 Task: Research Airbnb options in TotonicapÃ¡n, Guatemala from 12th December, 2023 to 16th December, 2023 for 8 adults. Place can be private room with 8 bedrooms having 8 beds and 8 bathrooms. Property type can be house. Amenities needed are: wifi, TV, free parkinig on premises, gym, breakfast.
Action: Mouse moved to (566, 124)
Screenshot: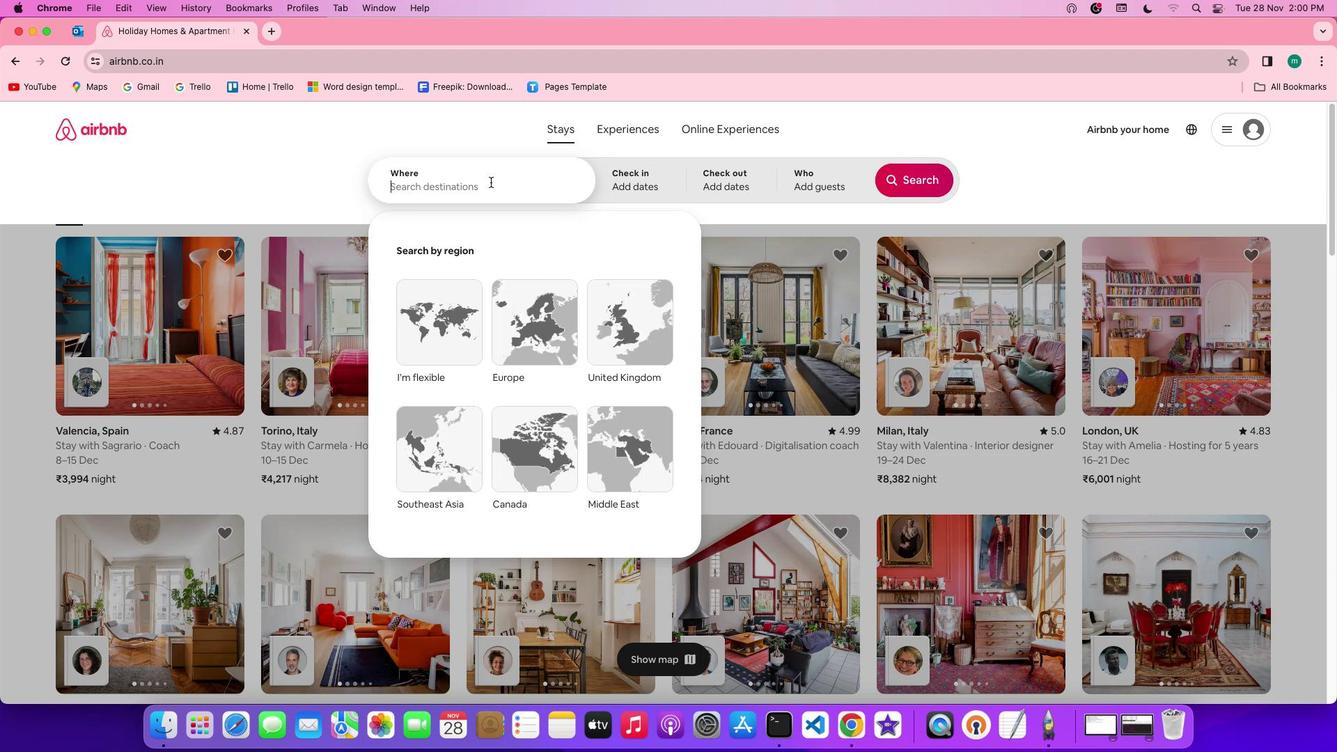 
Action: Mouse pressed left at (566, 124)
Screenshot: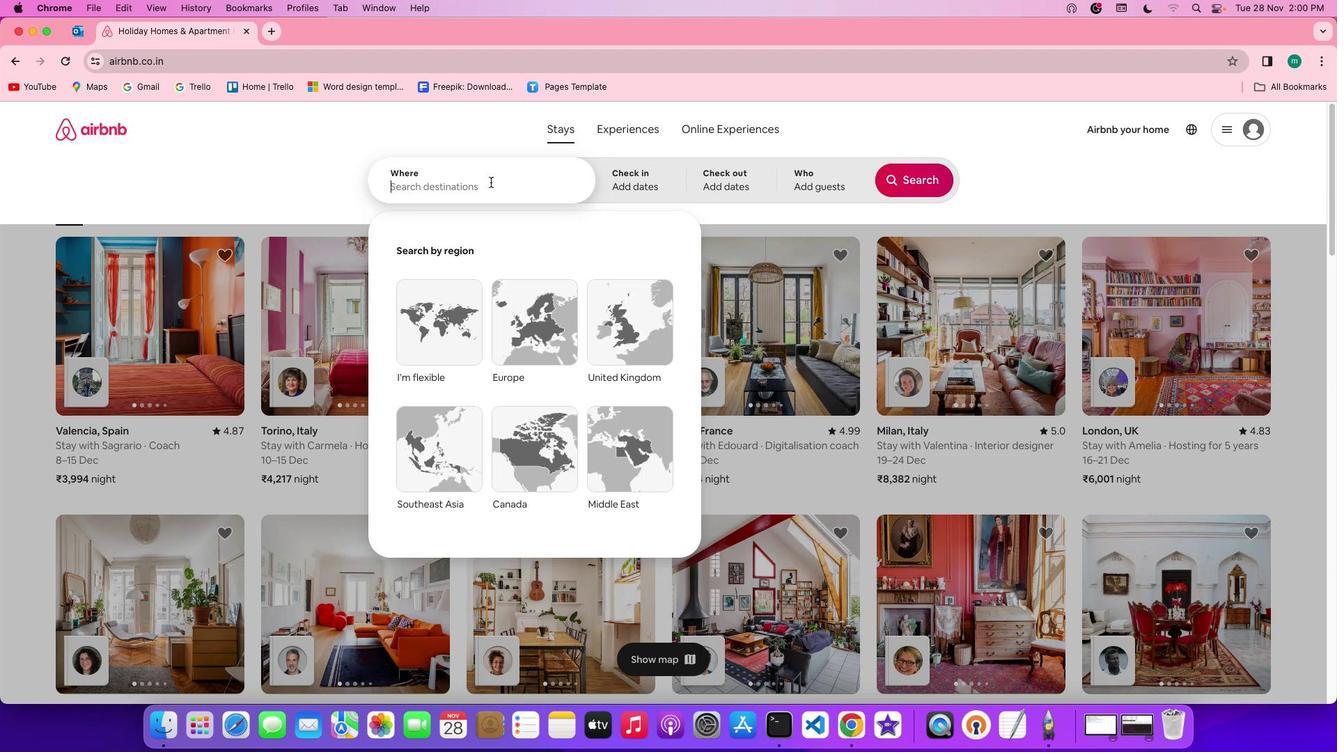 
Action: Mouse pressed left at (566, 124)
Screenshot: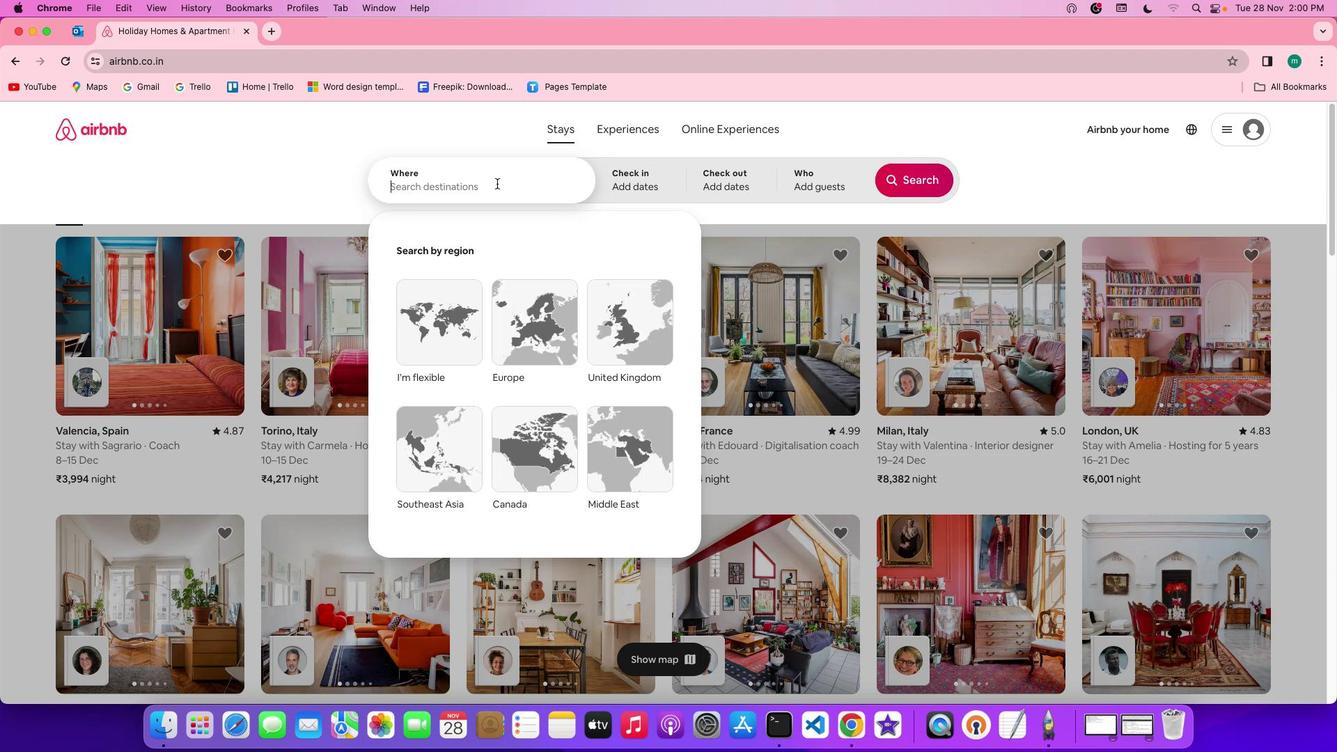 
Action: Mouse moved to (490, 181)
Screenshot: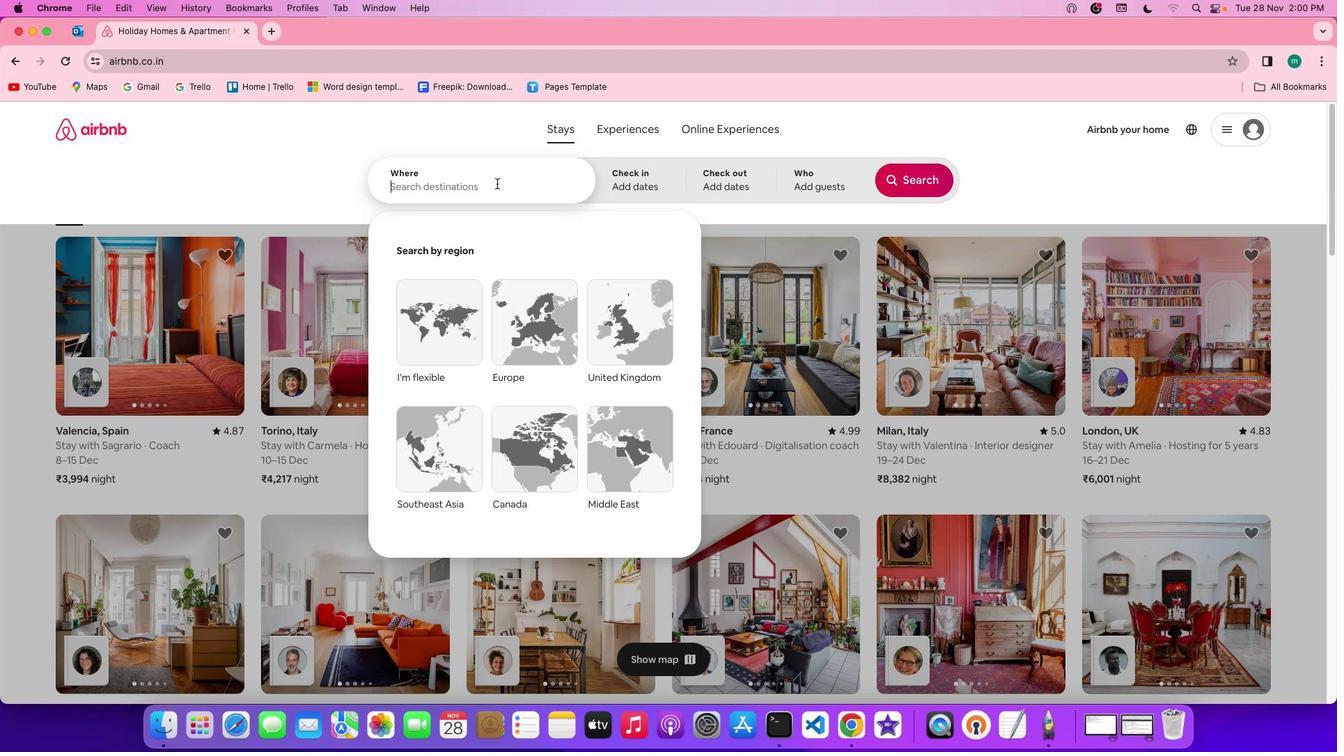 
Action: Mouse pressed left at (490, 181)
Screenshot: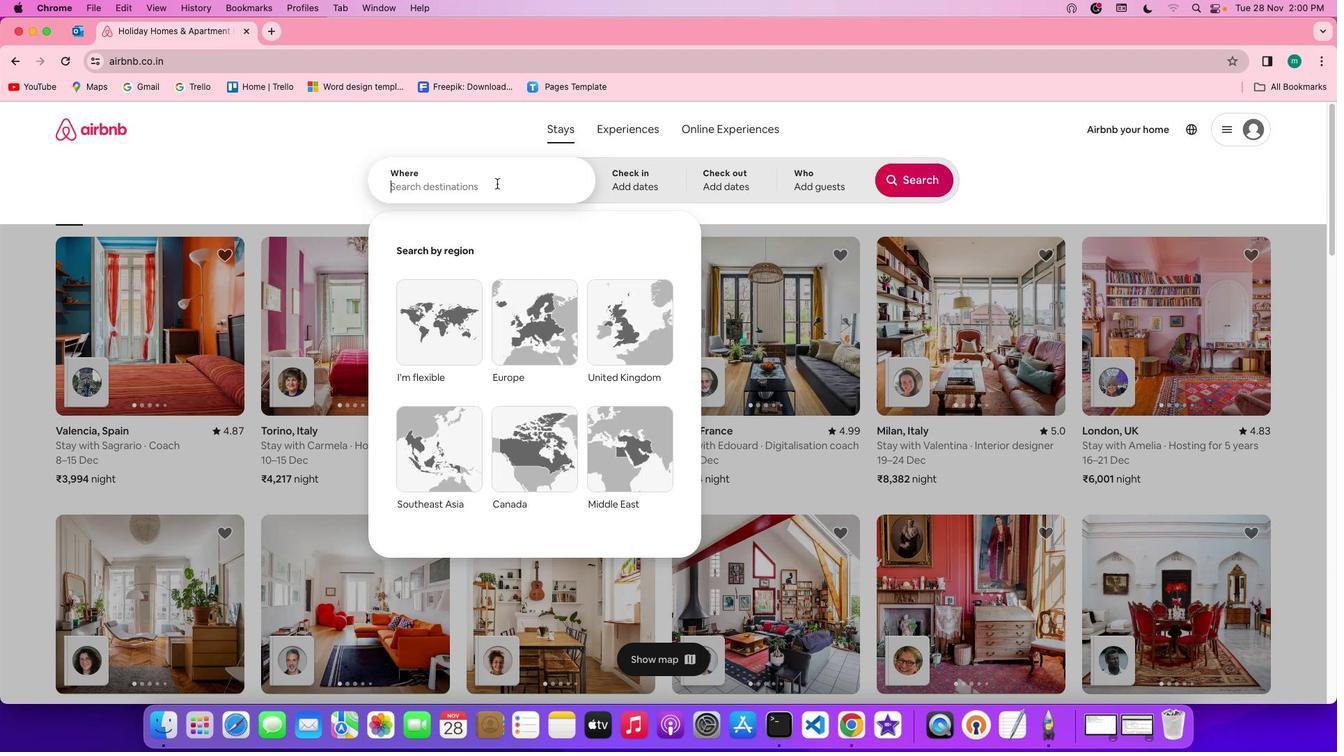 
Action: Mouse moved to (497, 183)
Screenshot: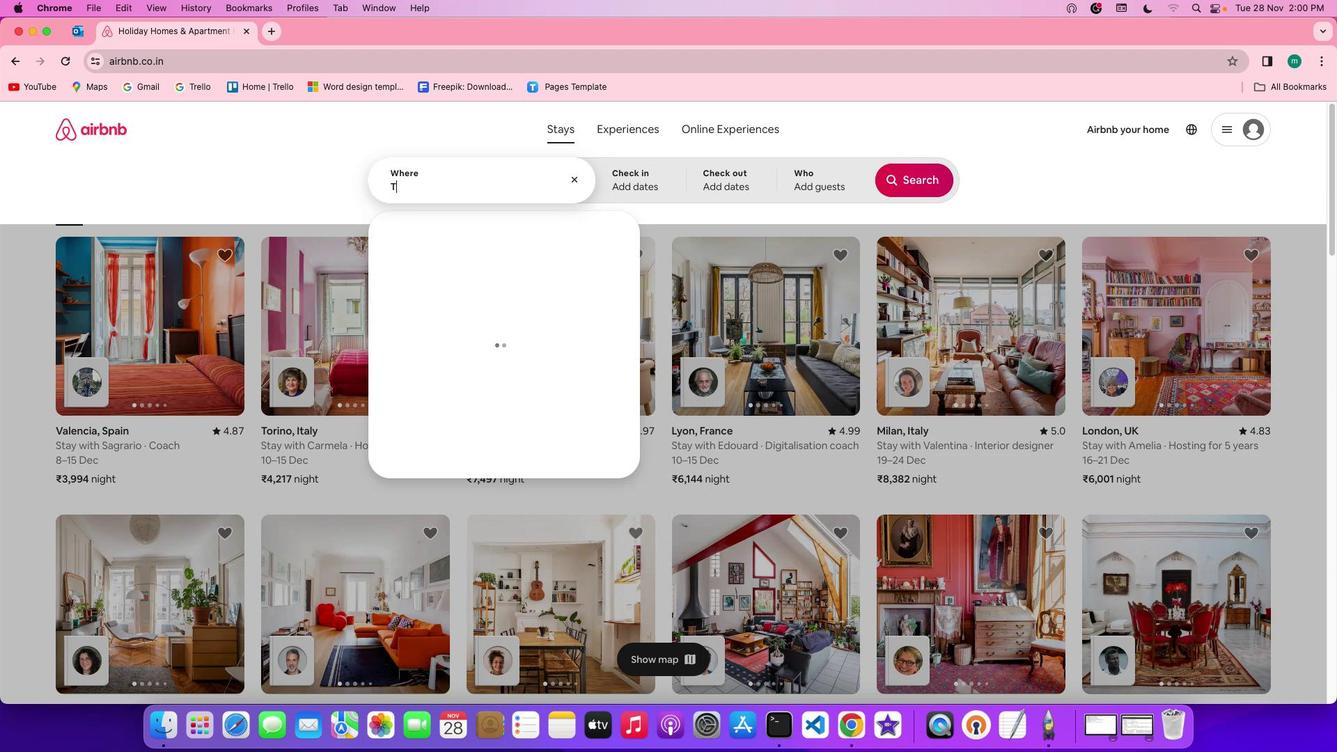 
Action: Key pressed Key.shift'T''o''t''o''n''i''c''a''p''a''n'','Key.spaceKey.shift'G''u''a''t''e''m''a''l''a'
Screenshot: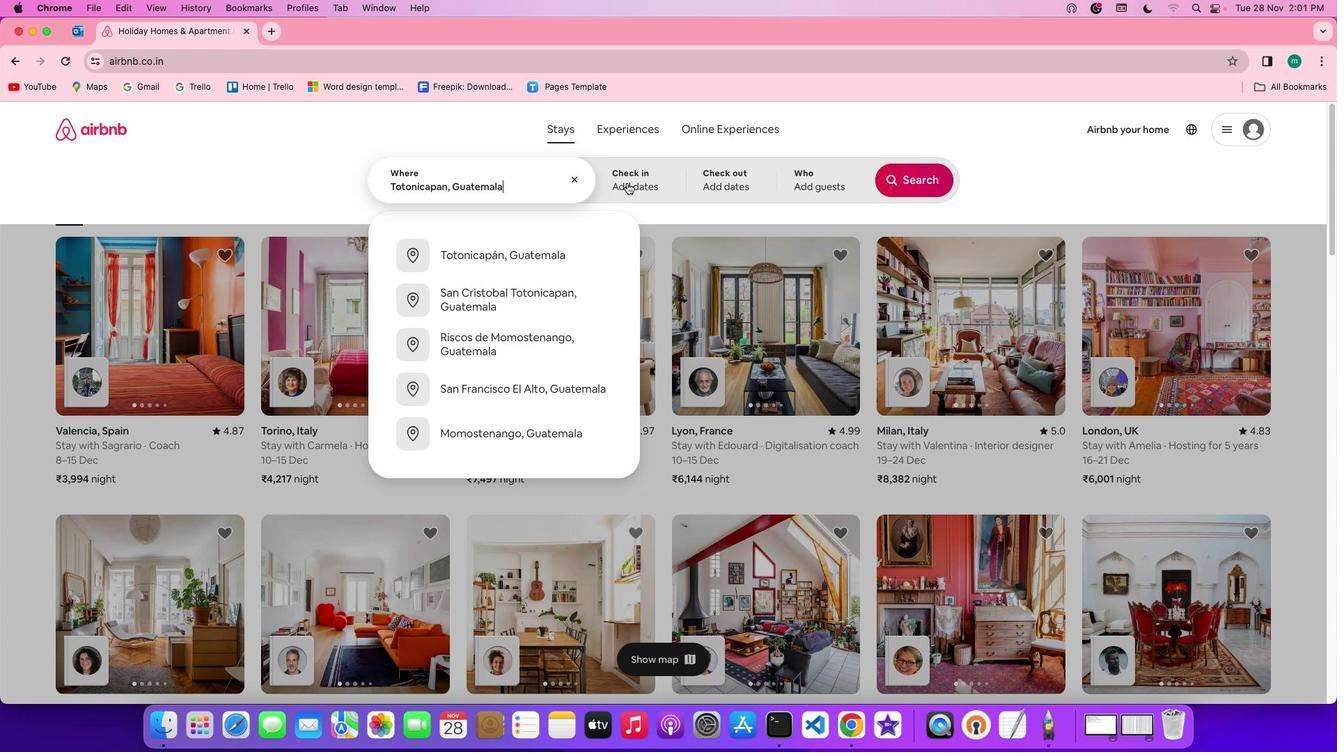 
Action: Mouse moved to (651, 178)
Screenshot: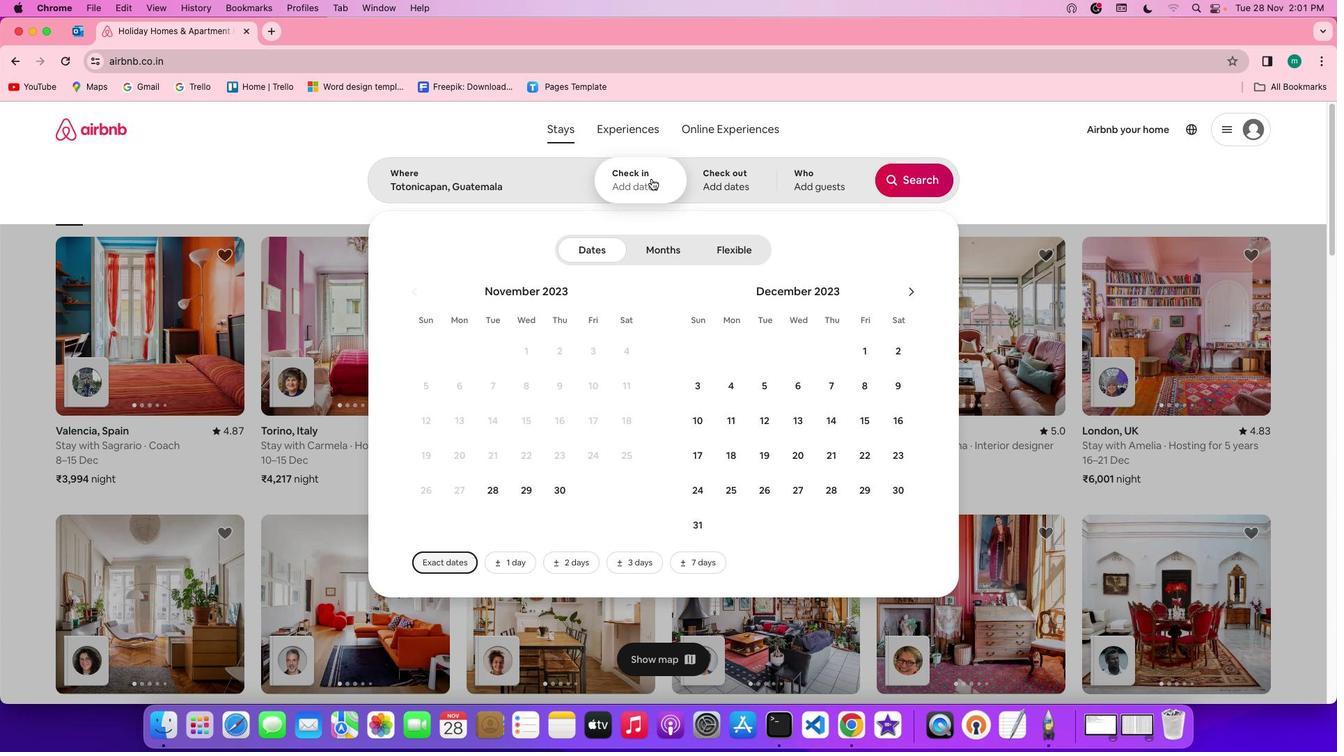 
Action: Mouse pressed left at (651, 178)
Screenshot: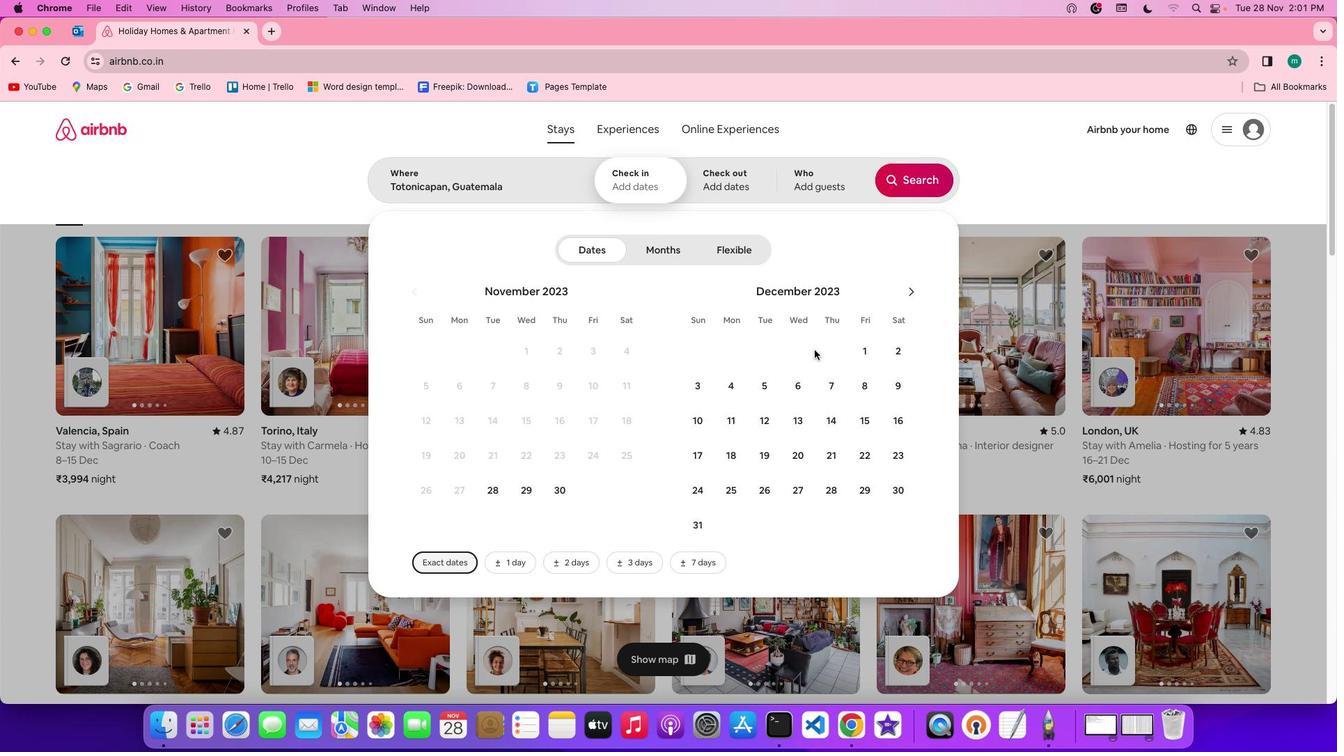 
Action: Mouse moved to (769, 426)
Screenshot: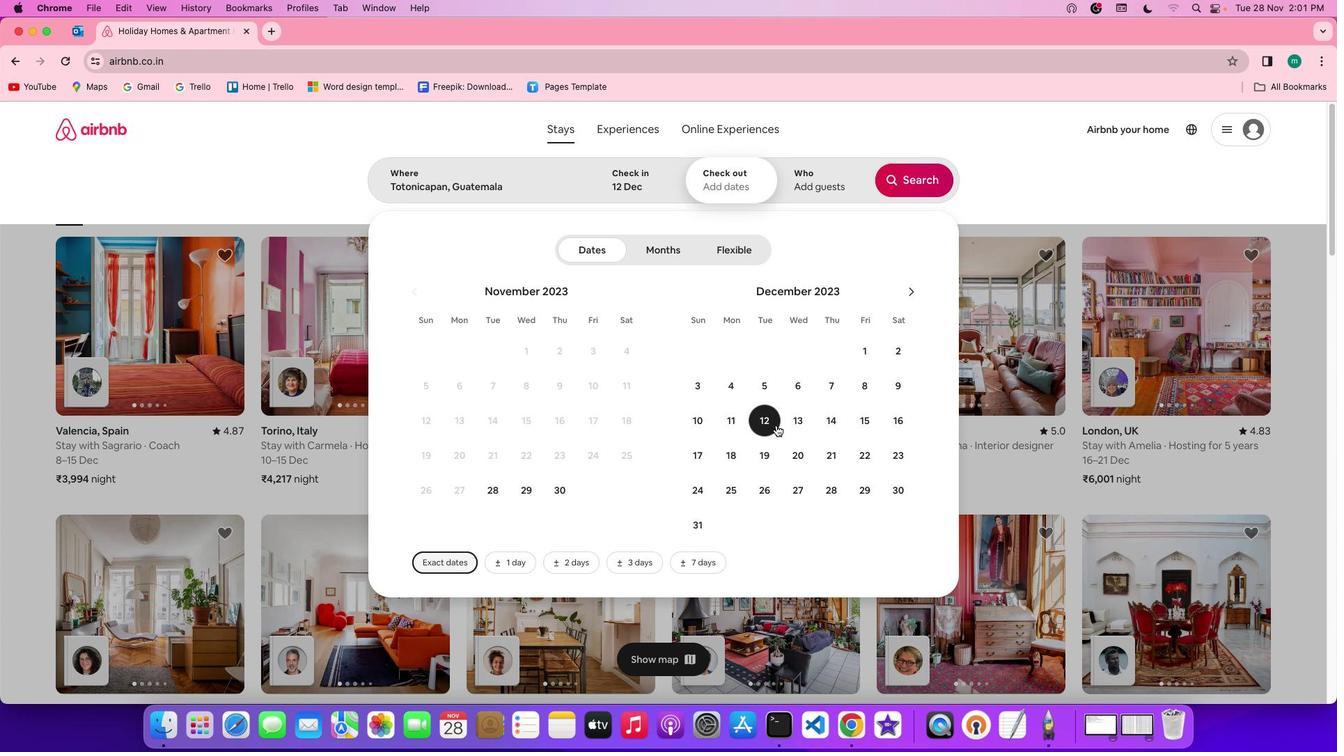 
Action: Mouse pressed left at (769, 426)
Screenshot: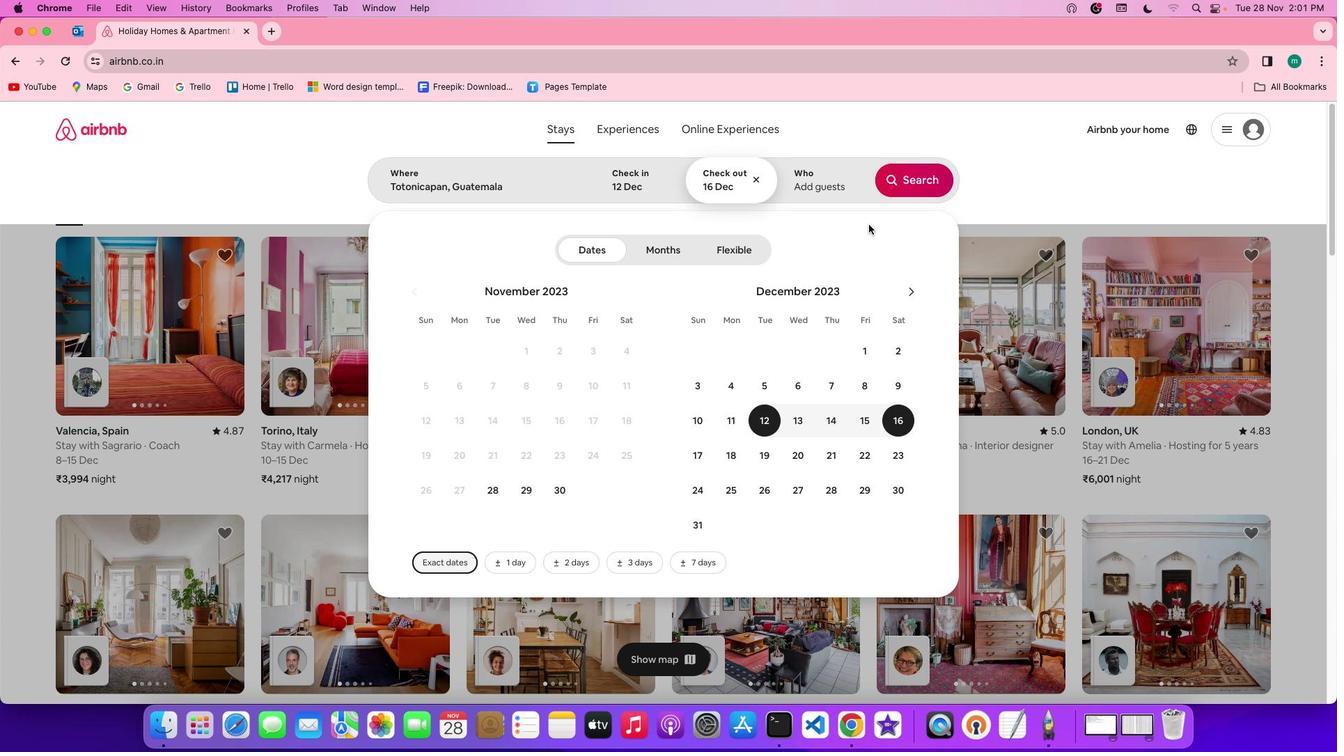 
Action: Mouse moved to (894, 424)
Screenshot: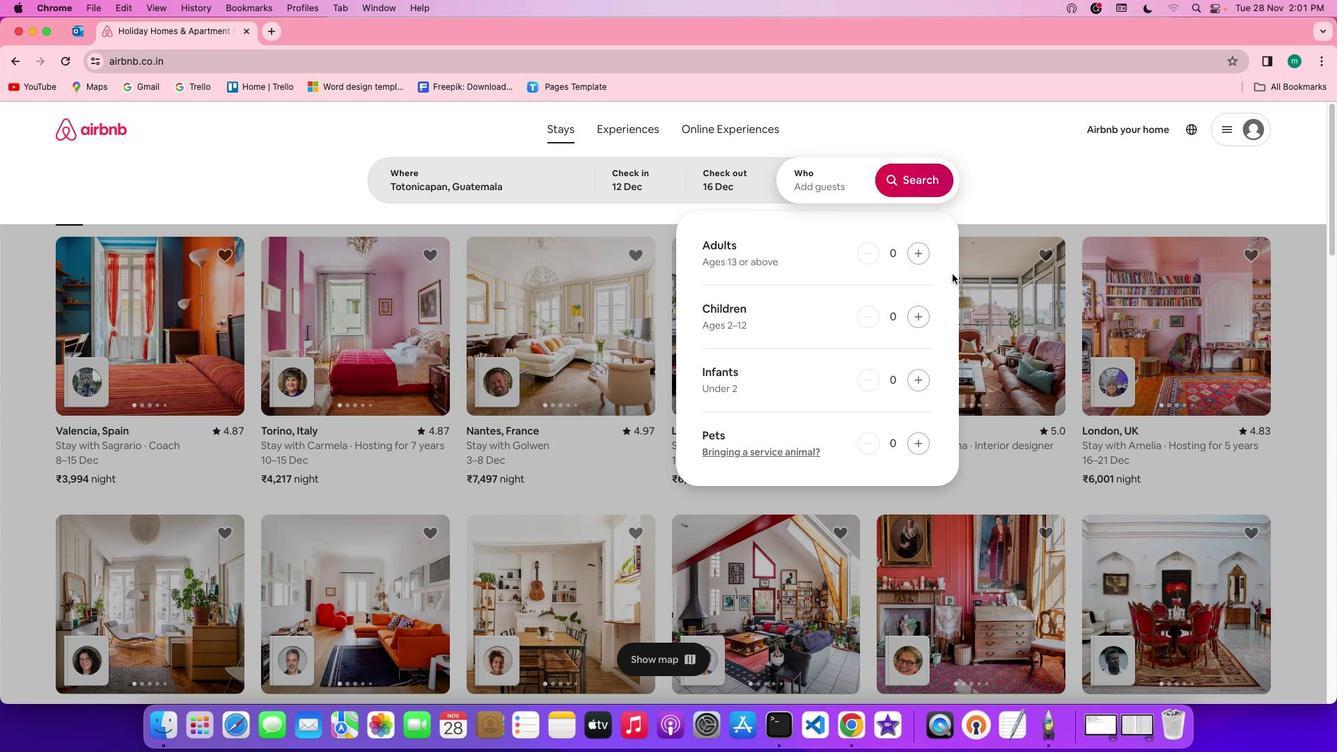
Action: Mouse pressed left at (894, 424)
Screenshot: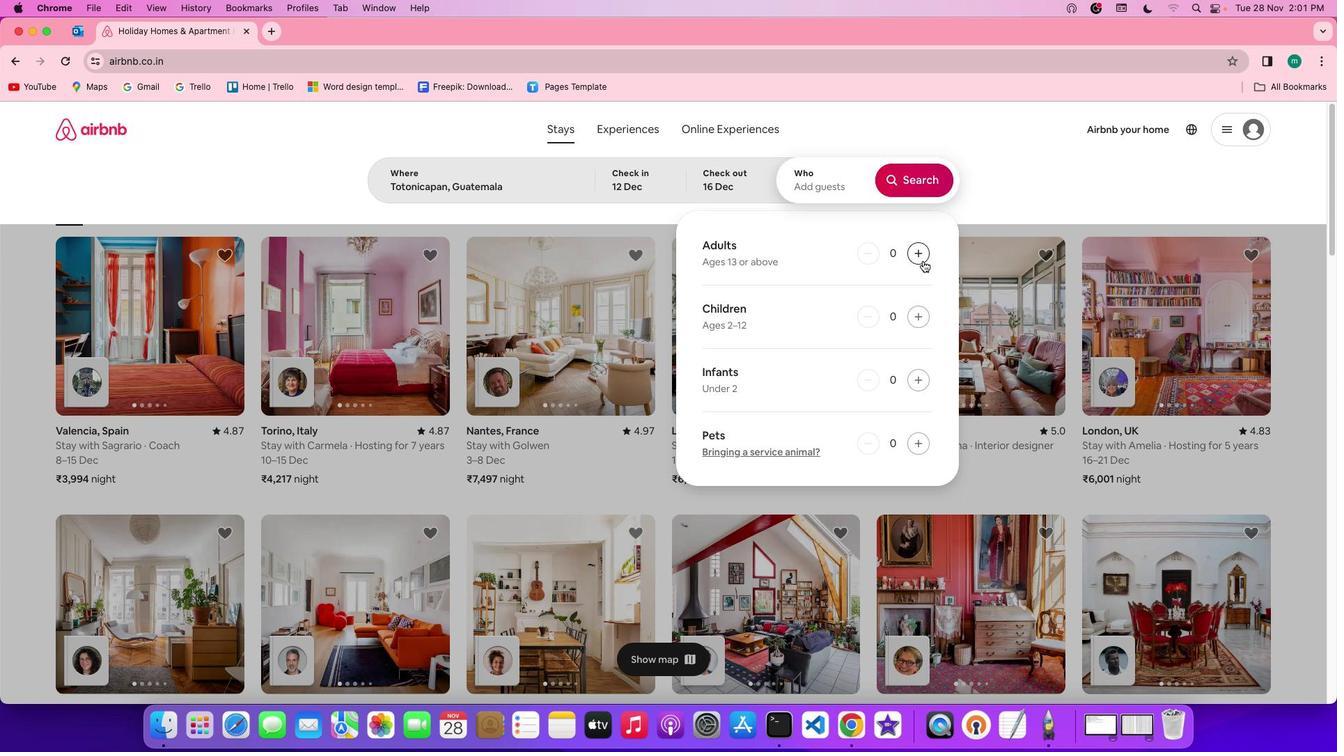 
Action: Mouse moved to (846, 171)
Screenshot: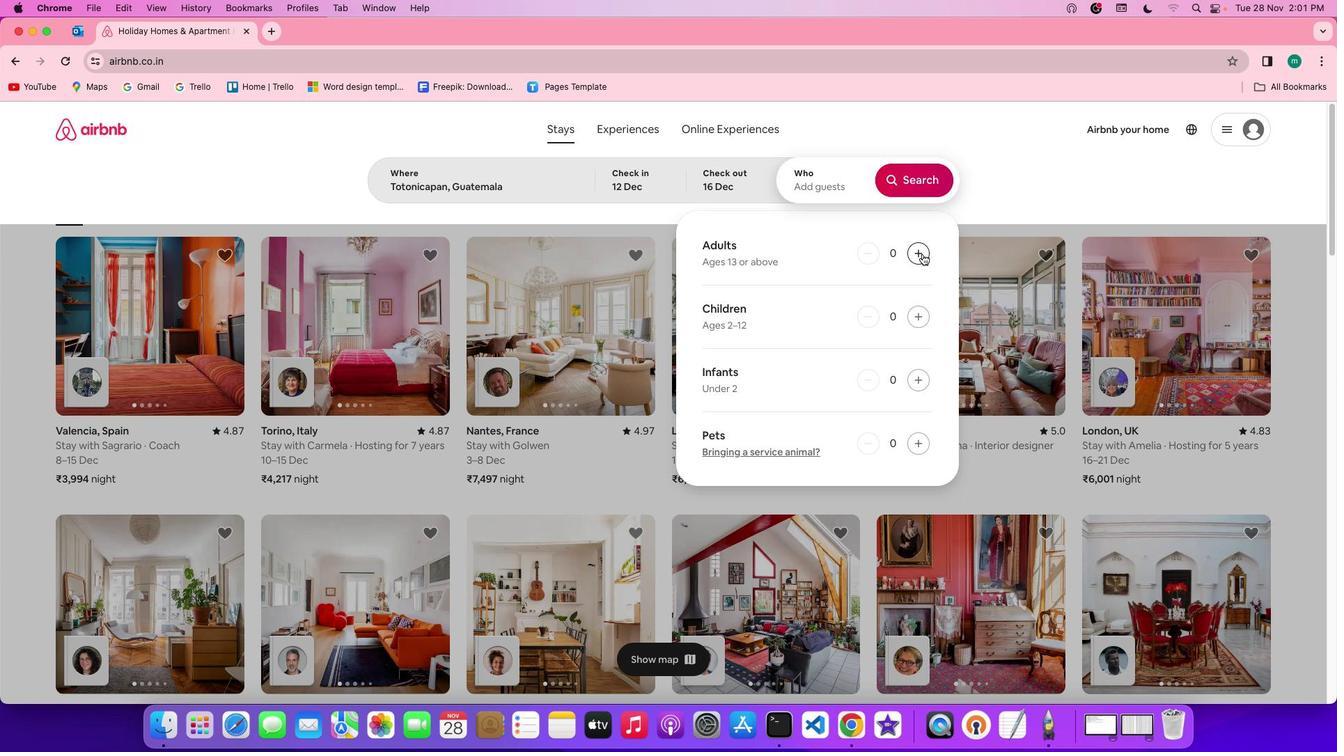 
Action: Mouse pressed left at (846, 171)
Screenshot: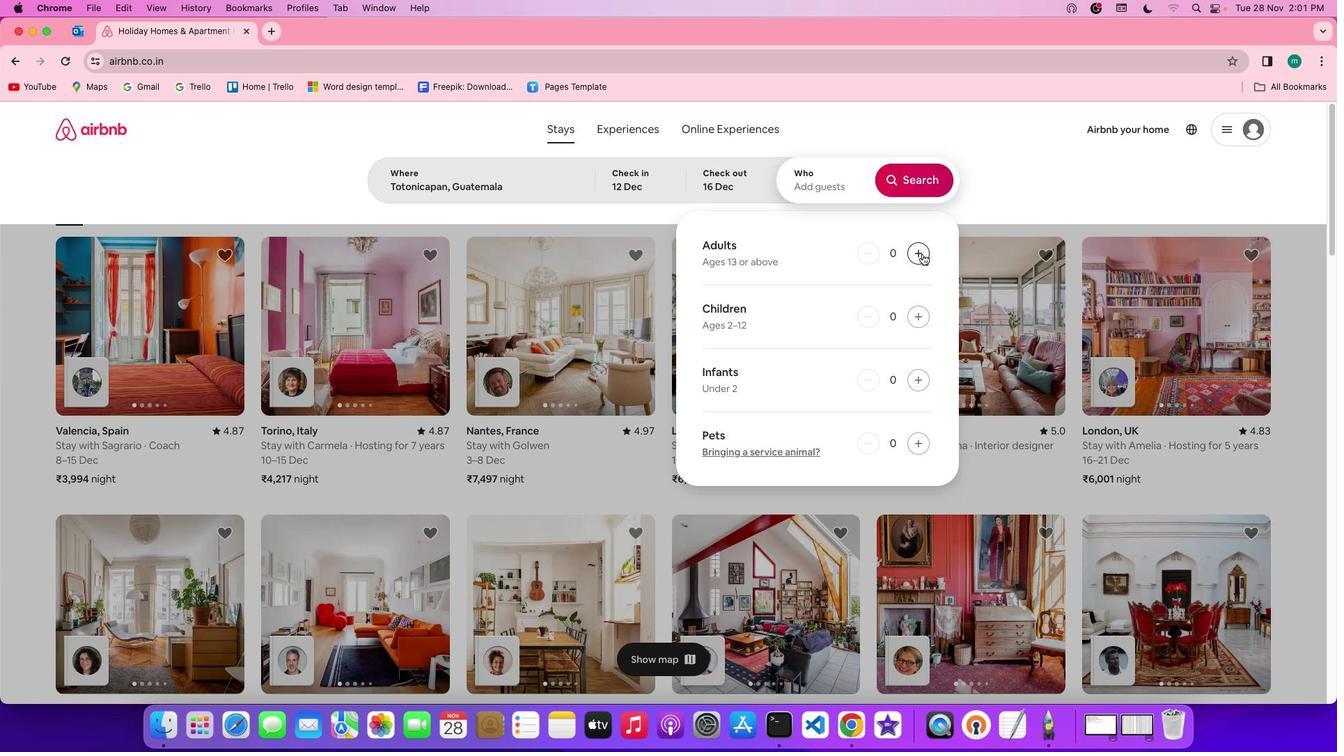 
Action: Mouse moved to (921, 254)
Screenshot: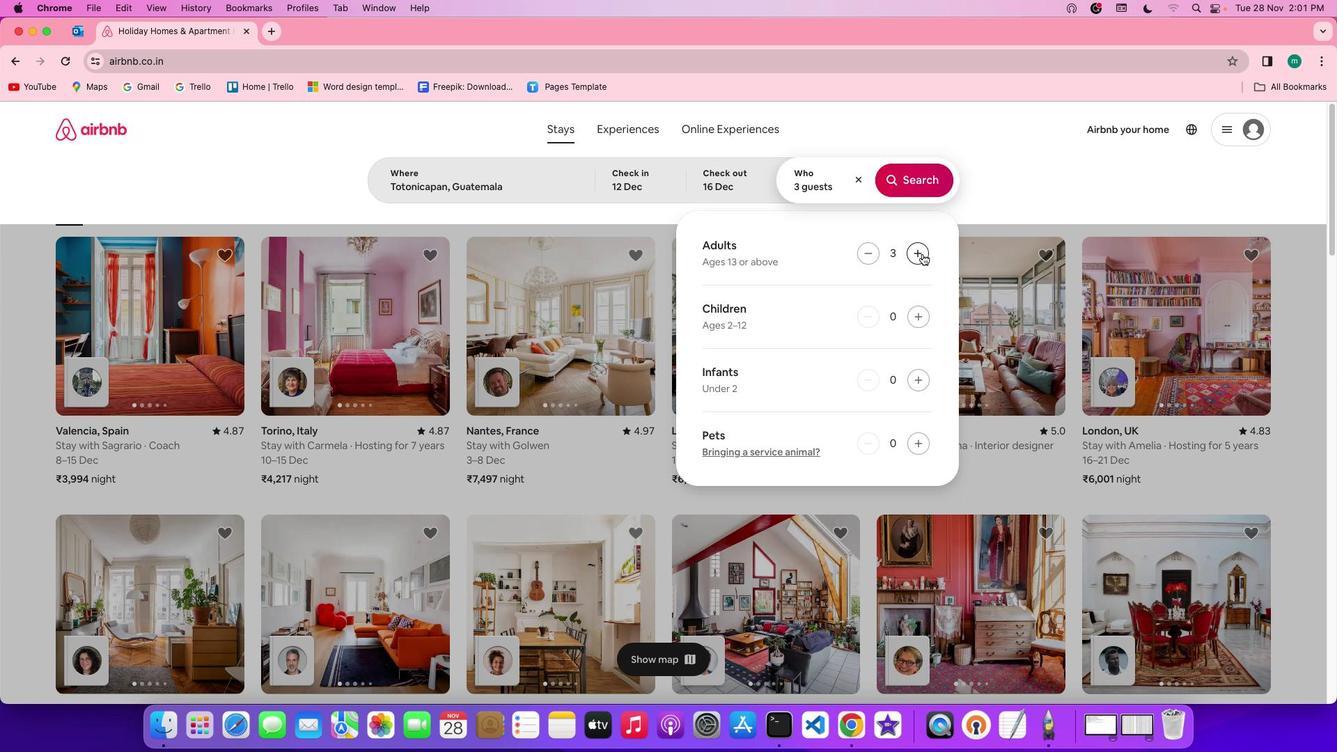 
Action: Mouse pressed left at (921, 254)
Screenshot: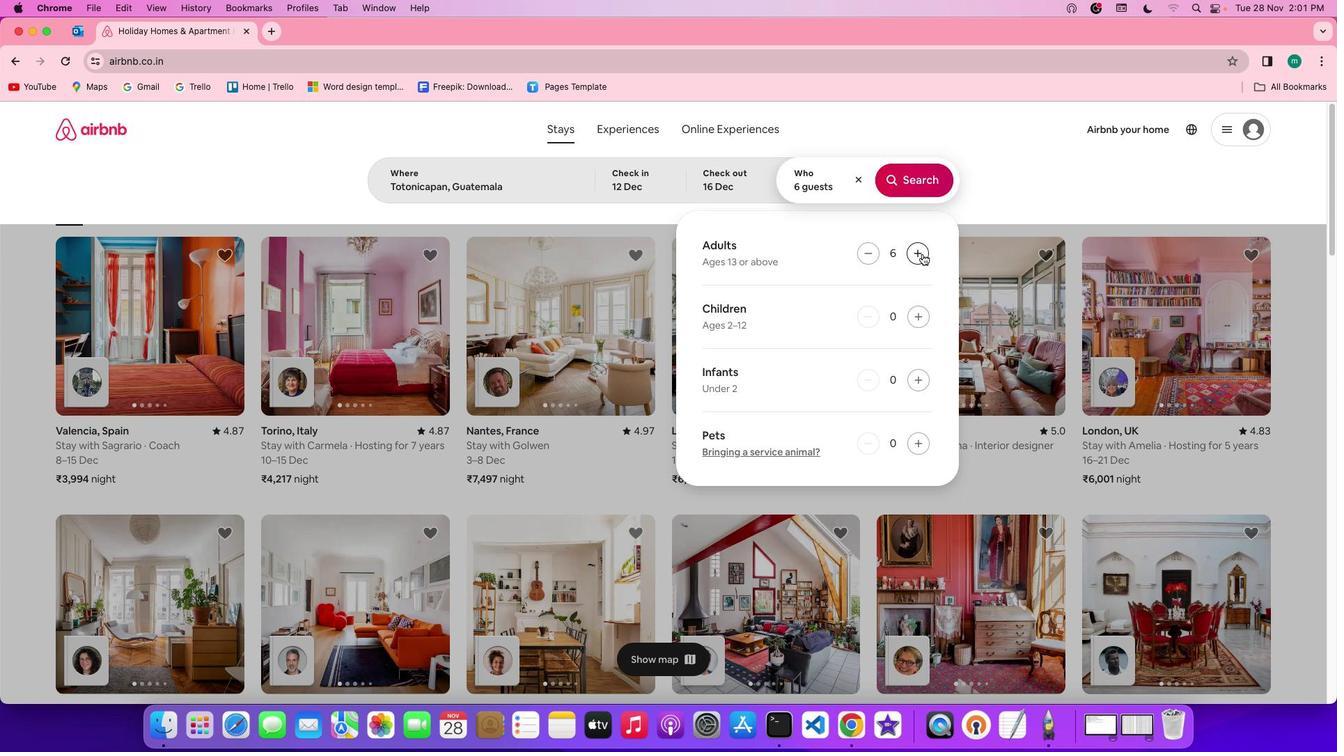 
Action: Mouse pressed left at (921, 254)
Screenshot: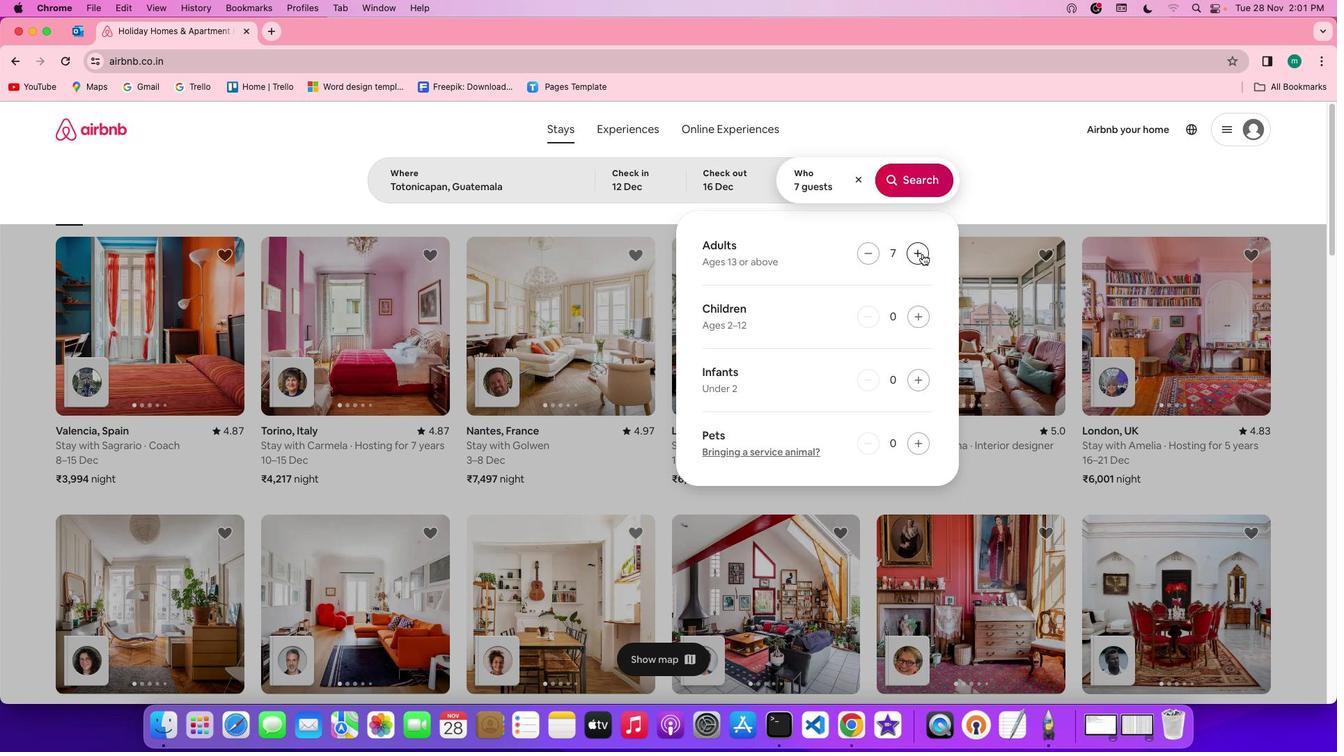 
Action: Mouse pressed left at (921, 254)
Screenshot: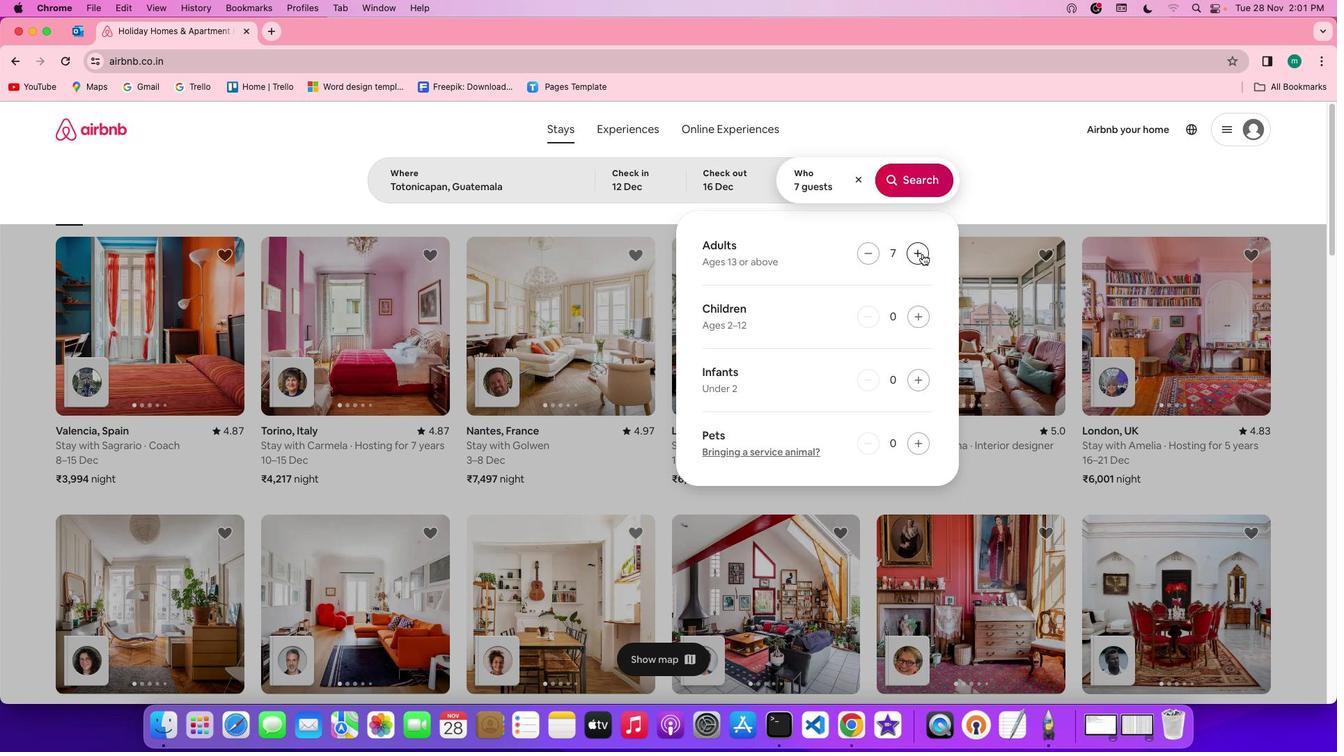 
Action: Mouse pressed left at (921, 254)
Screenshot: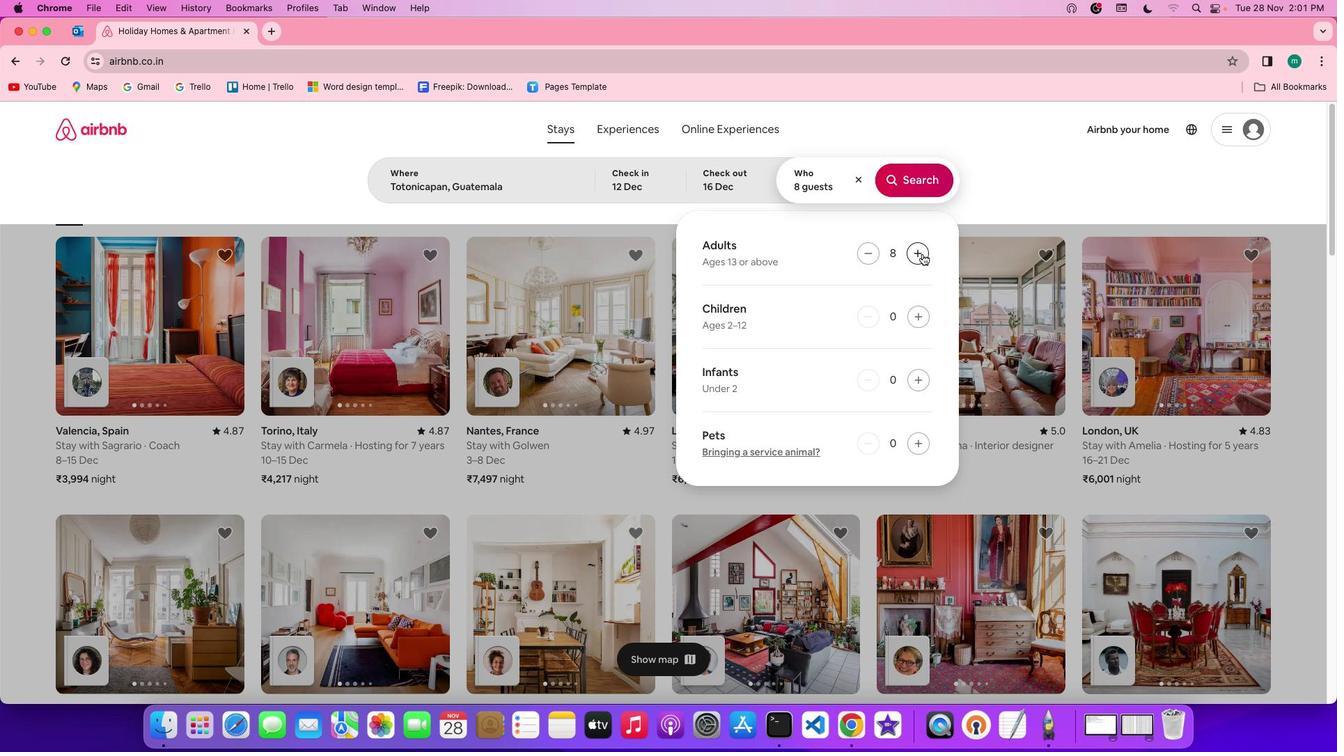 
Action: Mouse pressed left at (921, 254)
Screenshot: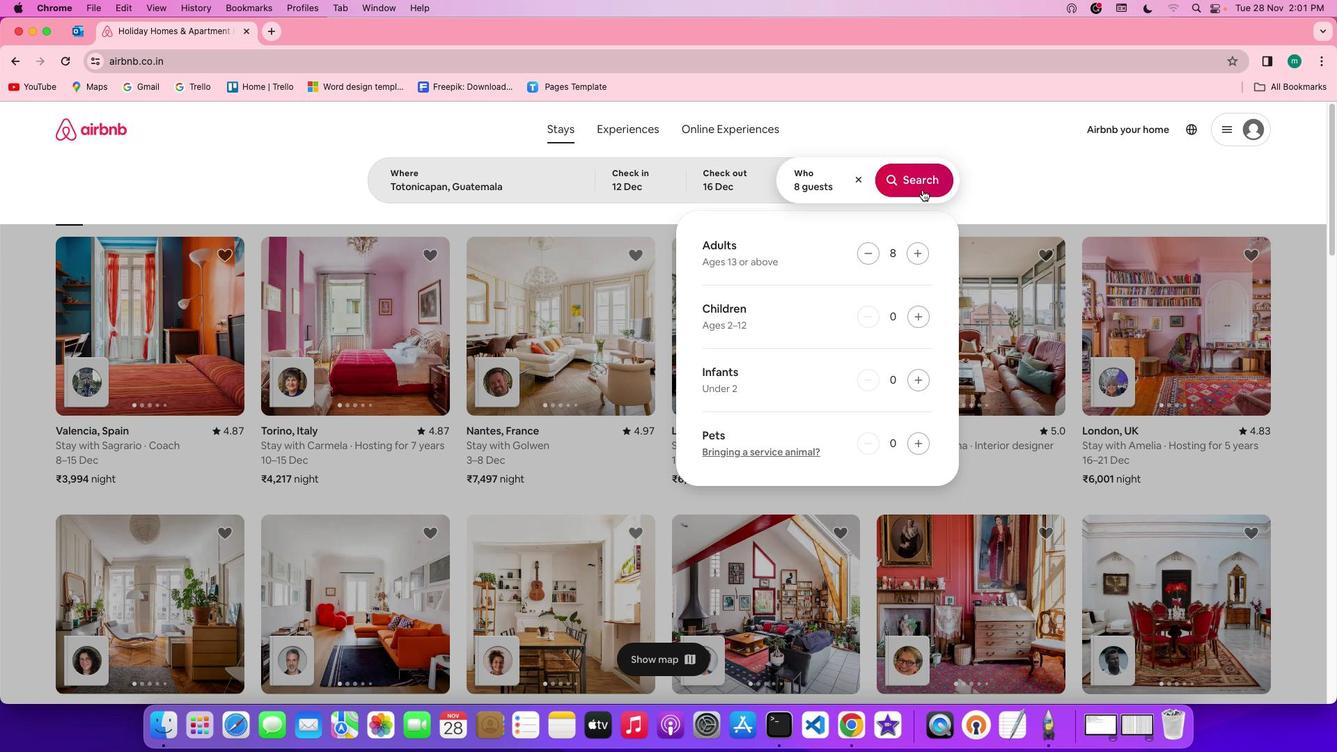 
Action: Mouse pressed left at (921, 254)
Screenshot: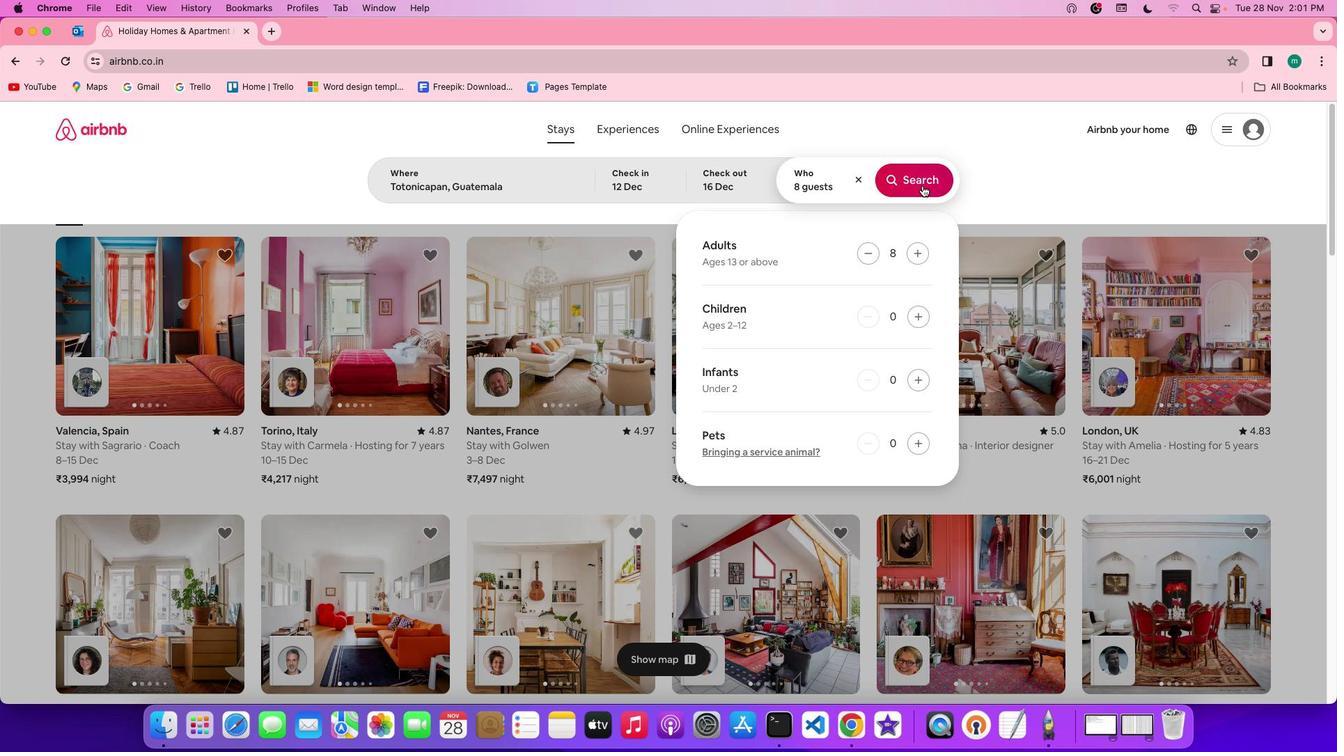 
Action: Mouse pressed left at (921, 254)
Screenshot: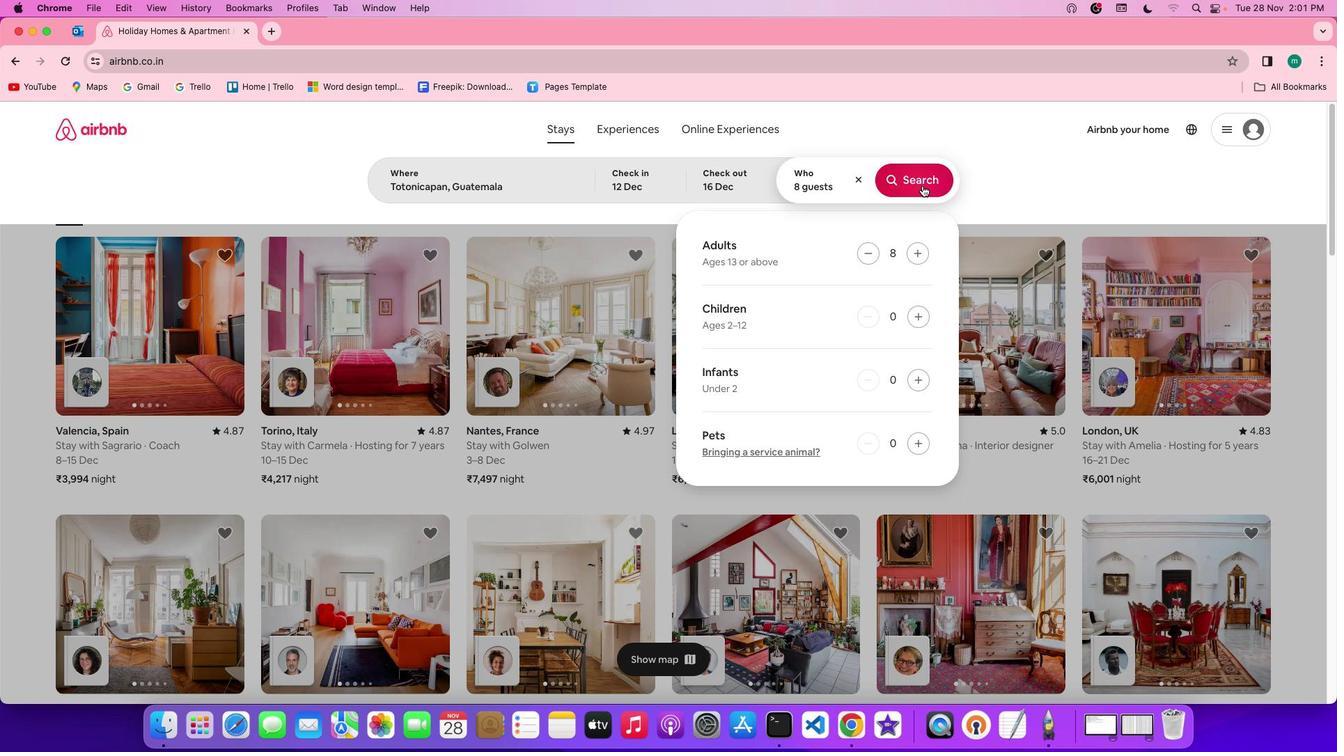 
Action: Mouse pressed left at (921, 254)
Screenshot: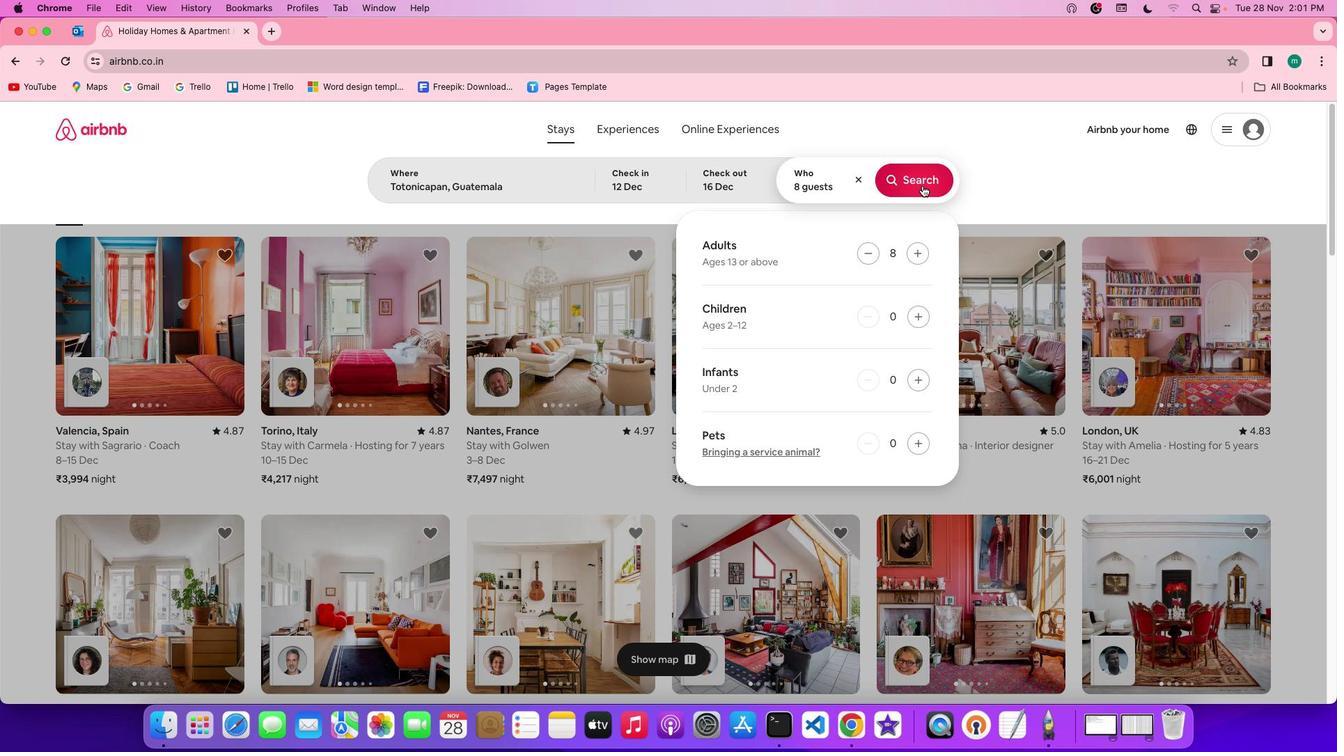 
Action: Mouse moved to (921, 185)
Screenshot: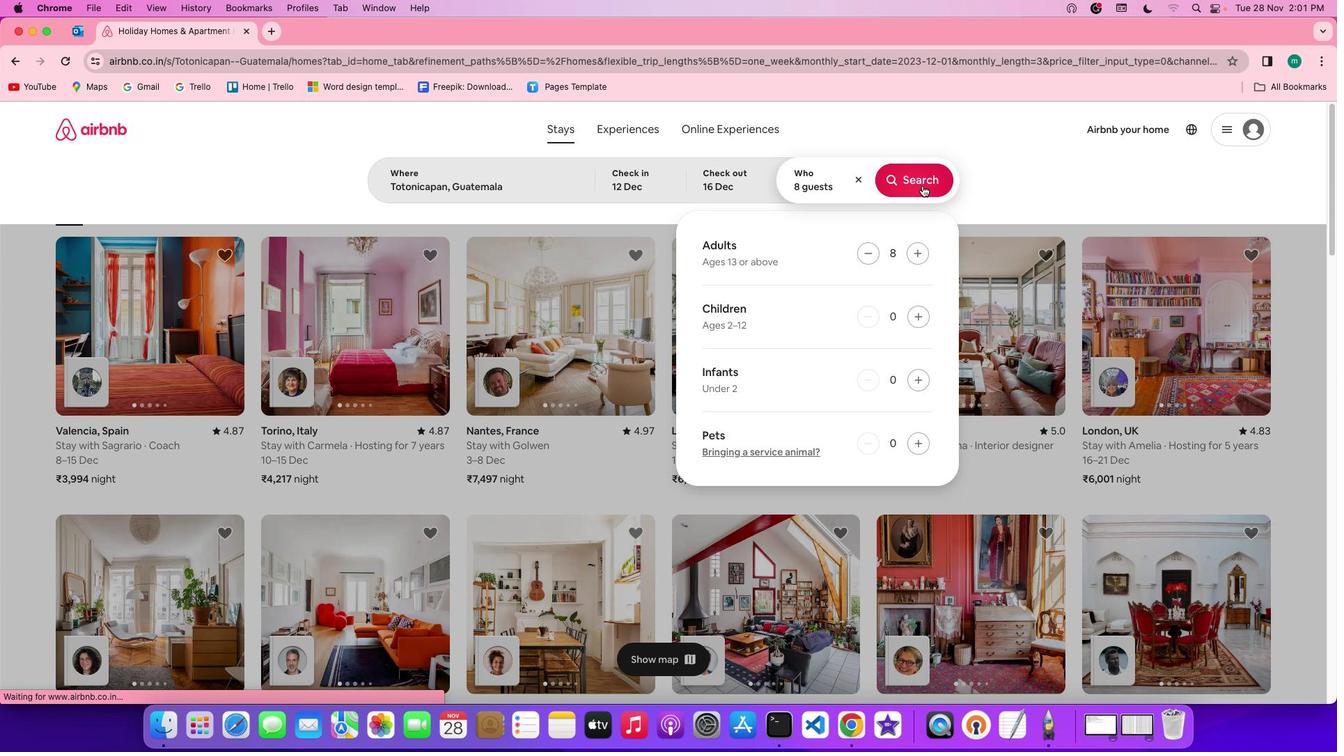 
Action: Mouse pressed left at (921, 185)
Screenshot: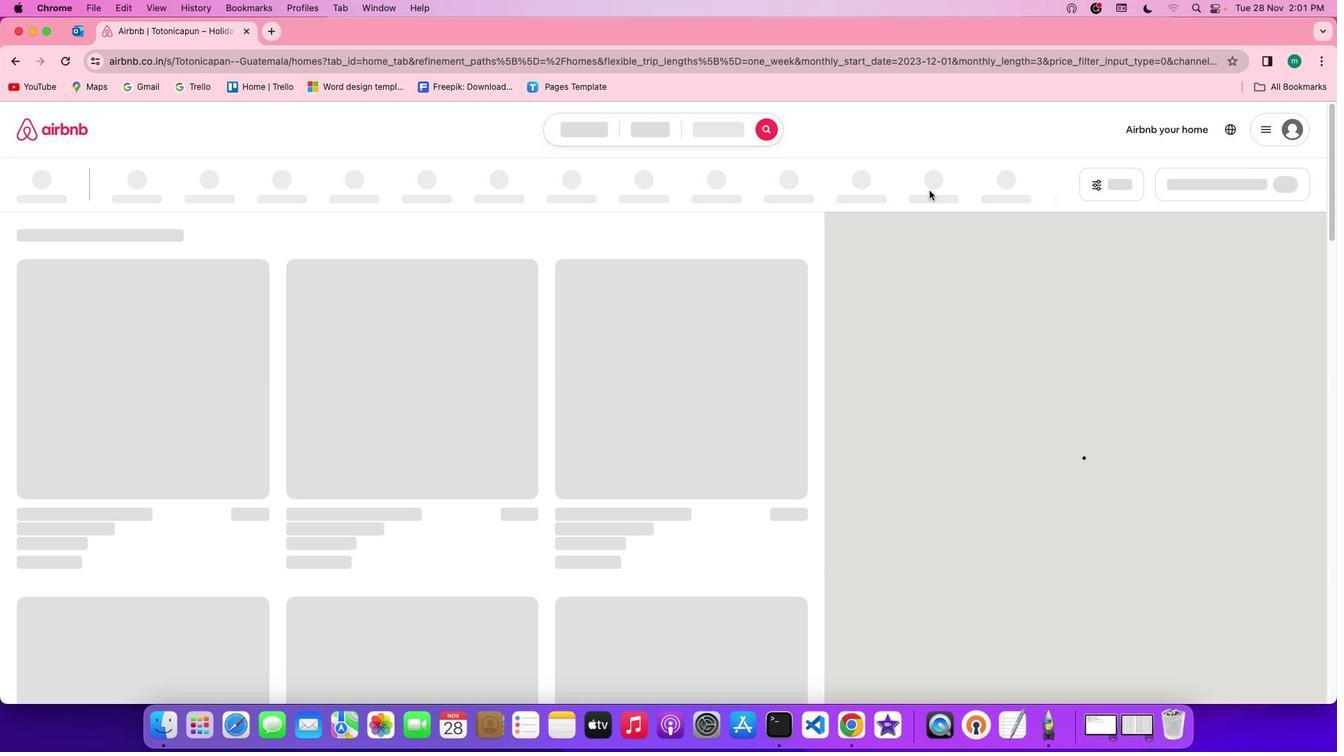 
Action: Mouse moved to (1133, 178)
Screenshot: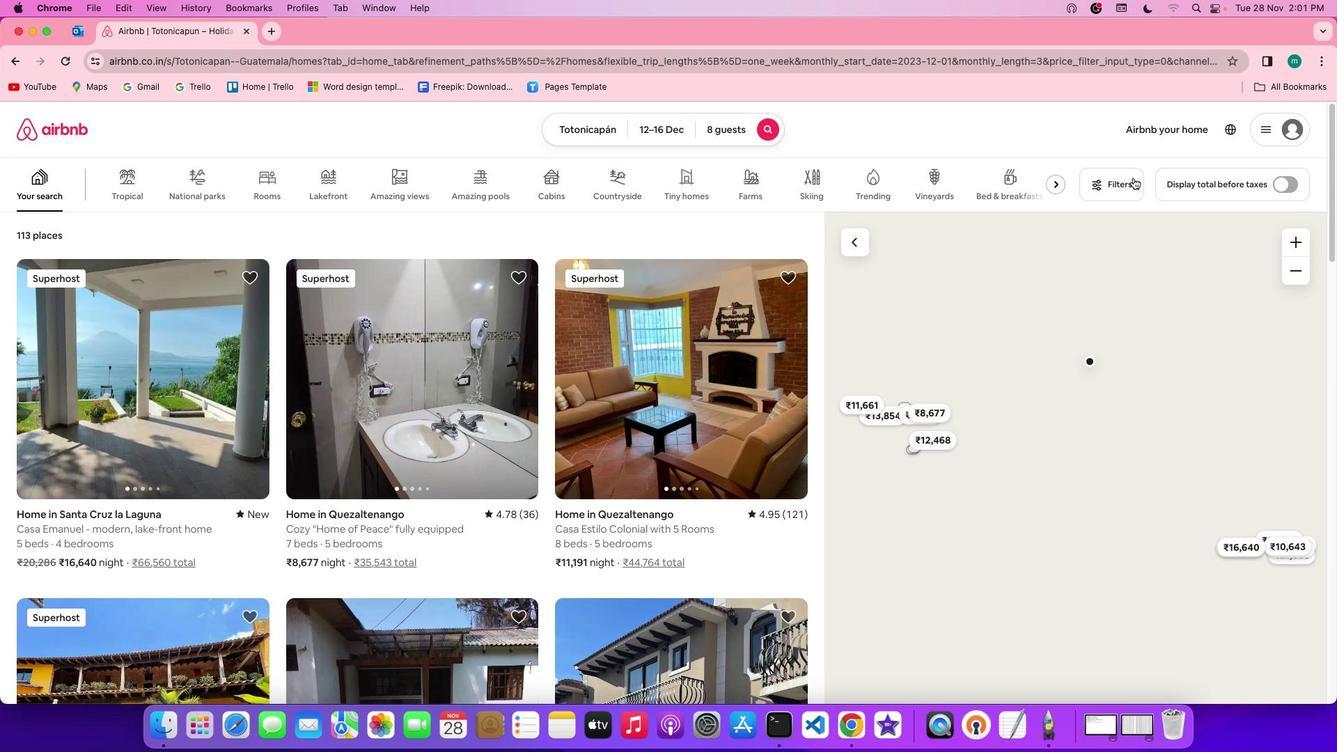 
Action: Mouse pressed left at (1133, 178)
Screenshot: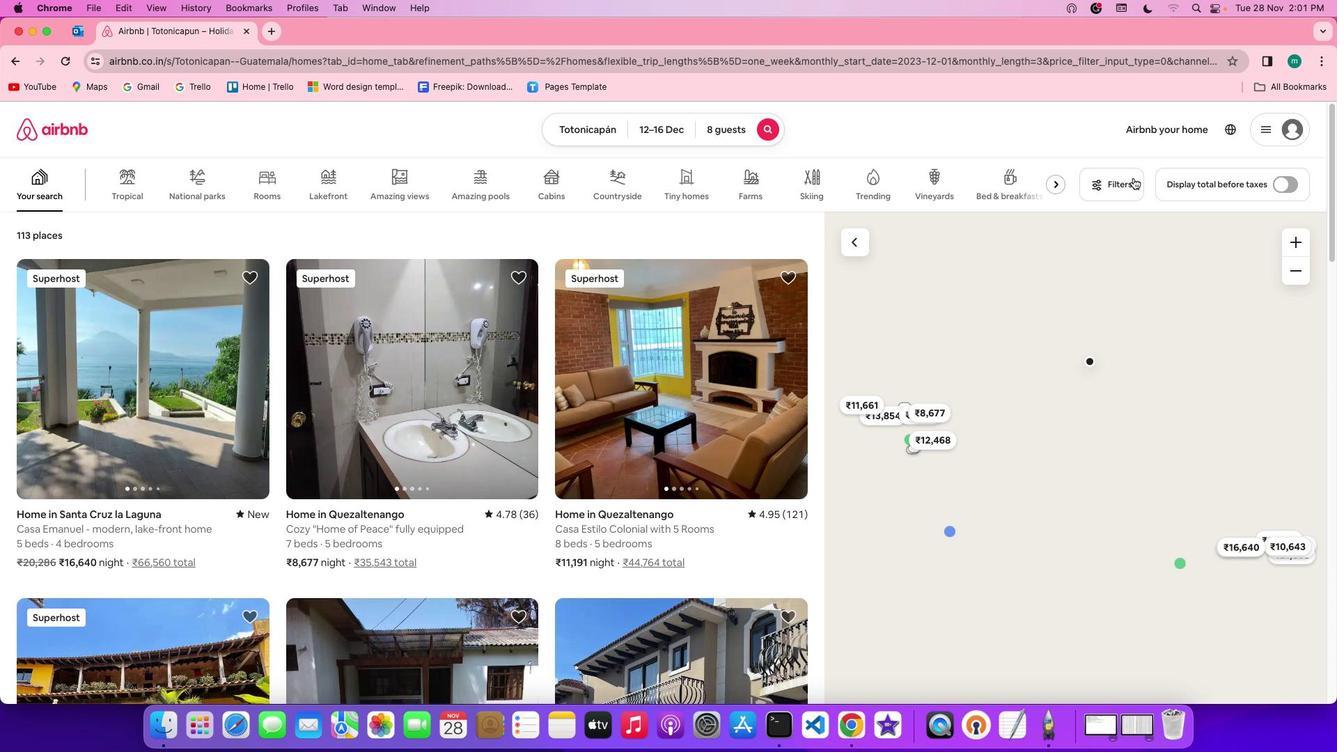 
Action: Mouse moved to (807, 362)
Screenshot: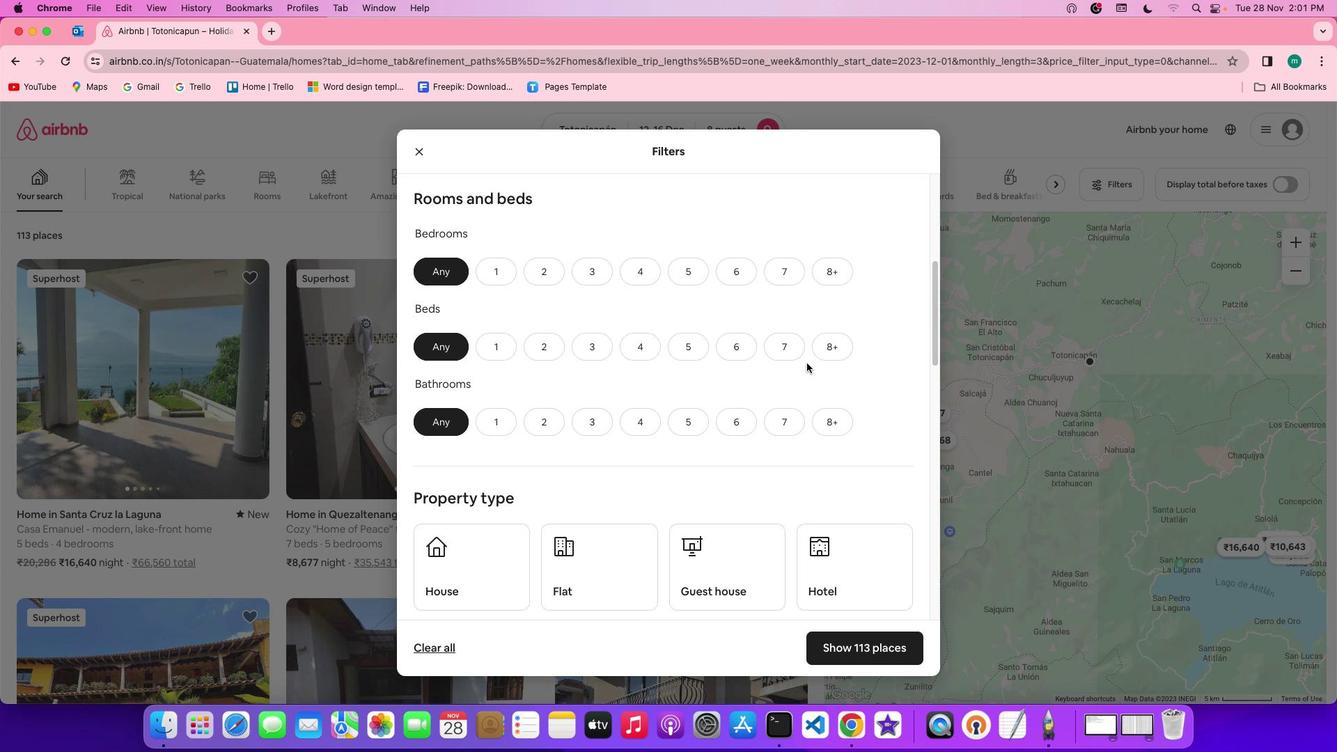 
Action: Mouse scrolled (807, 362) with delta (0, 0)
Screenshot: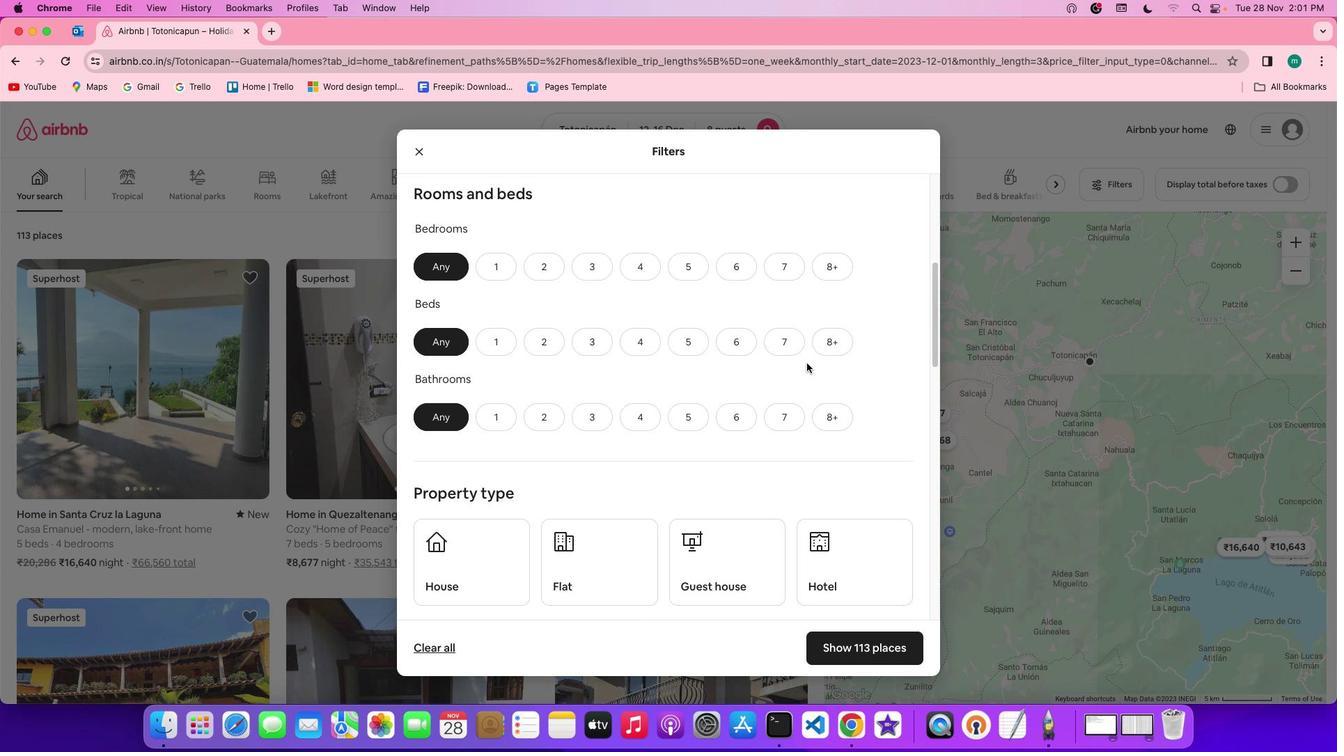 
Action: Mouse scrolled (807, 362) with delta (0, 0)
Screenshot: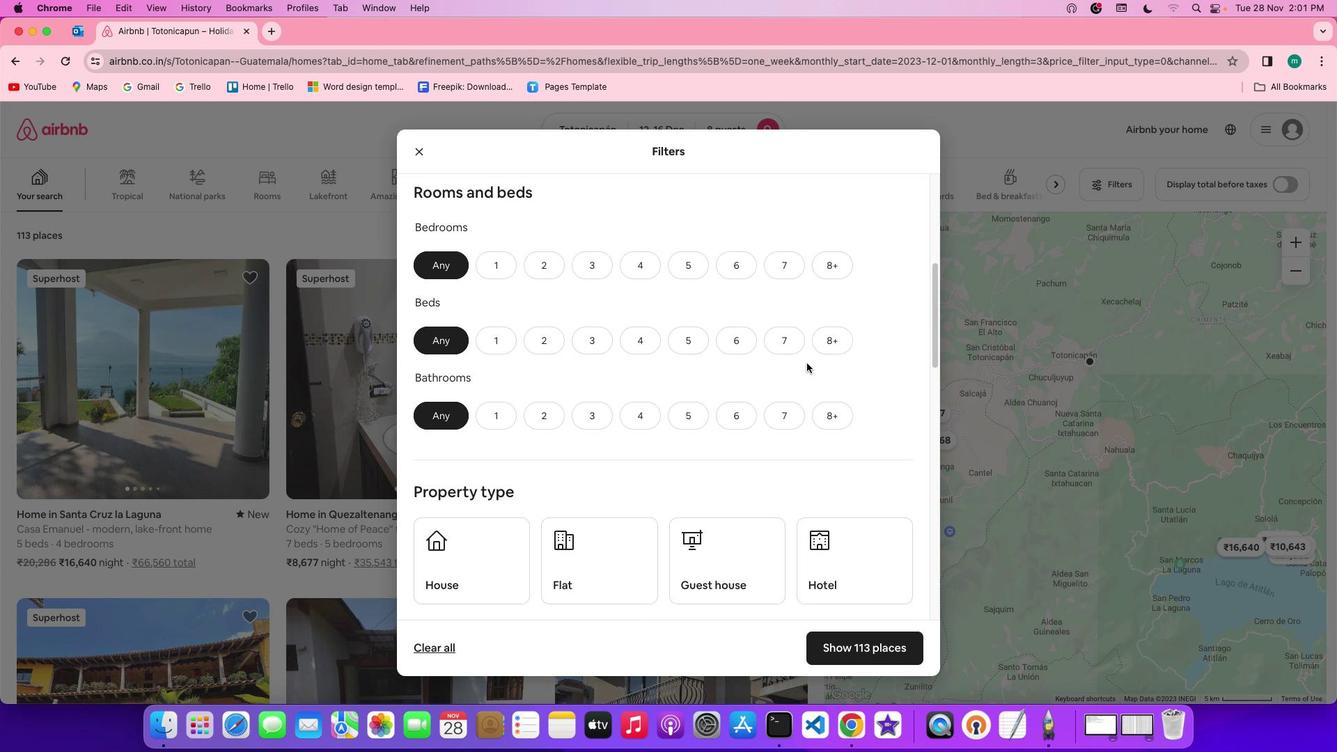 
Action: Mouse scrolled (807, 362) with delta (0, 0)
Screenshot: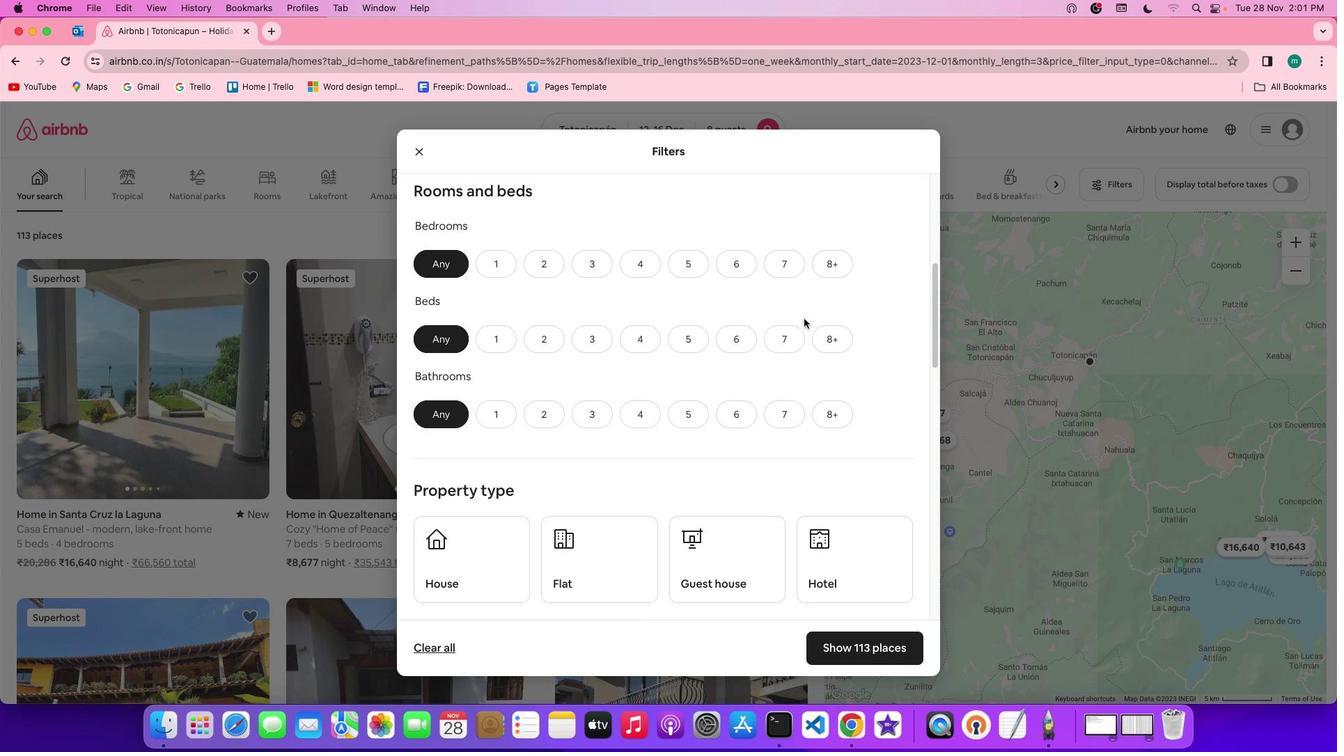 
Action: Mouse scrolled (807, 362) with delta (0, -1)
Screenshot: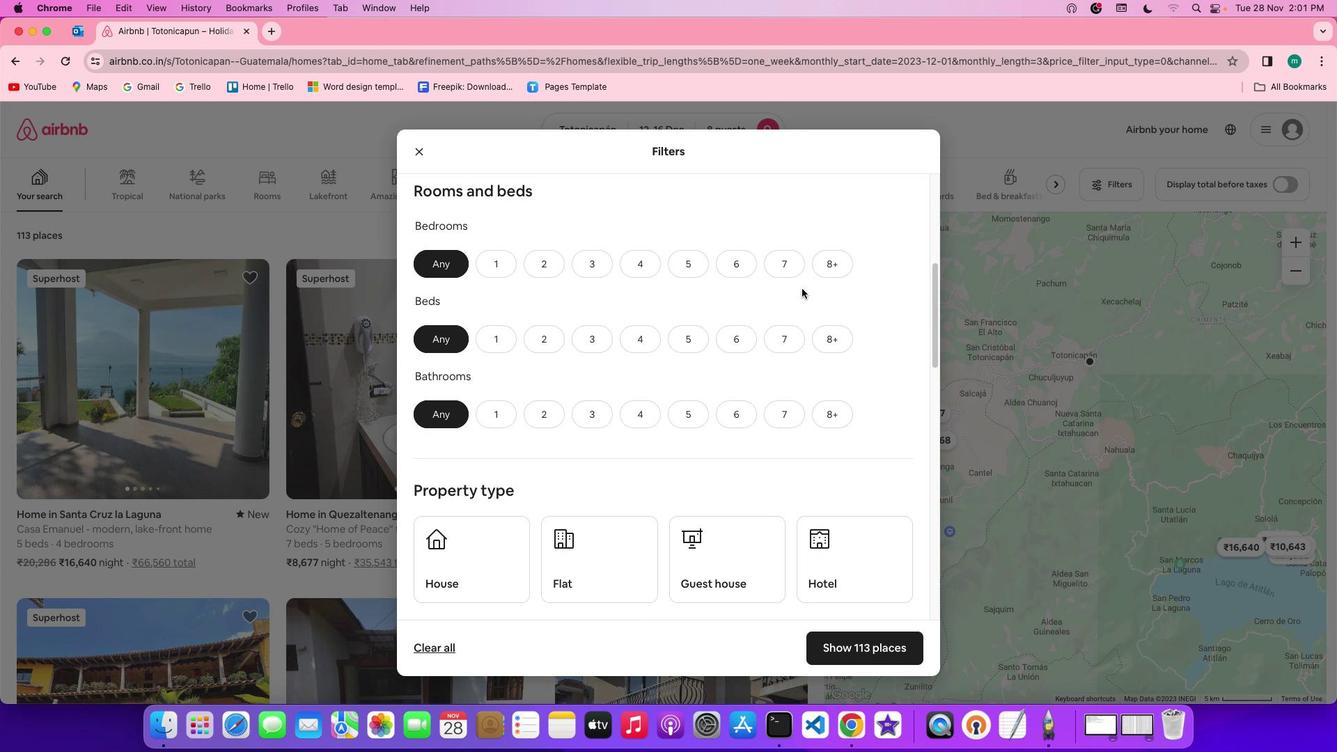 
Action: Mouse moved to (807, 362)
Screenshot: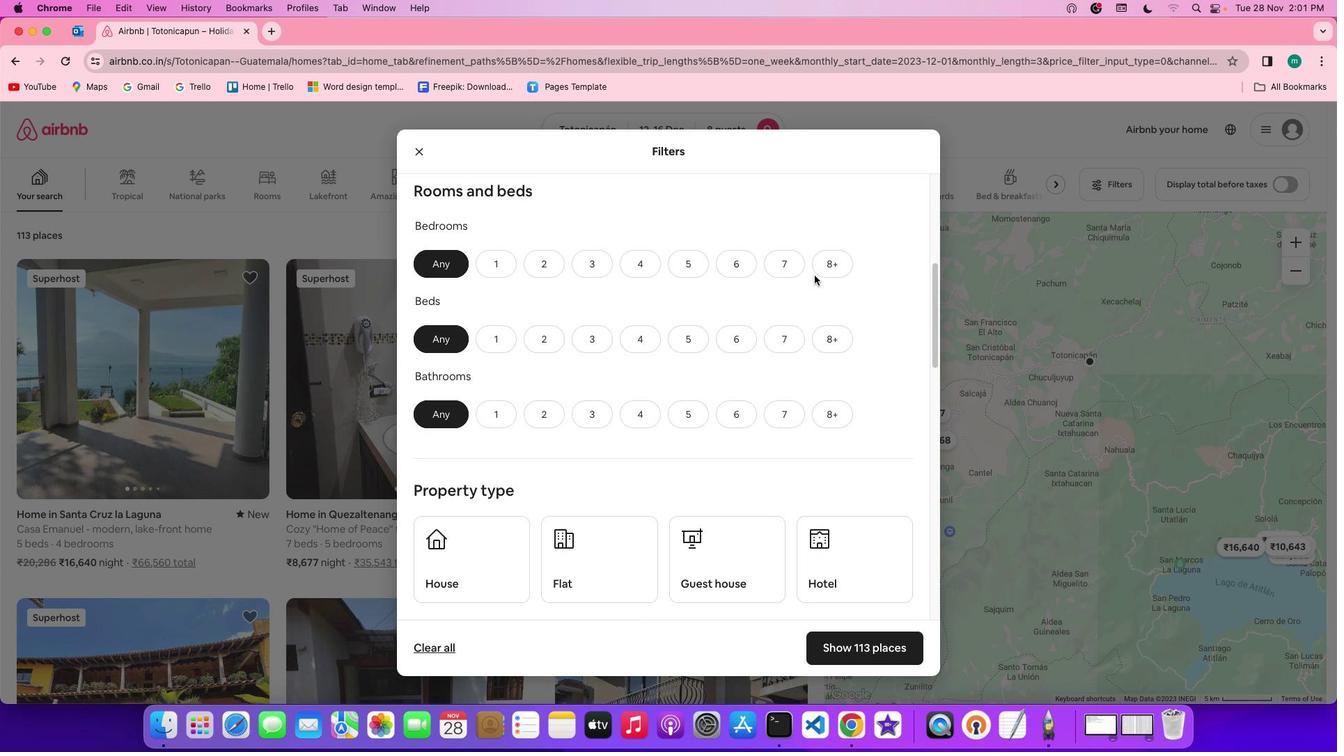 
Action: Mouse scrolled (807, 362) with delta (0, -2)
Screenshot: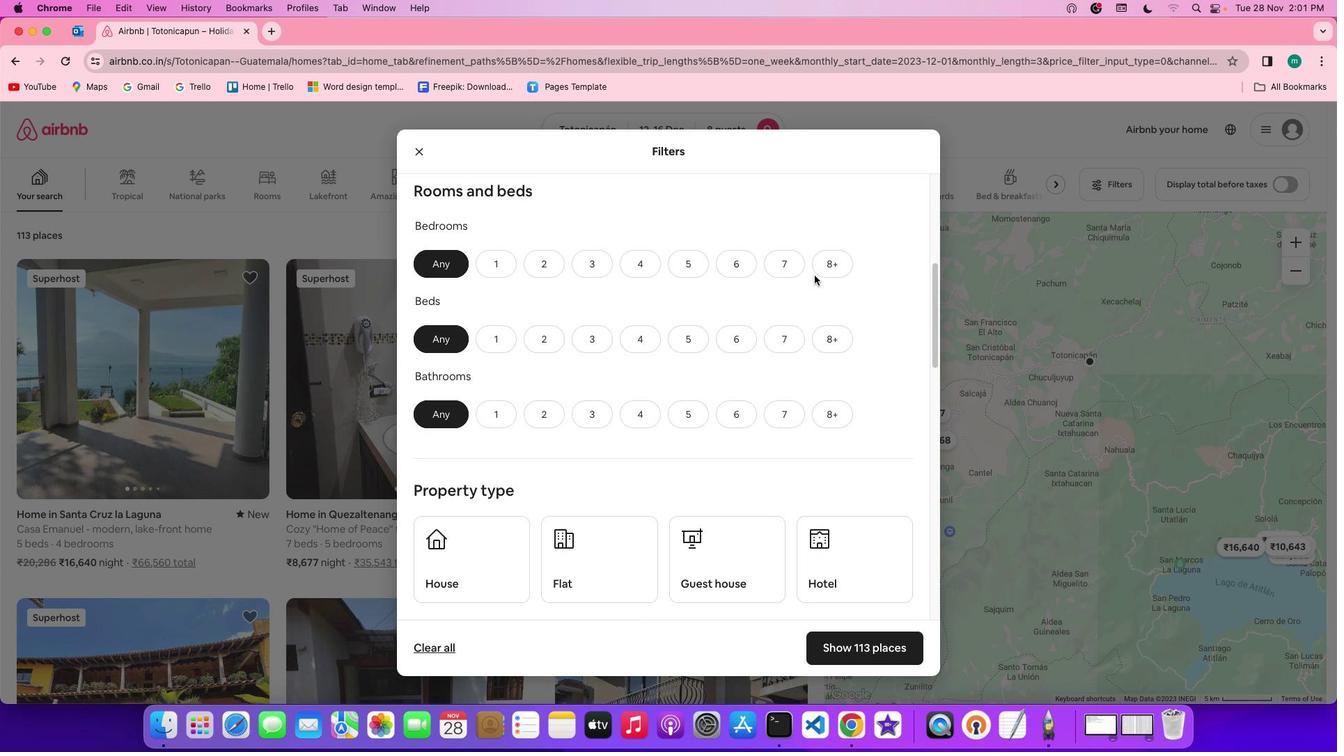 
Action: Mouse scrolled (807, 362) with delta (0, -2)
Screenshot: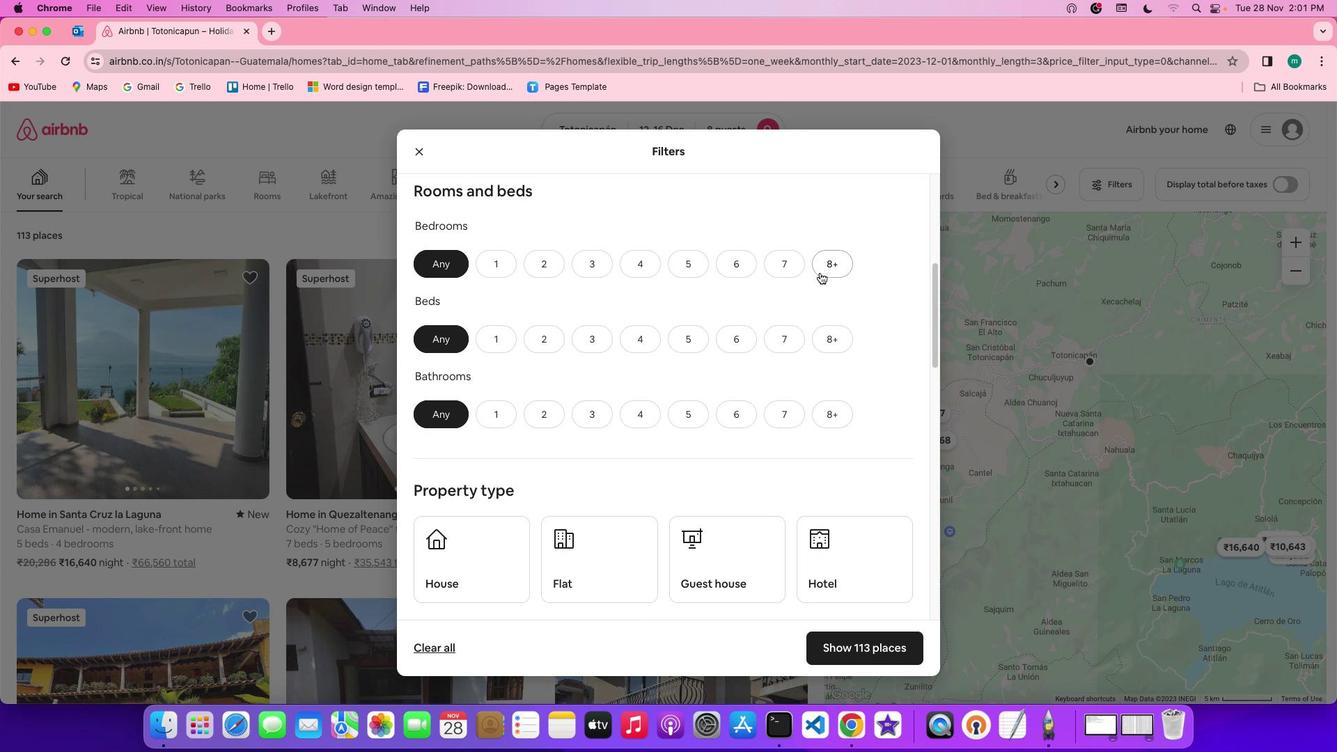 
Action: Mouse scrolled (807, 362) with delta (0, 0)
Screenshot: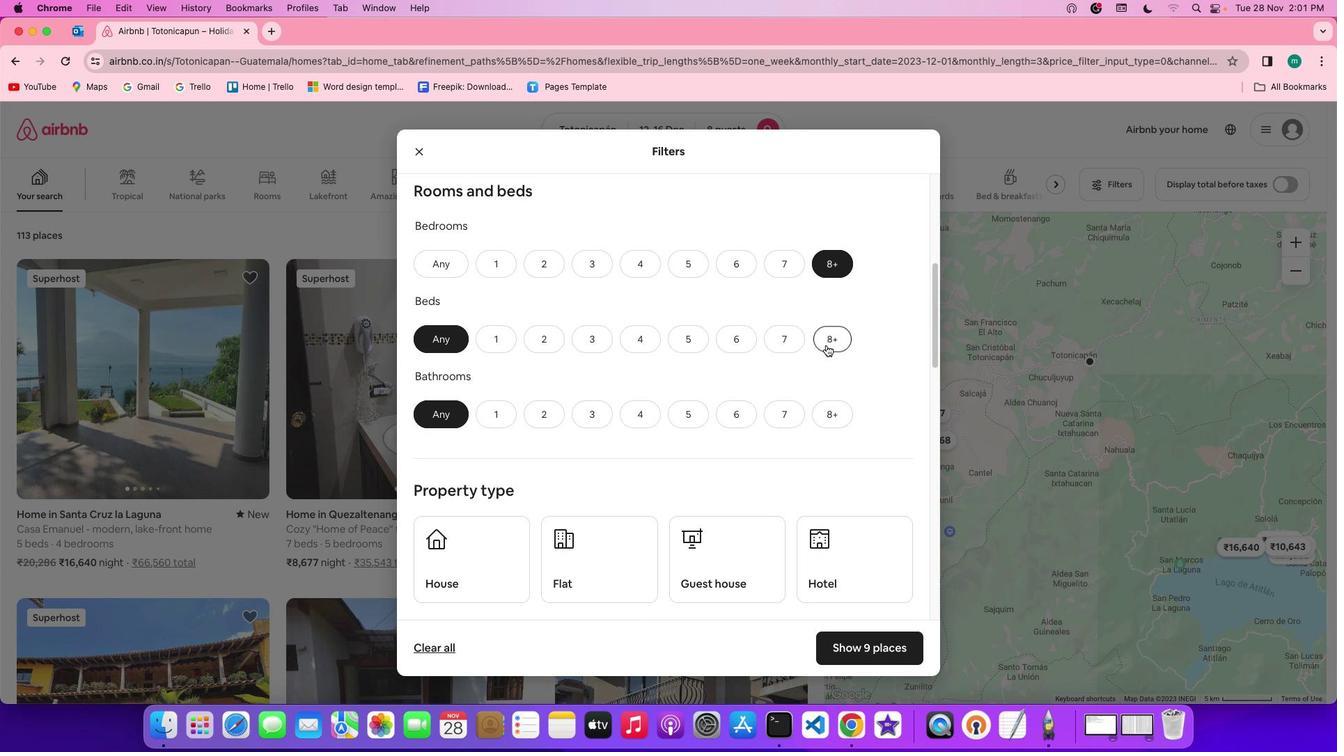 
Action: Mouse scrolled (807, 362) with delta (0, 0)
Screenshot: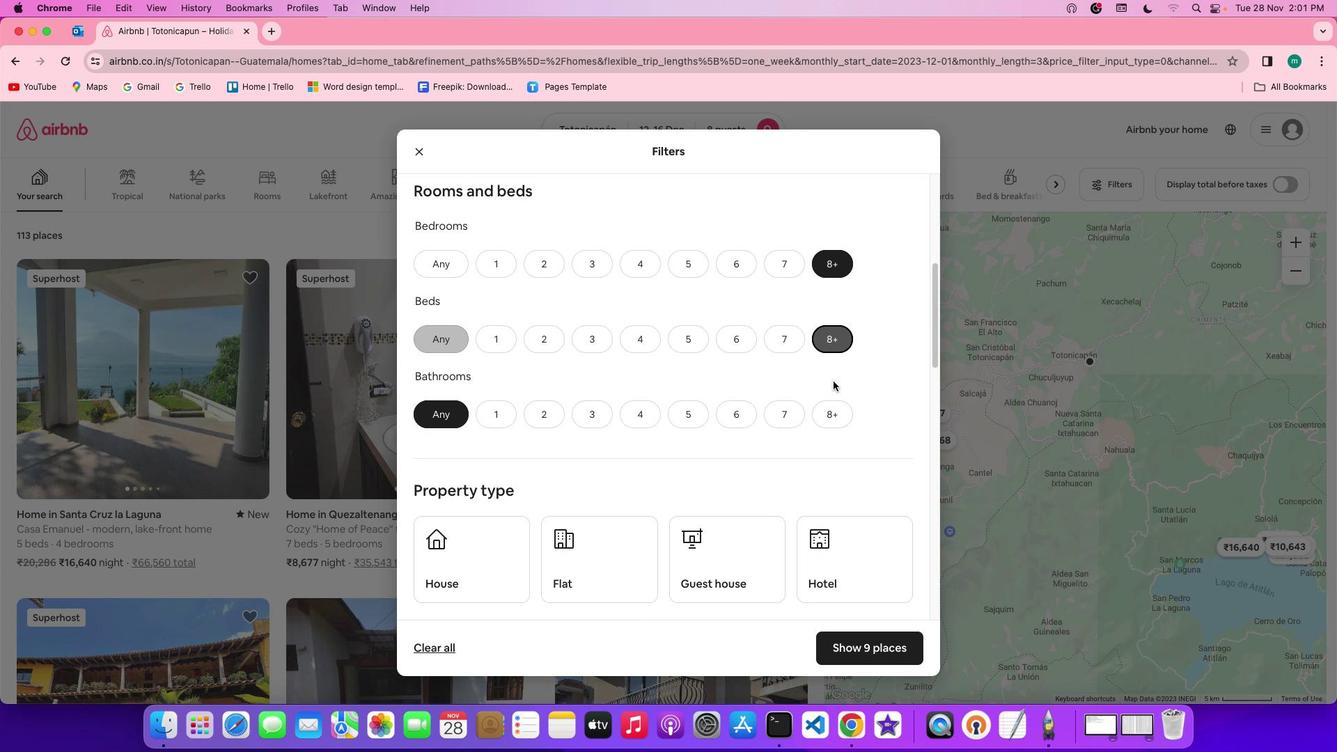 
Action: Mouse moved to (828, 270)
Screenshot: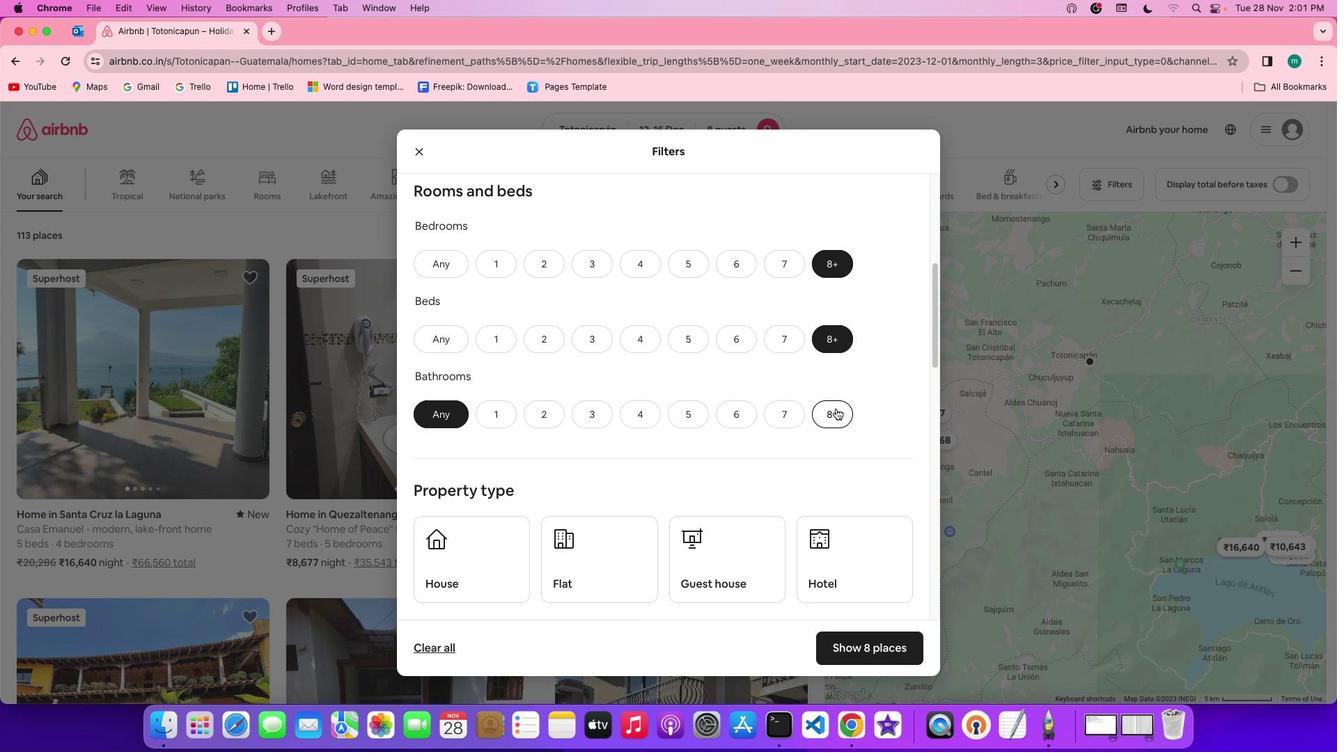 
Action: Mouse pressed left at (828, 270)
Screenshot: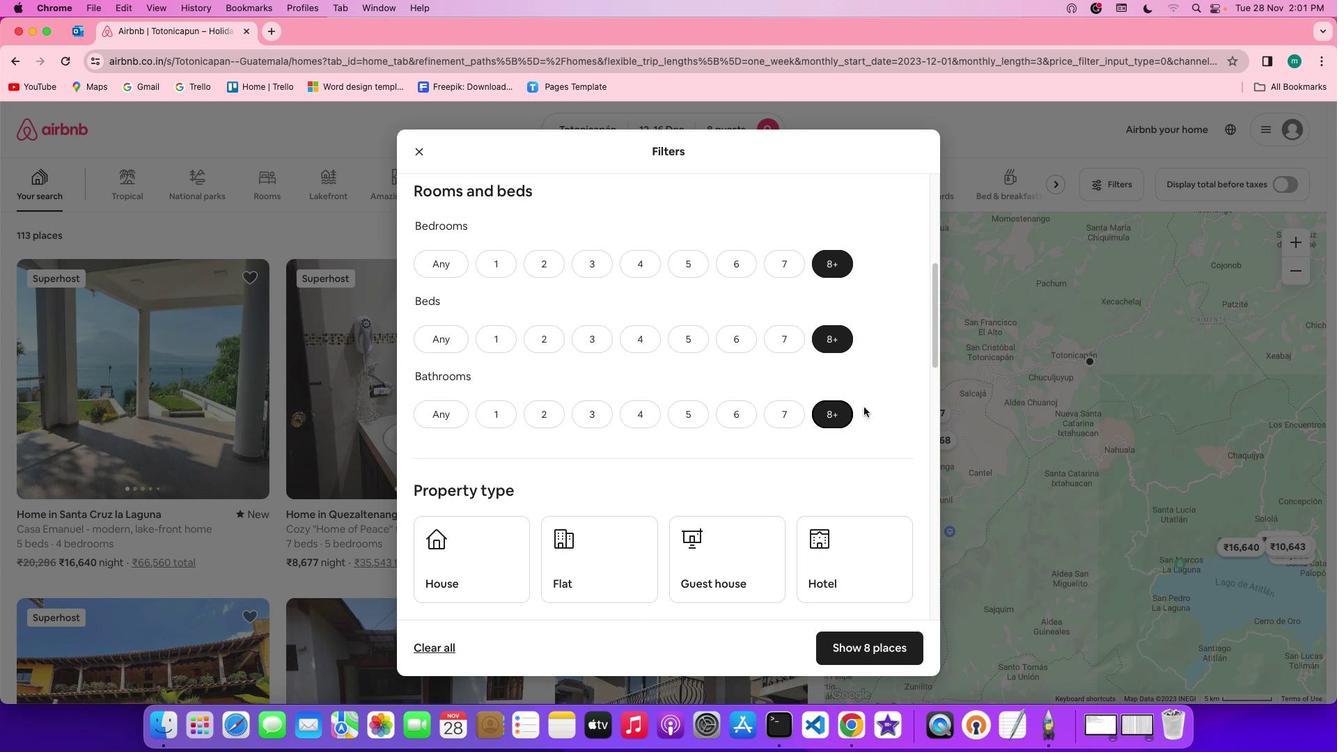 
Action: Mouse moved to (826, 344)
Screenshot: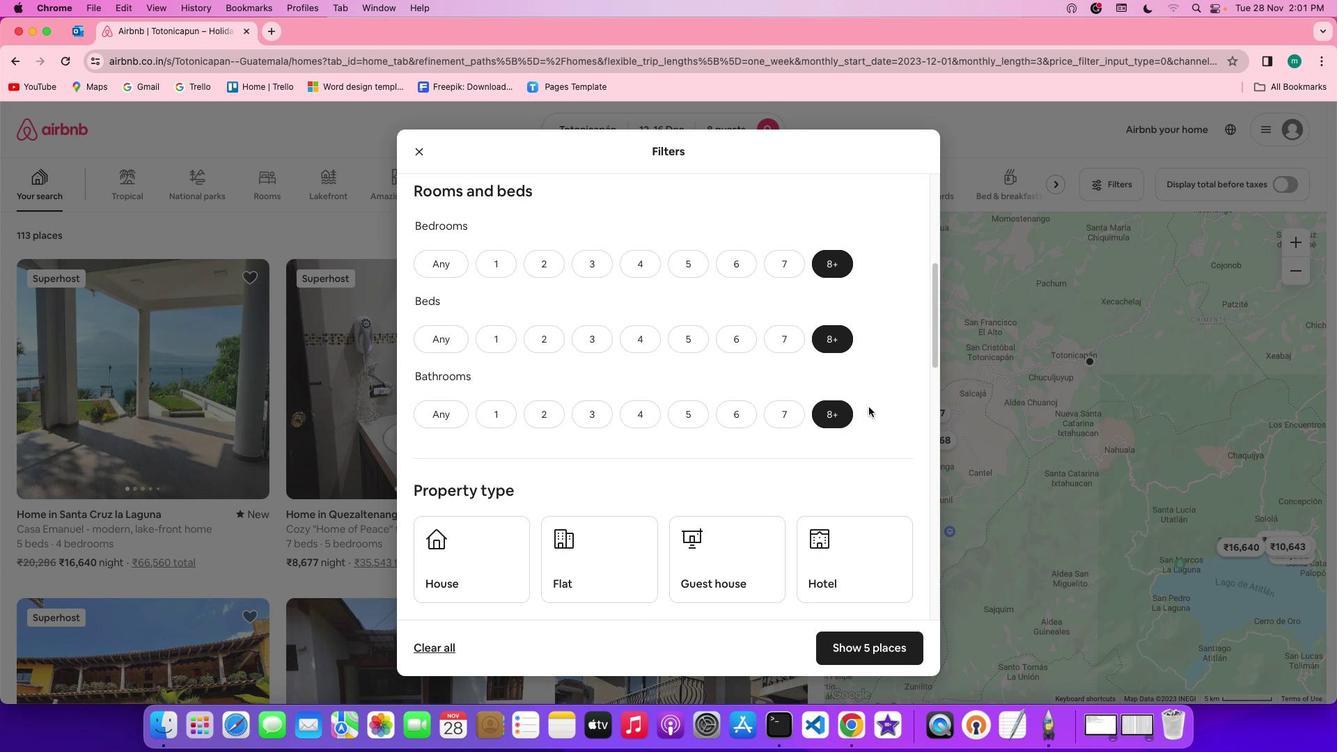 
Action: Mouse pressed left at (826, 344)
Screenshot: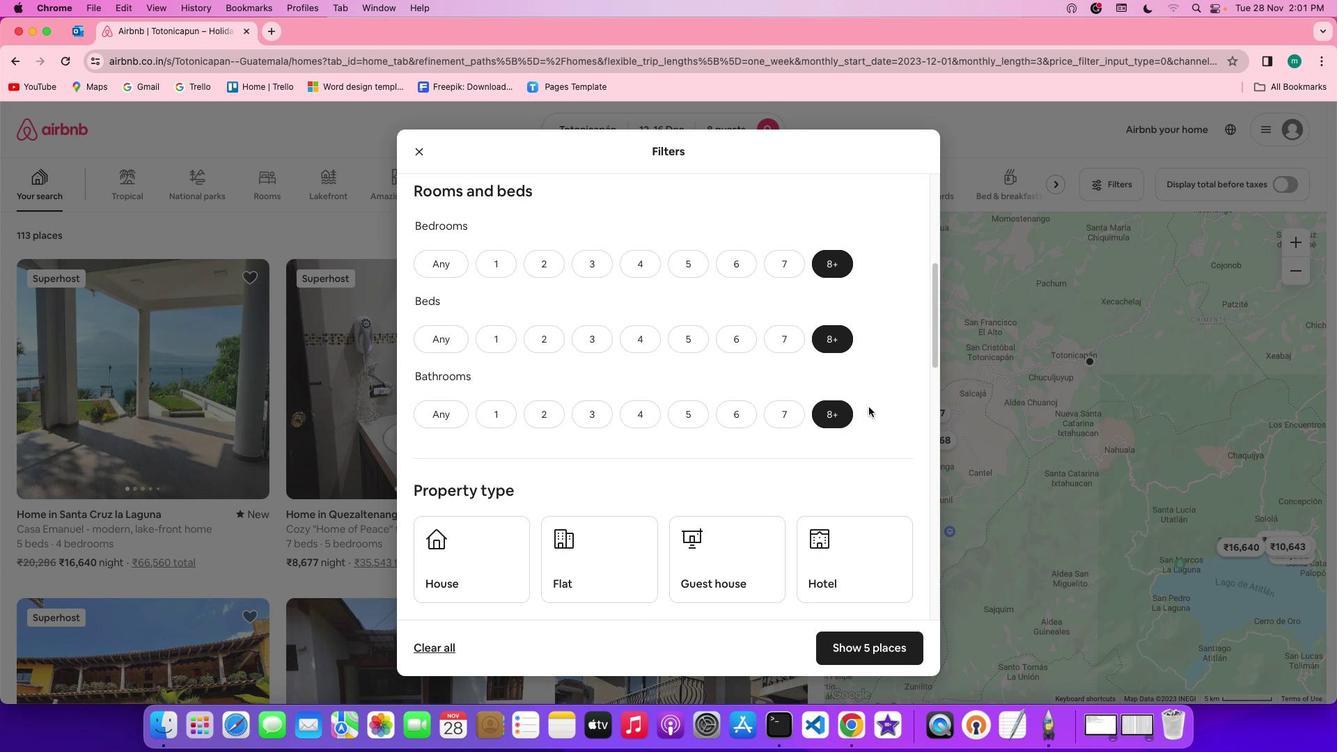 
Action: Mouse moved to (836, 408)
Screenshot: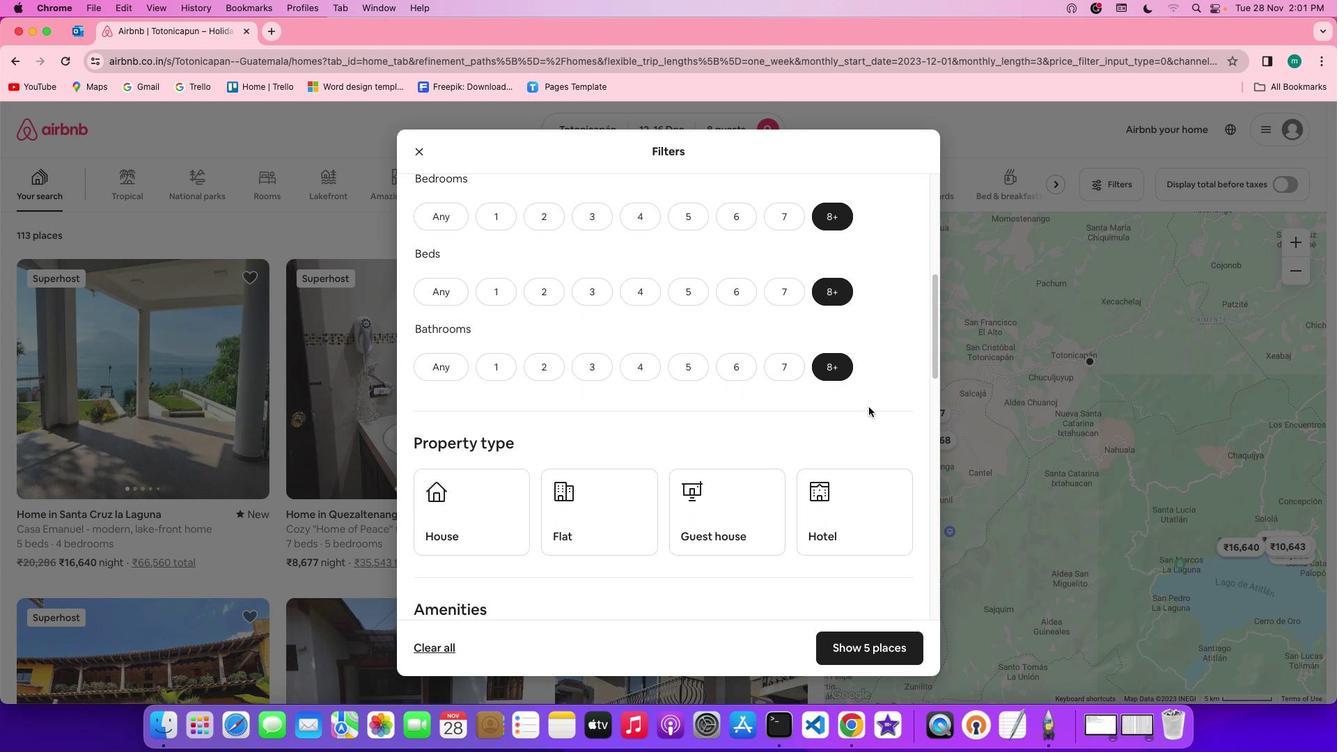 
Action: Mouse pressed left at (836, 408)
Screenshot: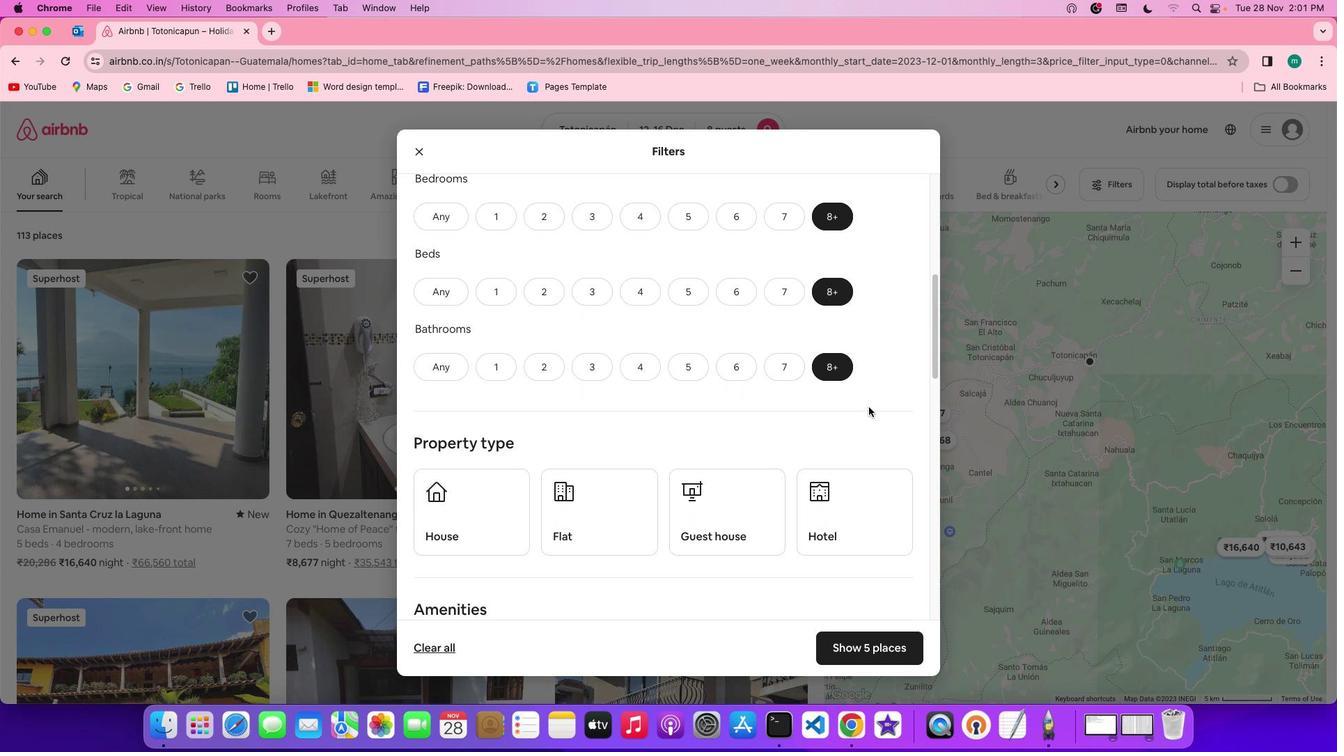
Action: Mouse moved to (869, 406)
Screenshot: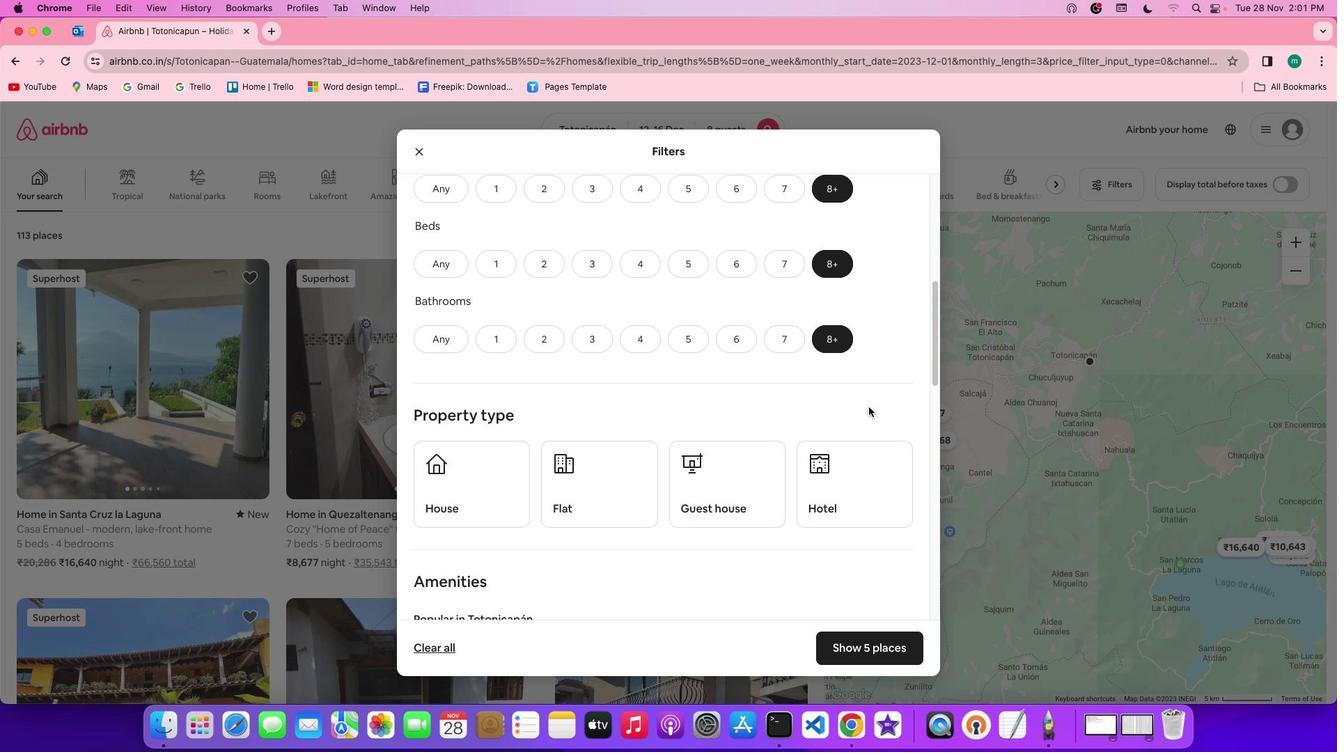 
Action: Mouse scrolled (869, 406) with delta (0, 0)
Screenshot: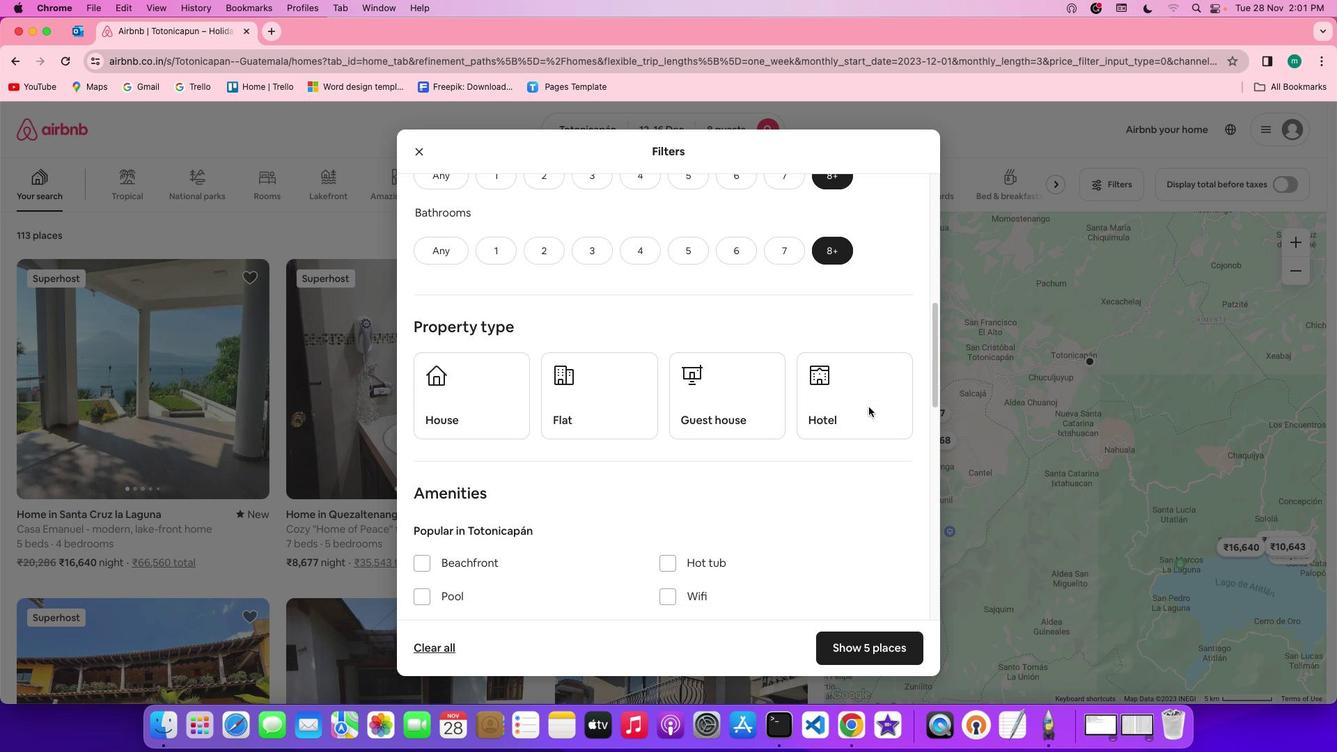 
Action: Mouse scrolled (869, 406) with delta (0, 0)
Screenshot: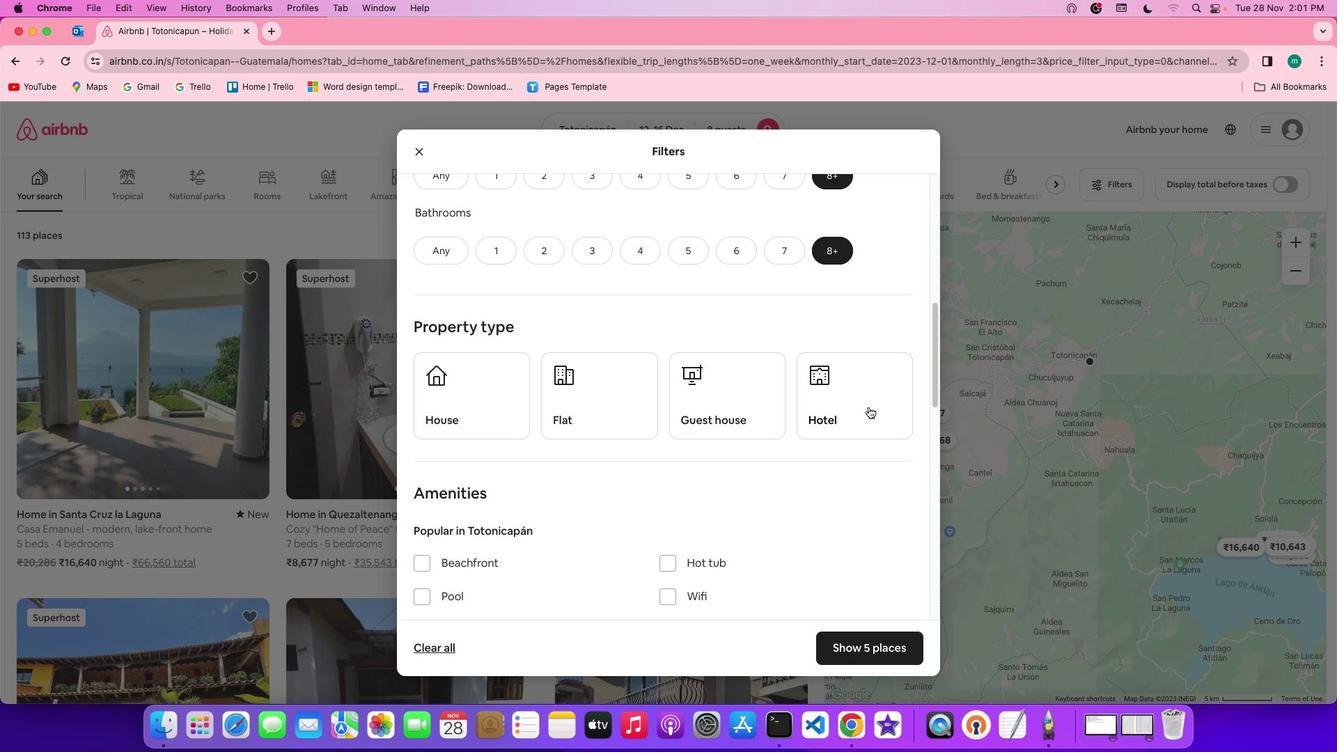 
Action: Mouse scrolled (869, 406) with delta (0, 0)
Screenshot: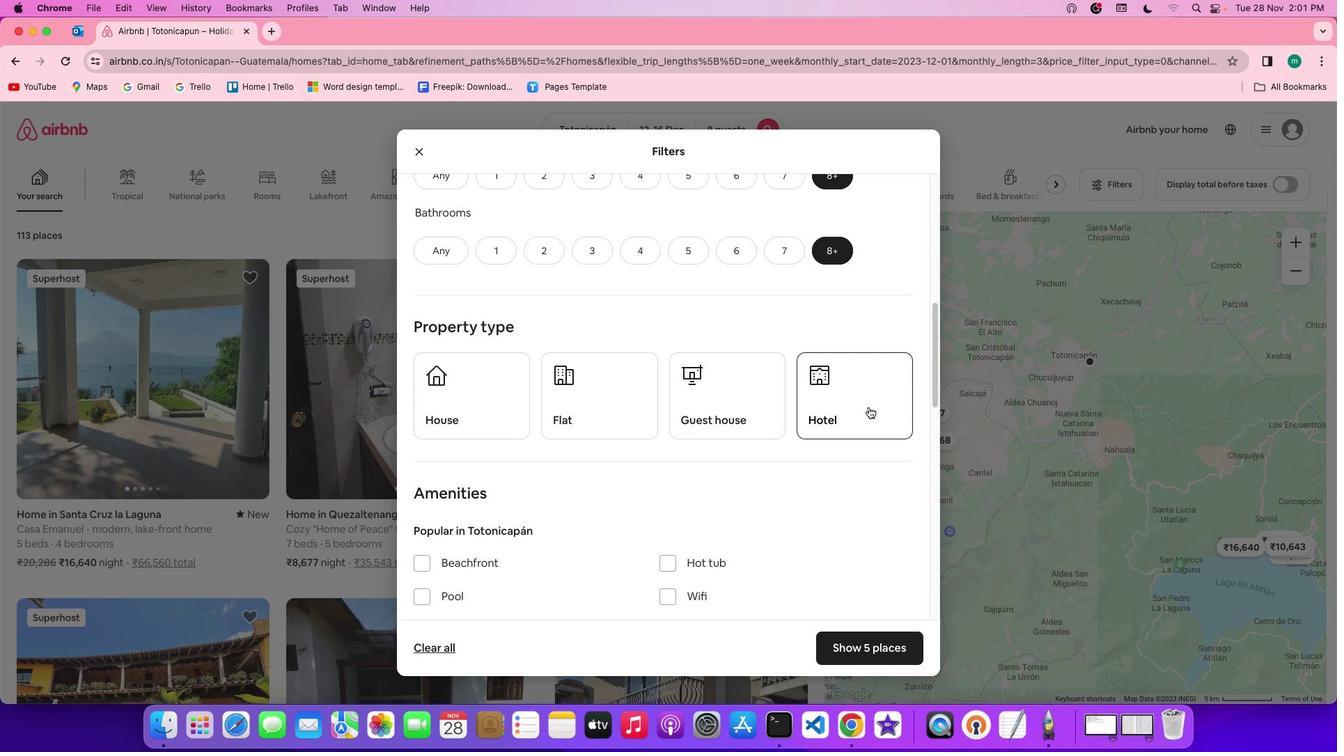 
Action: Mouse scrolled (869, 406) with delta (0, 0)
Screenshot: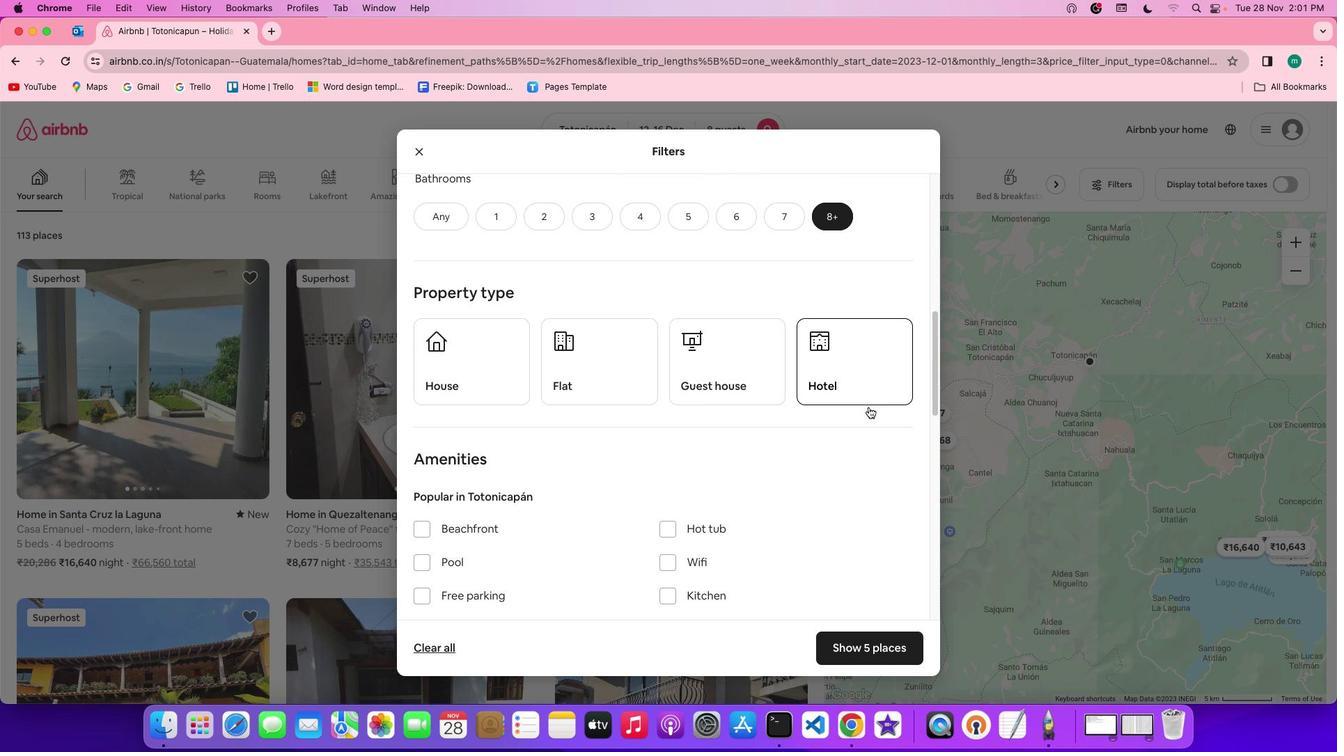 
Action: Mouse scrolled (869, 406) with delta (0, 0)
Screenshot: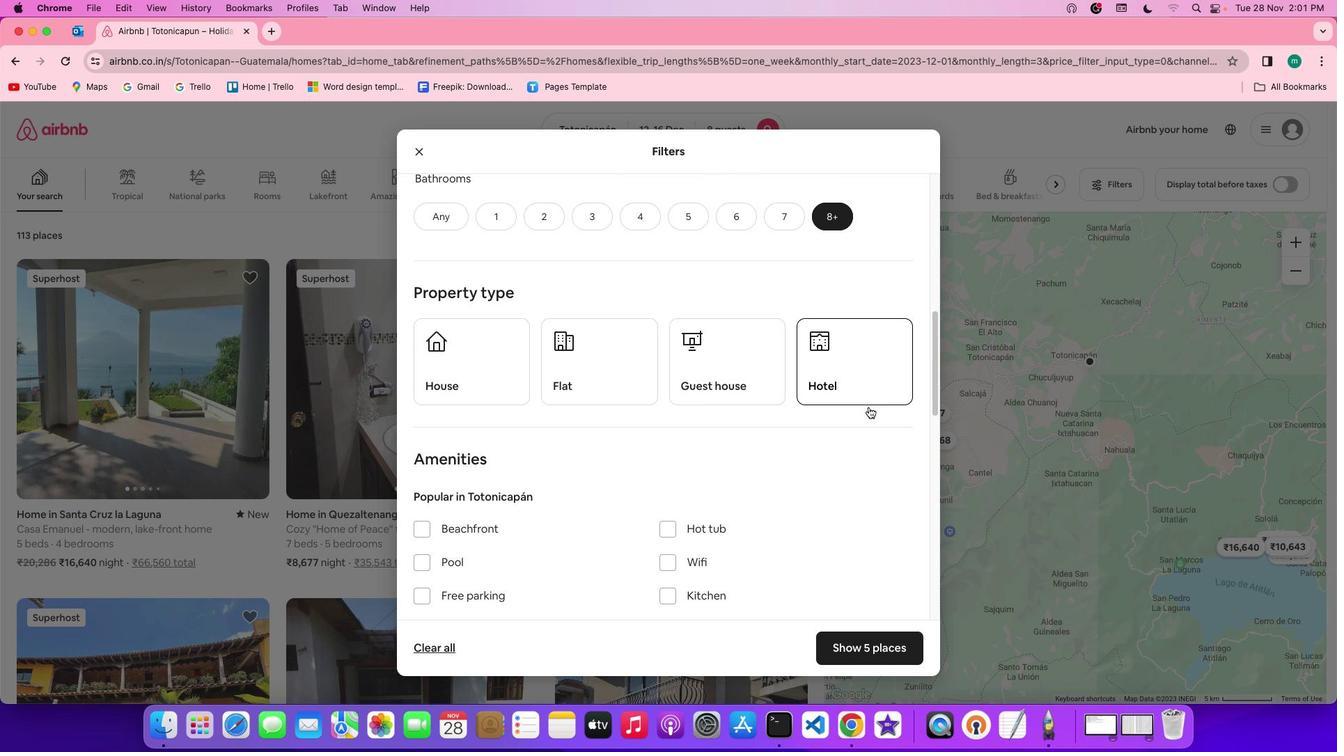 
Action: Mouse scrolled (869, 406) with delta (0, 0)
Screenshot: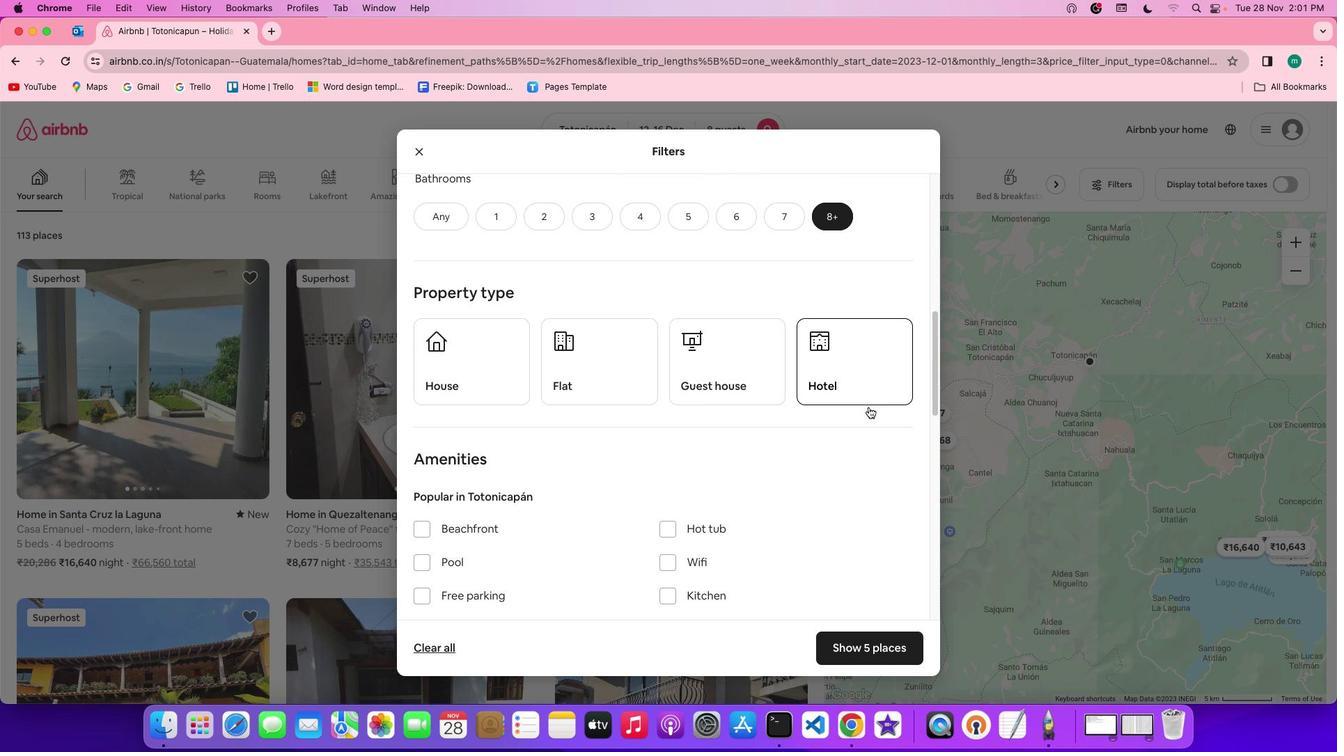 
Action: Mouse scrolled (869, 406) with delta (0, 0)
Screenshot: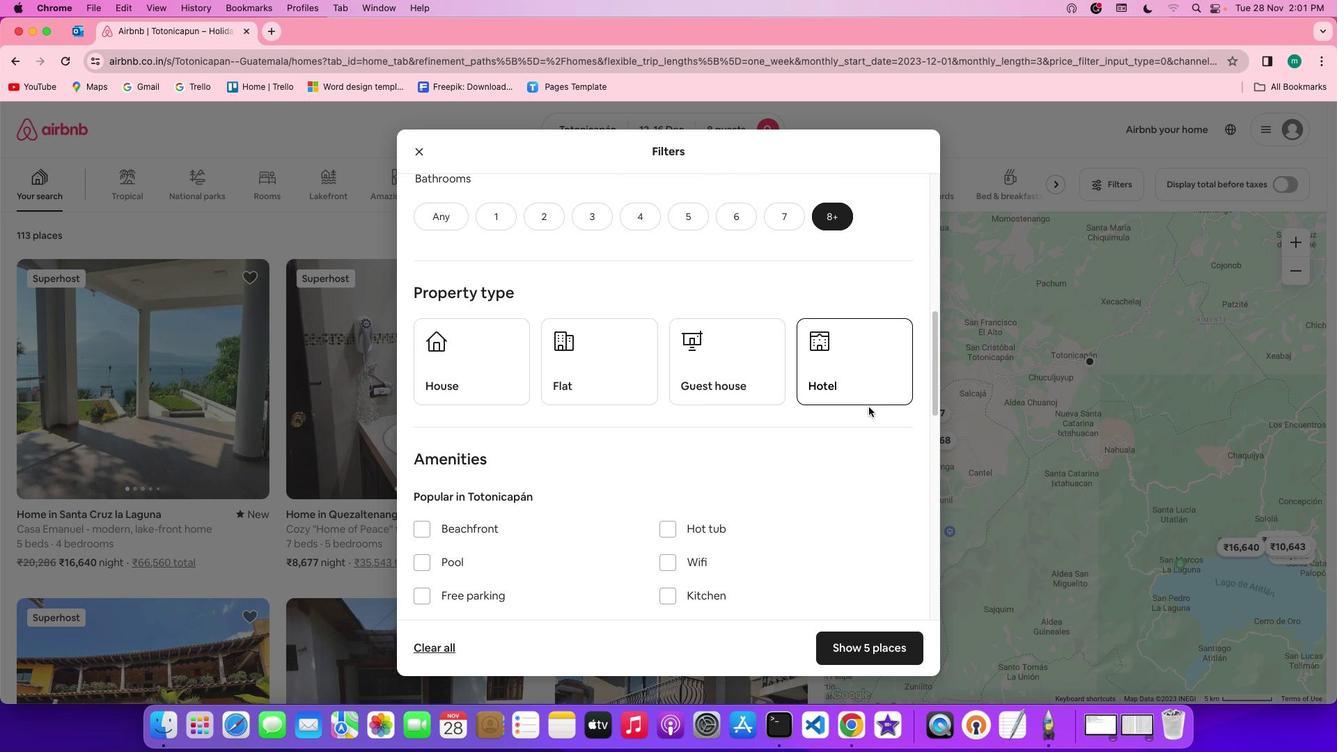 
Action: Mouse scrolled (869, 406) with delta (0, 0)
Screenshot: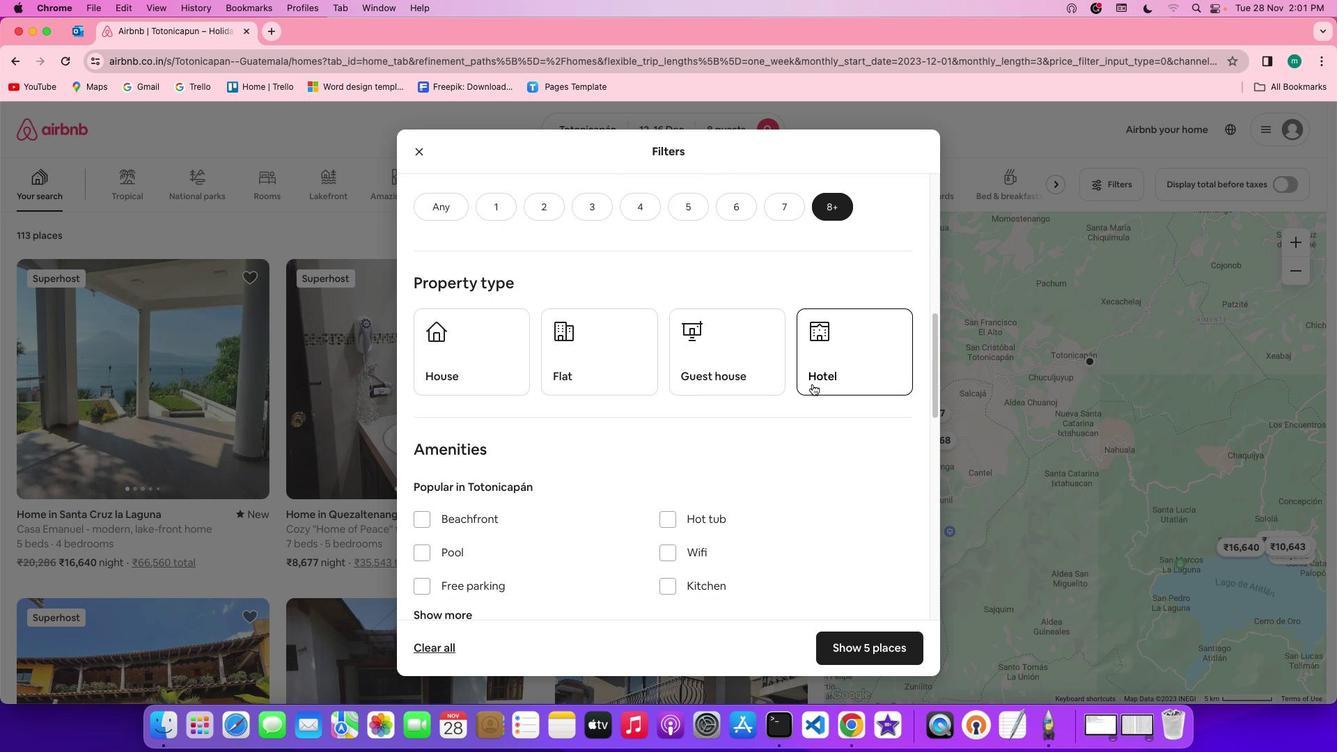 
Action: Mouse scrolled (869, 406) with delta (0, 0)
Screenshot: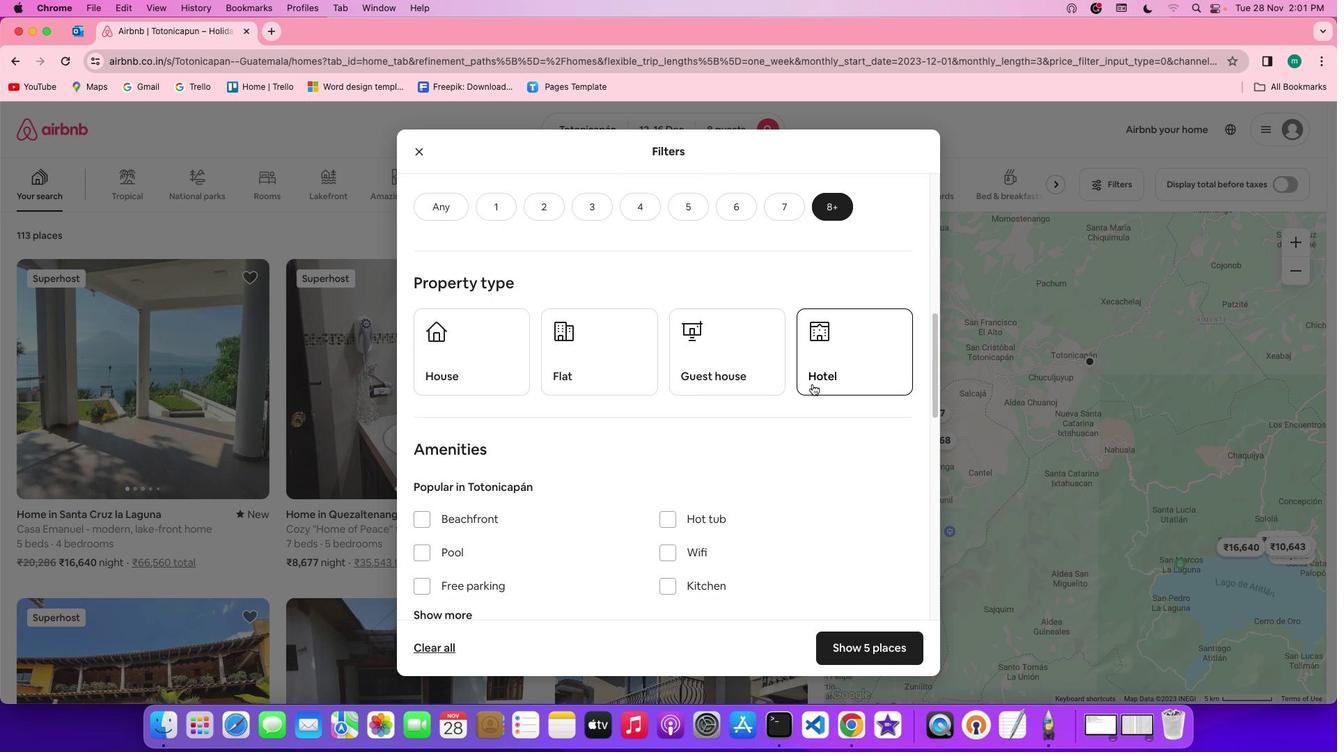 
Action: Mouse scrolled (869, 406) with delta (0, 0)
Screenshot: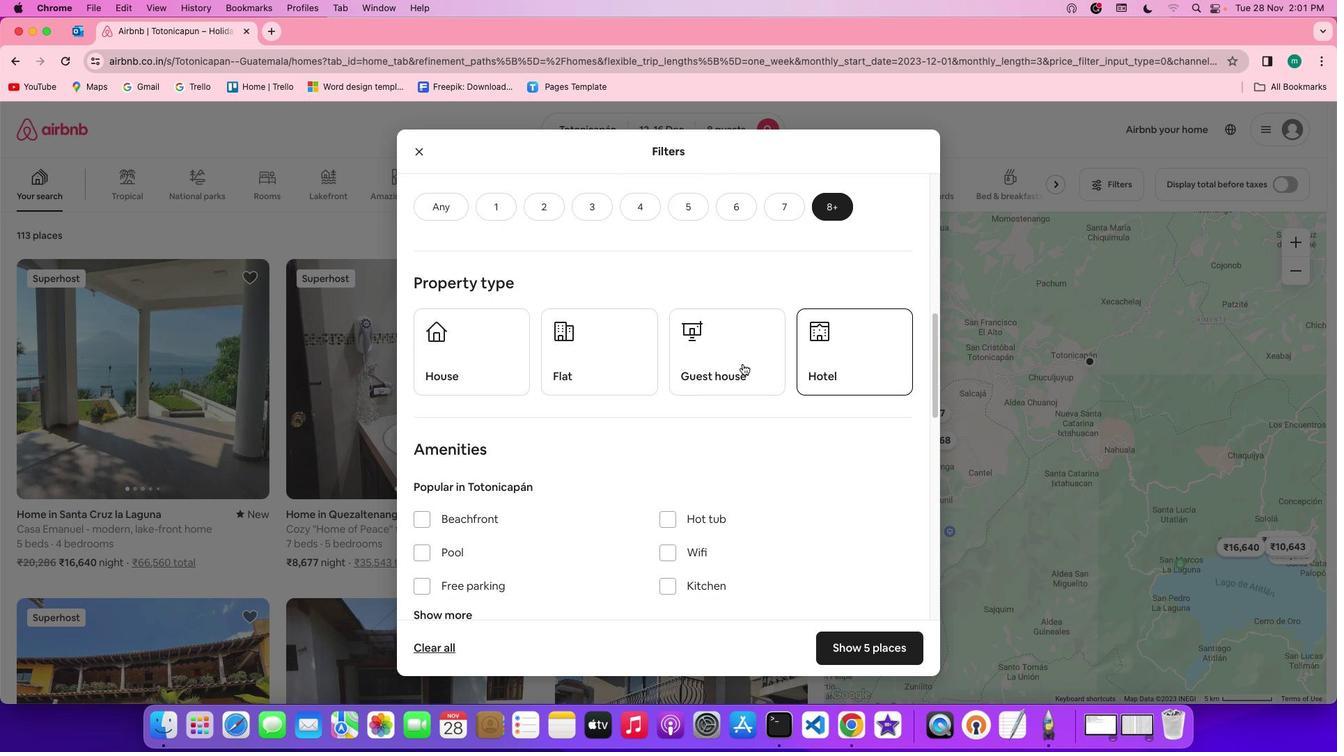 
Action: Mouse scrolled (869, 406) with delta (0, 0)
Screenshot: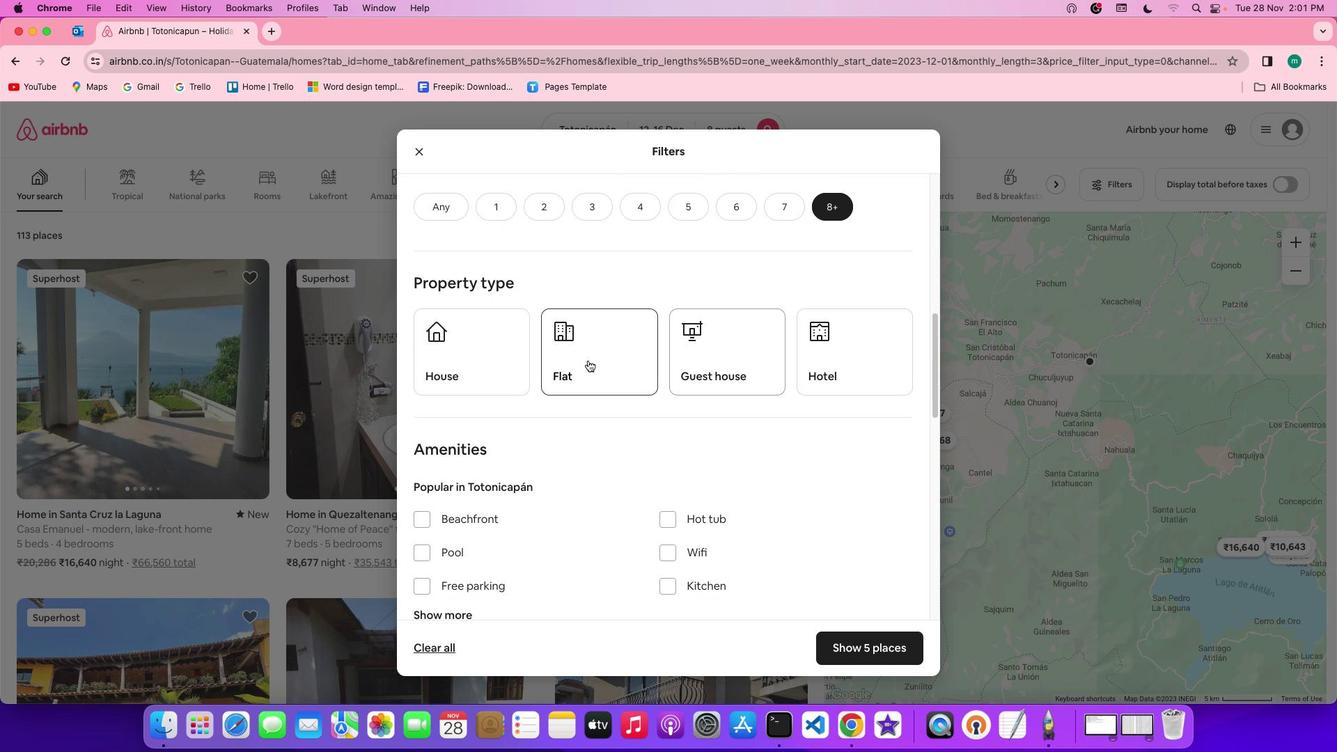 
Action: Mouse scrolled (869, 406) with delta (0, 0)
Screenshot: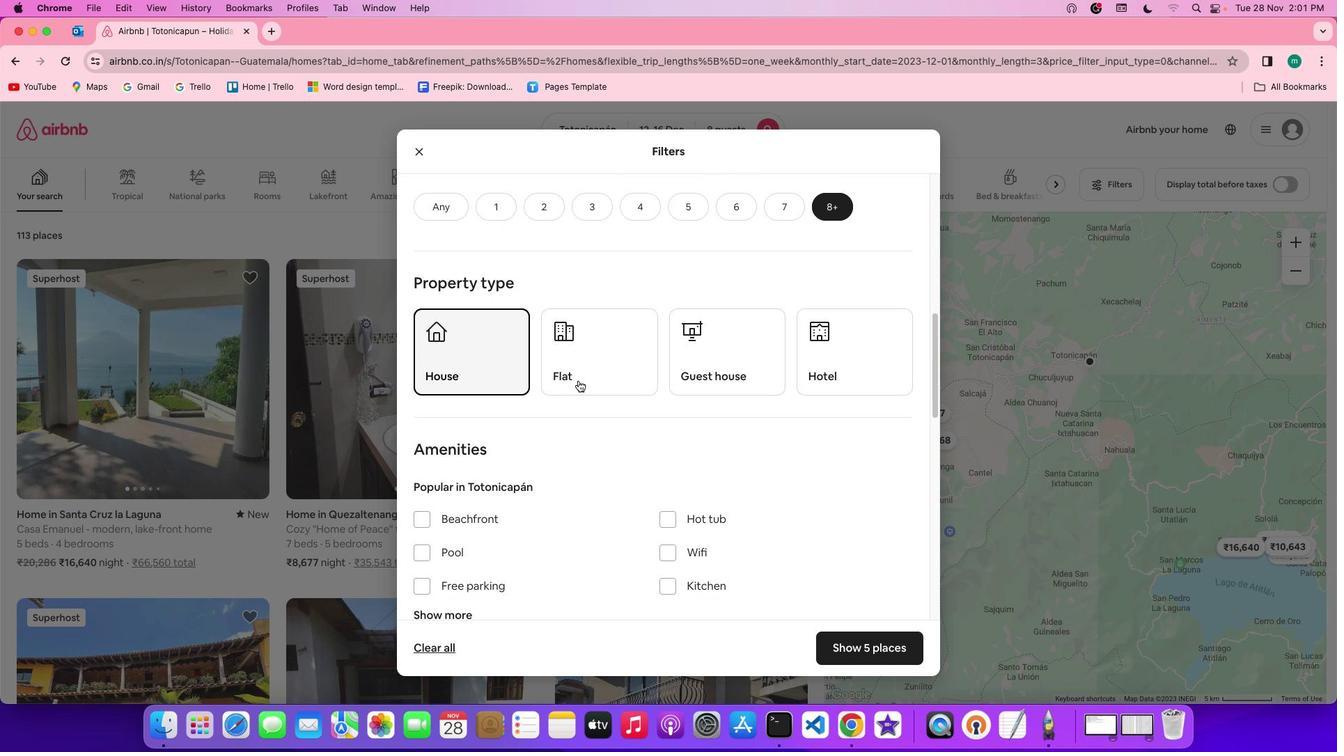 
Action: Mouse scrolled (869, 406) with delta (0, 0)
Screenshot: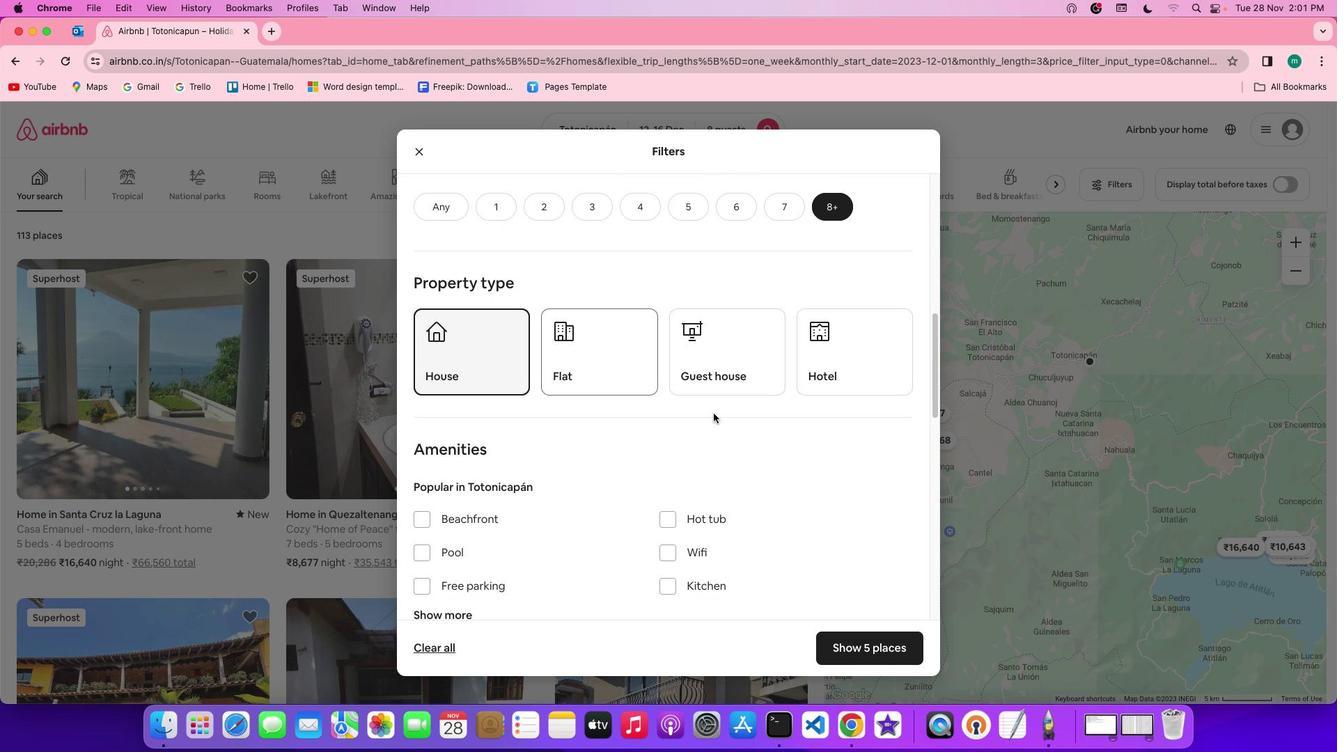 
Action: Mouse moved to (461, 365)
Screenshot: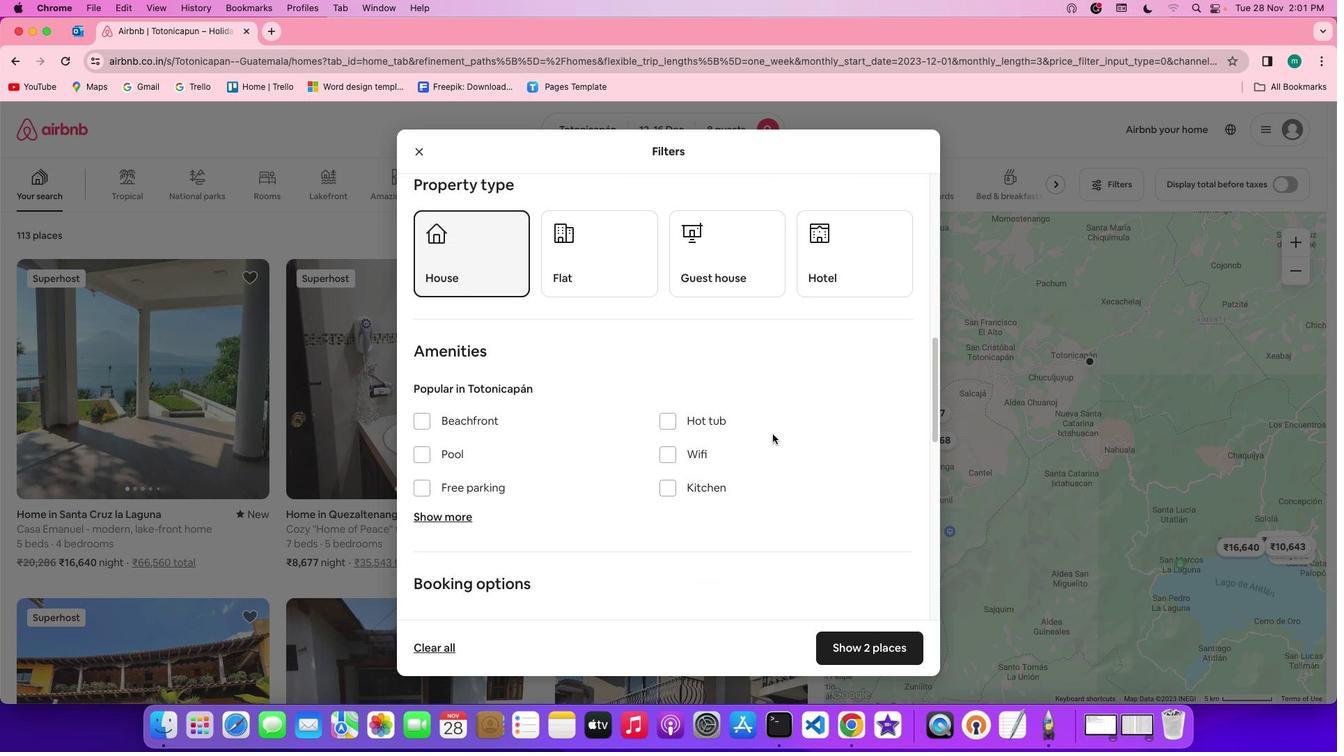 
Action: Mouse pressed left at (461, 365)
Screenshot: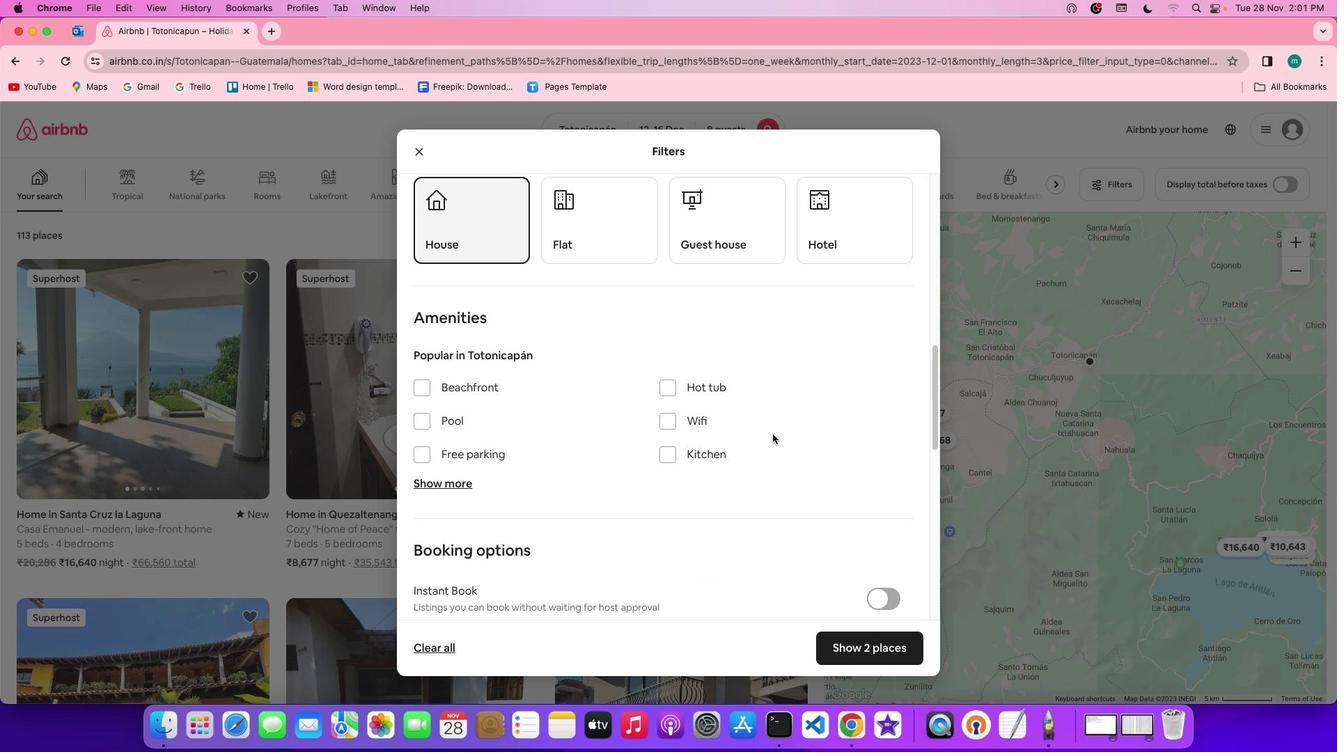 
Action: Mouse moved to (772, 433)
Screenshot: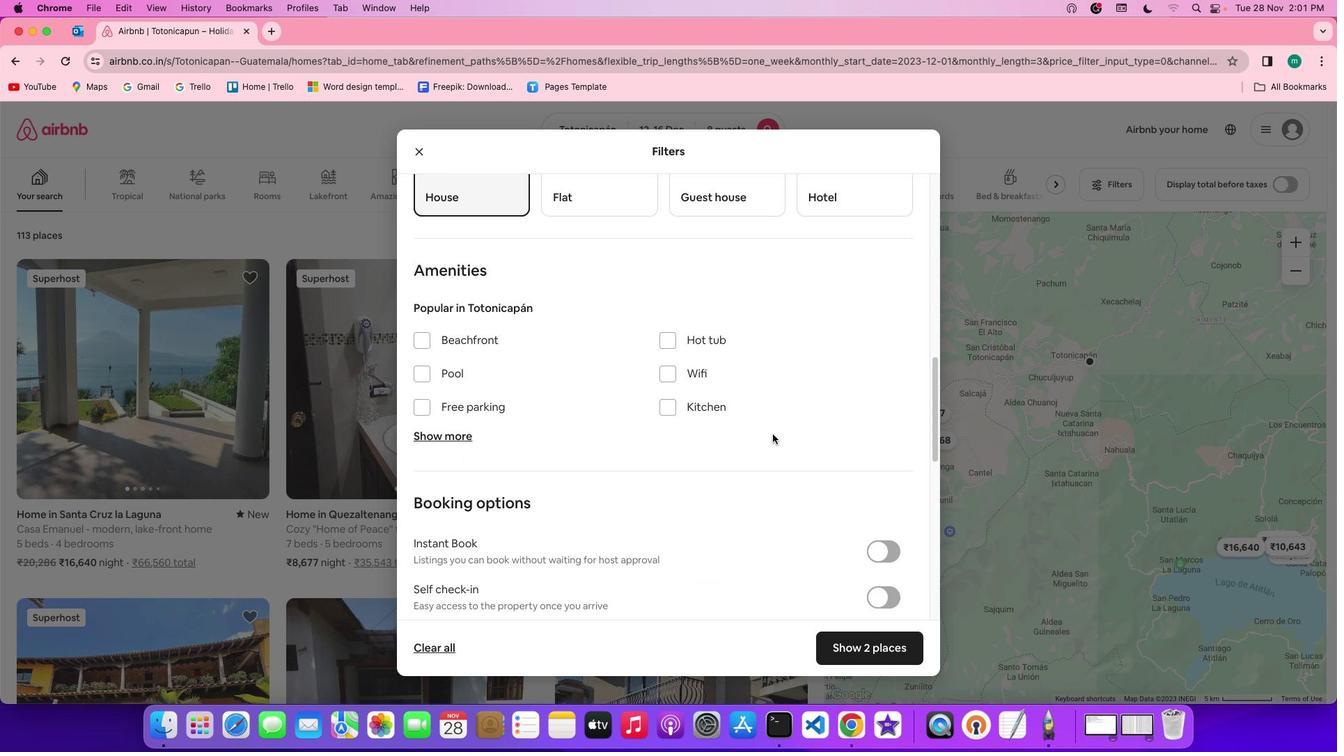 
Action: Mouse scrolled (772, 433) with delta (0, 0)
Screenshot: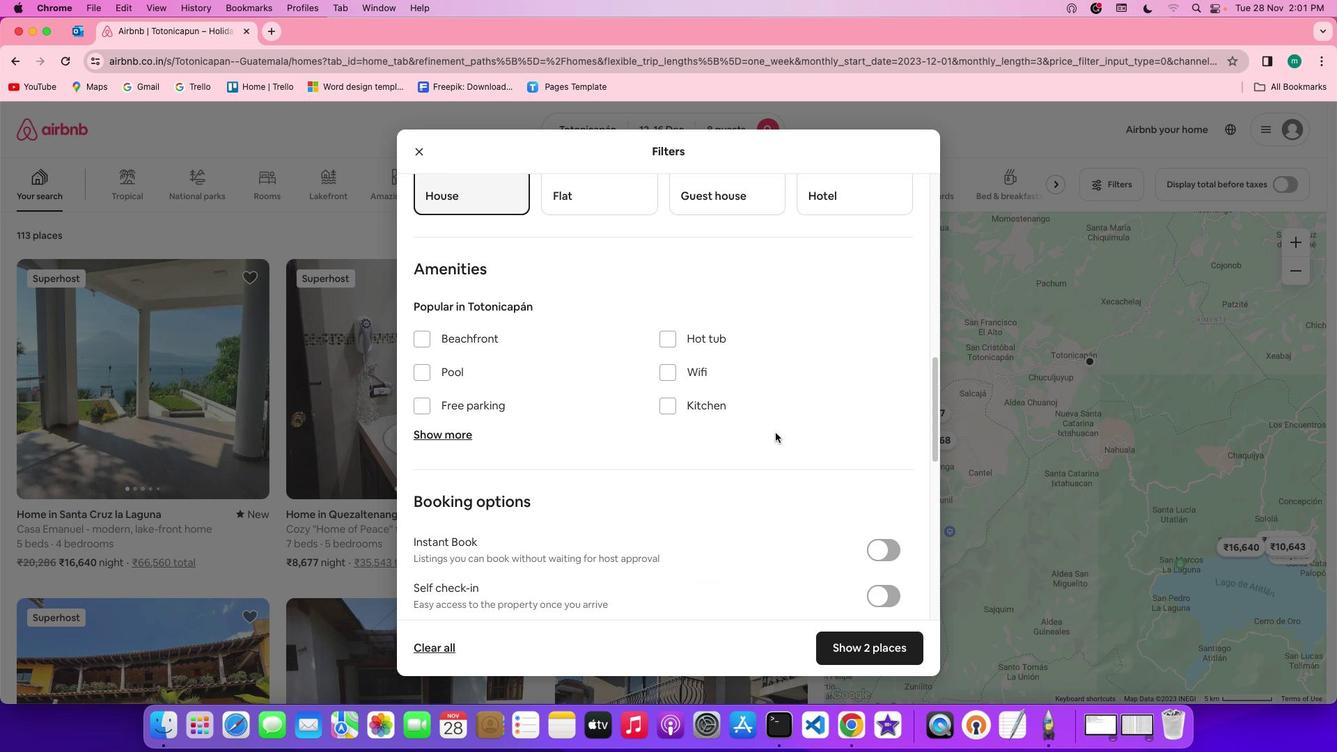
Action: Mouse scrolled (772, 433) with delta (0, 0)
Screenshot: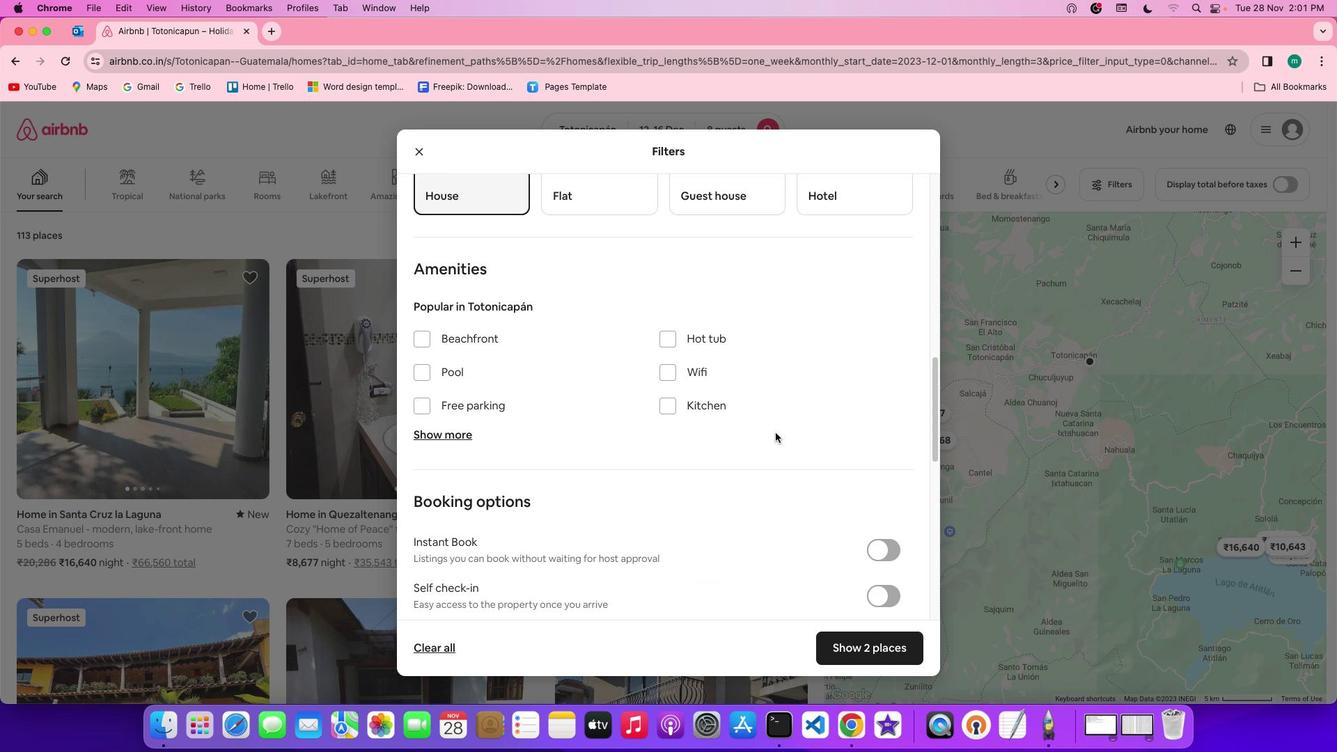 
Action: Mouse scrolled (772, 433) with delta (0, 0)
Screenshot: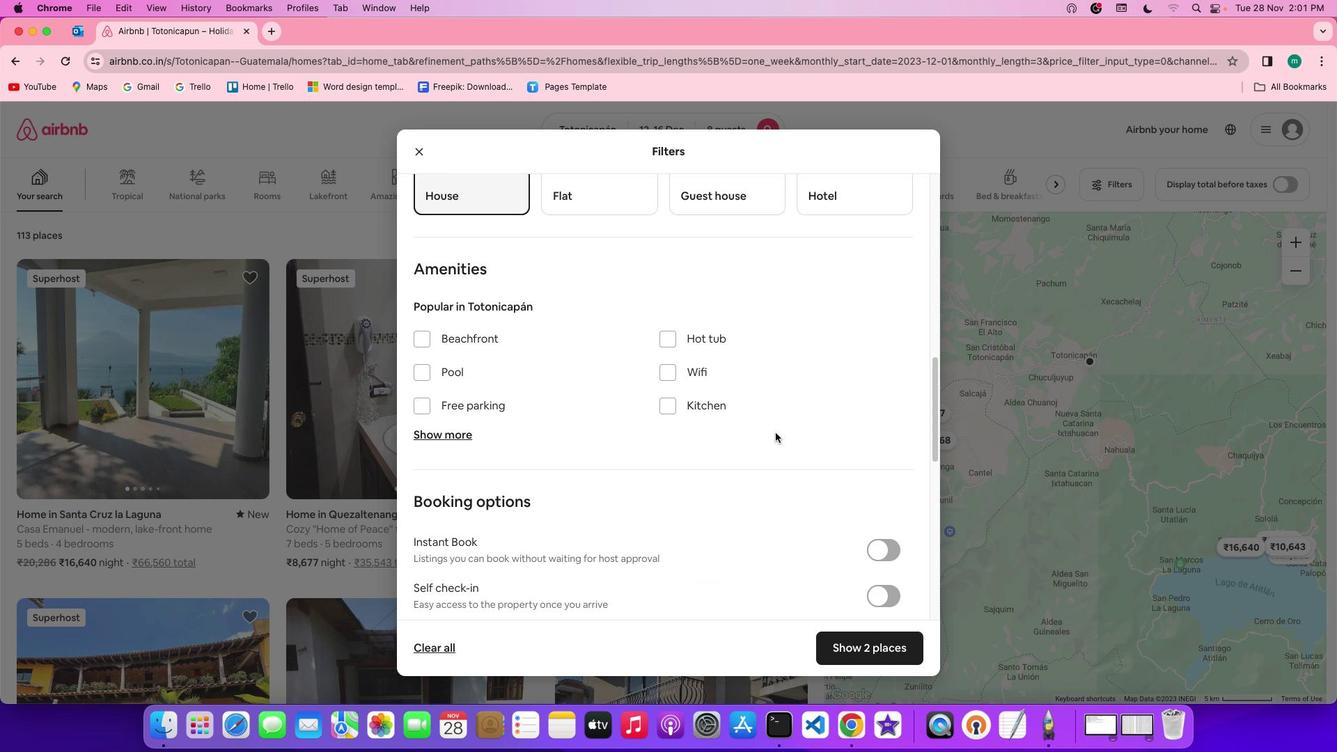 
Action: Mouse scrolled (772, 433) with delta (0, -1)
Screenshot: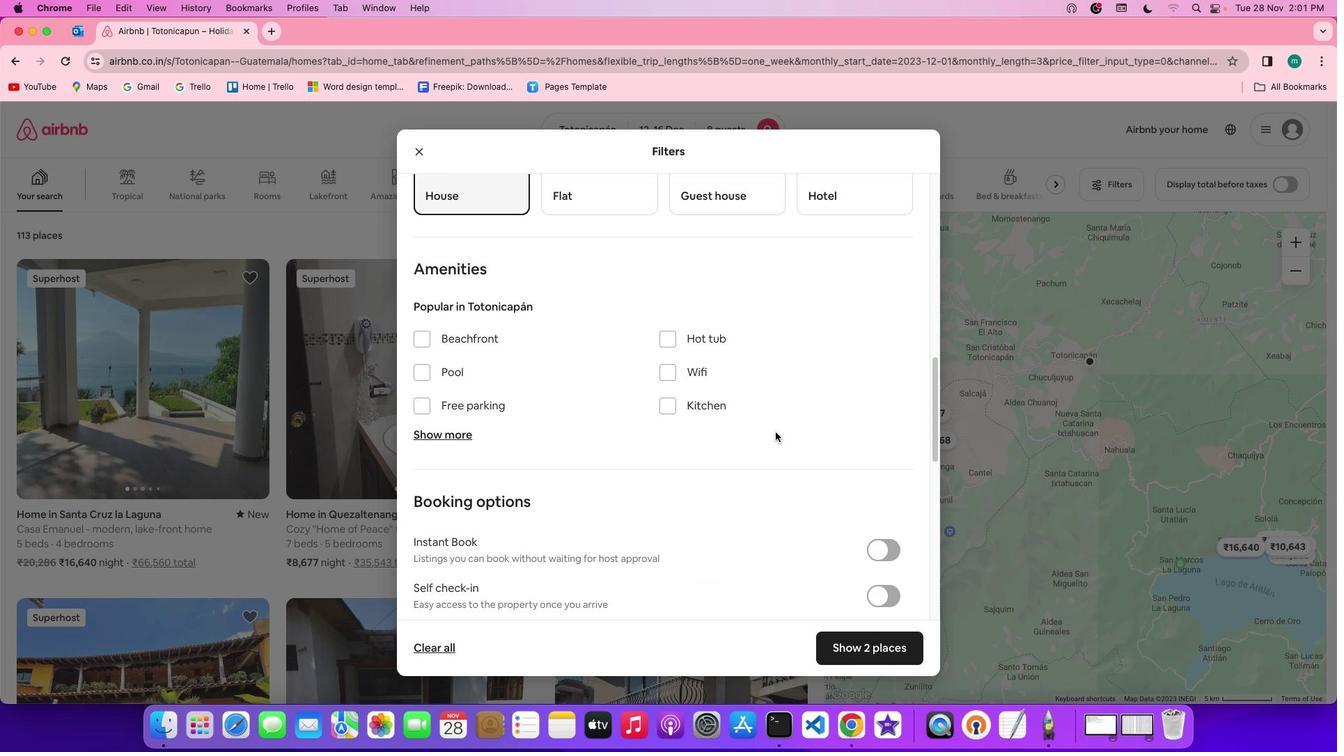 
Action: Mouse scrolled (772, 433) with delta (0, 0)
Screenshot: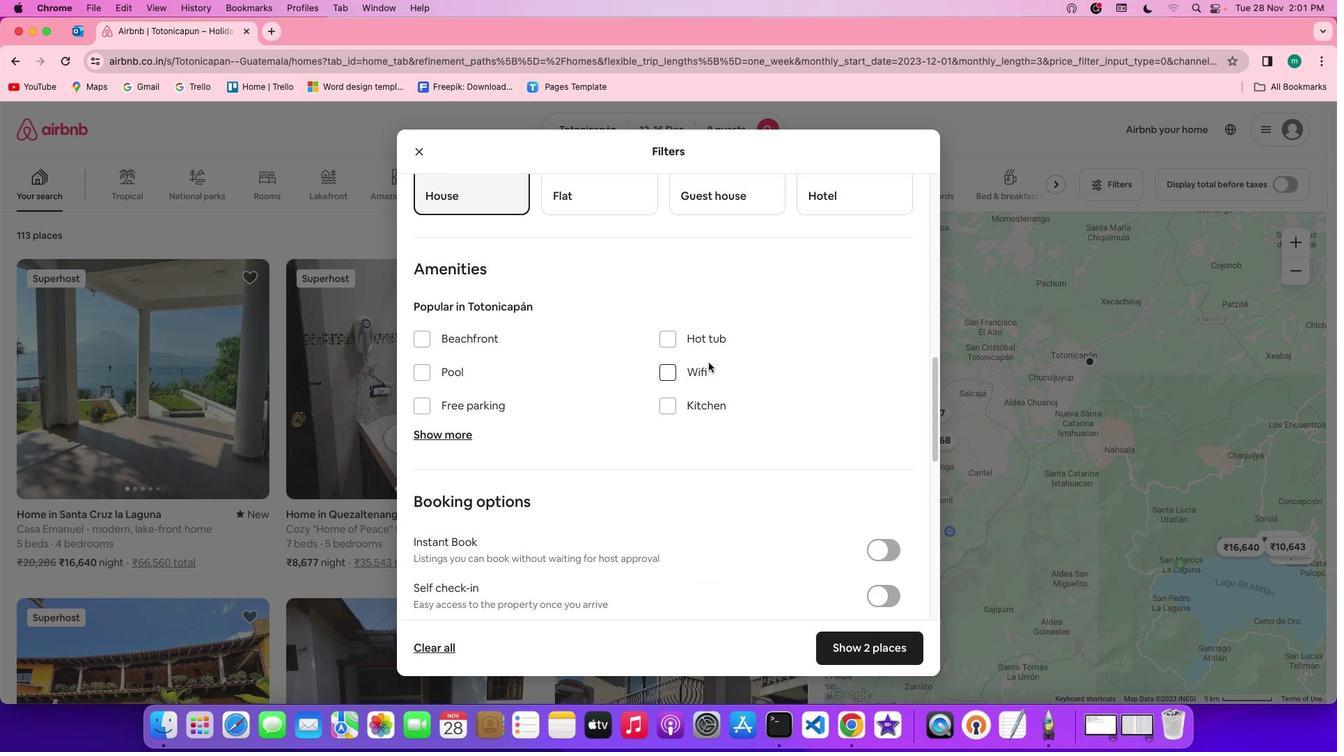 
Action: Mouse scrolled (772, 433) with delta (0, 0)
Screenshot: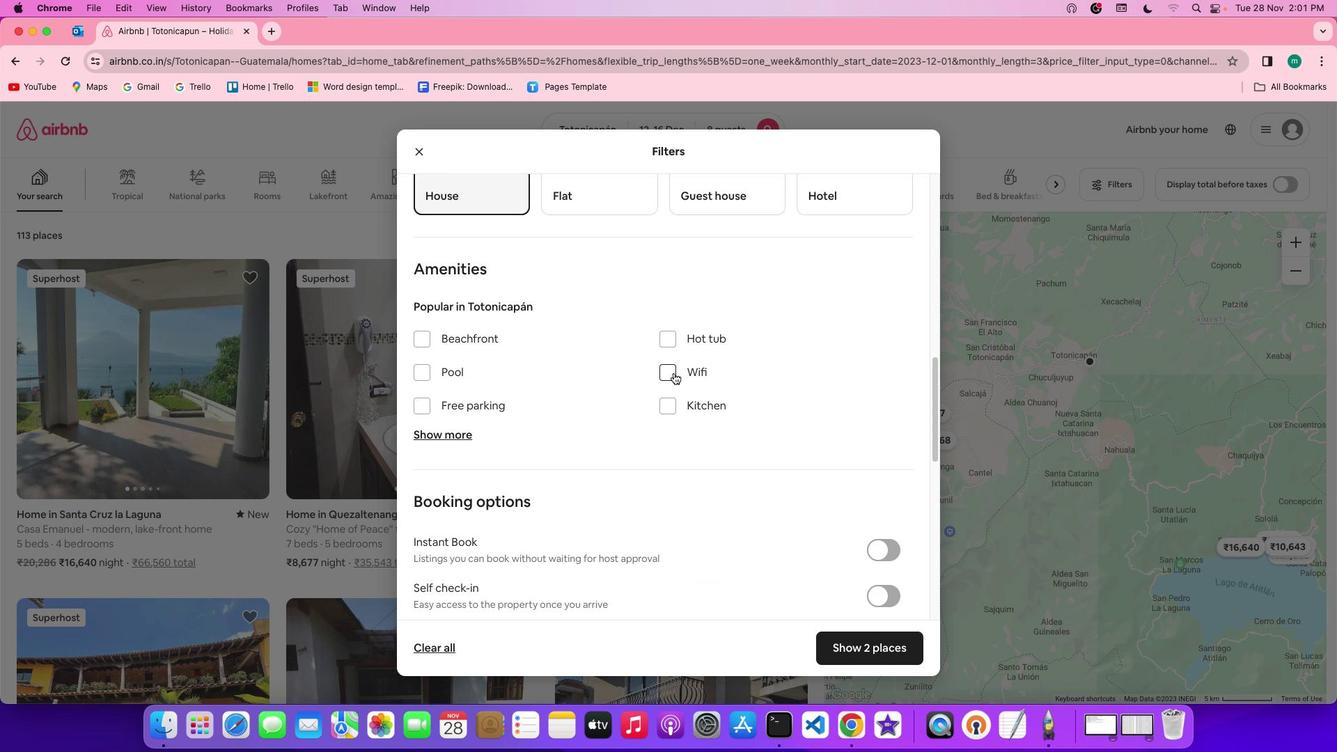 
Action: Mouse scrolled (772, 433) with delta (0, 0)
Screenshot: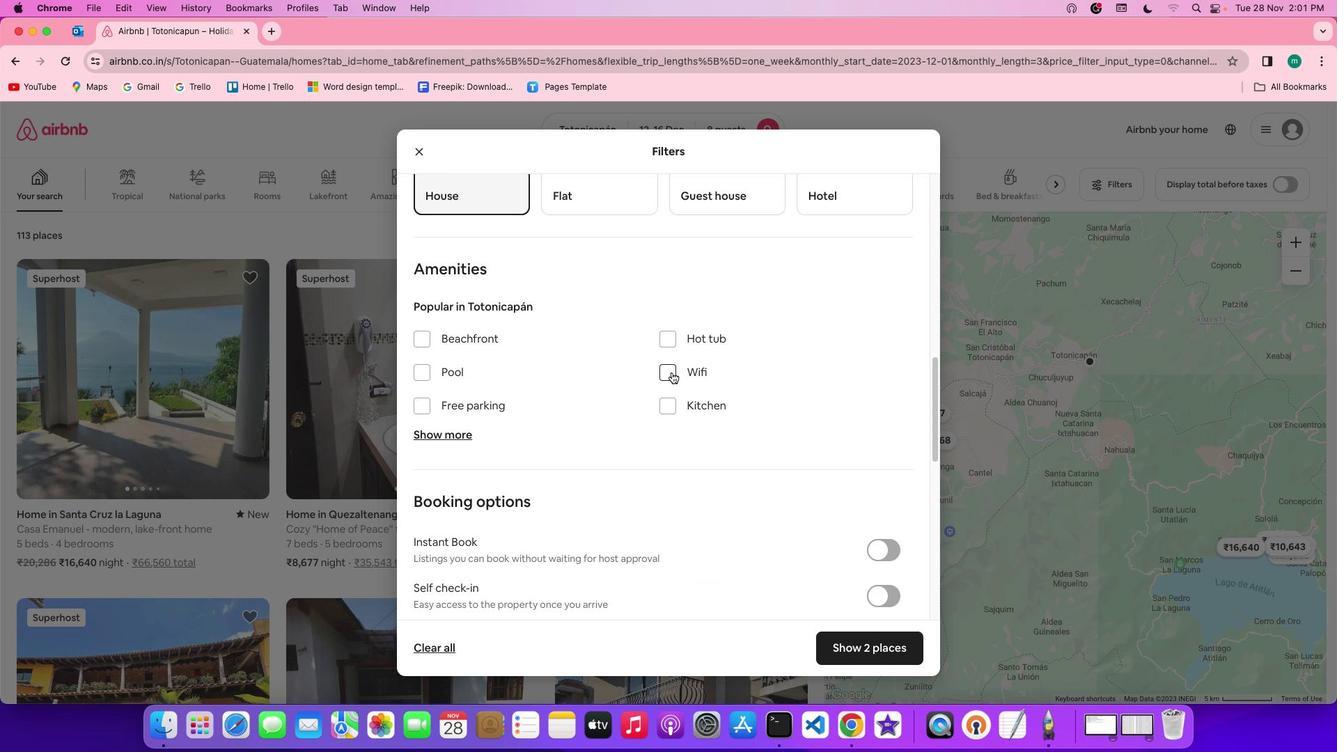 
Action: Mouse scrolled (772, 433) with delta (0, 0)
Screenshot: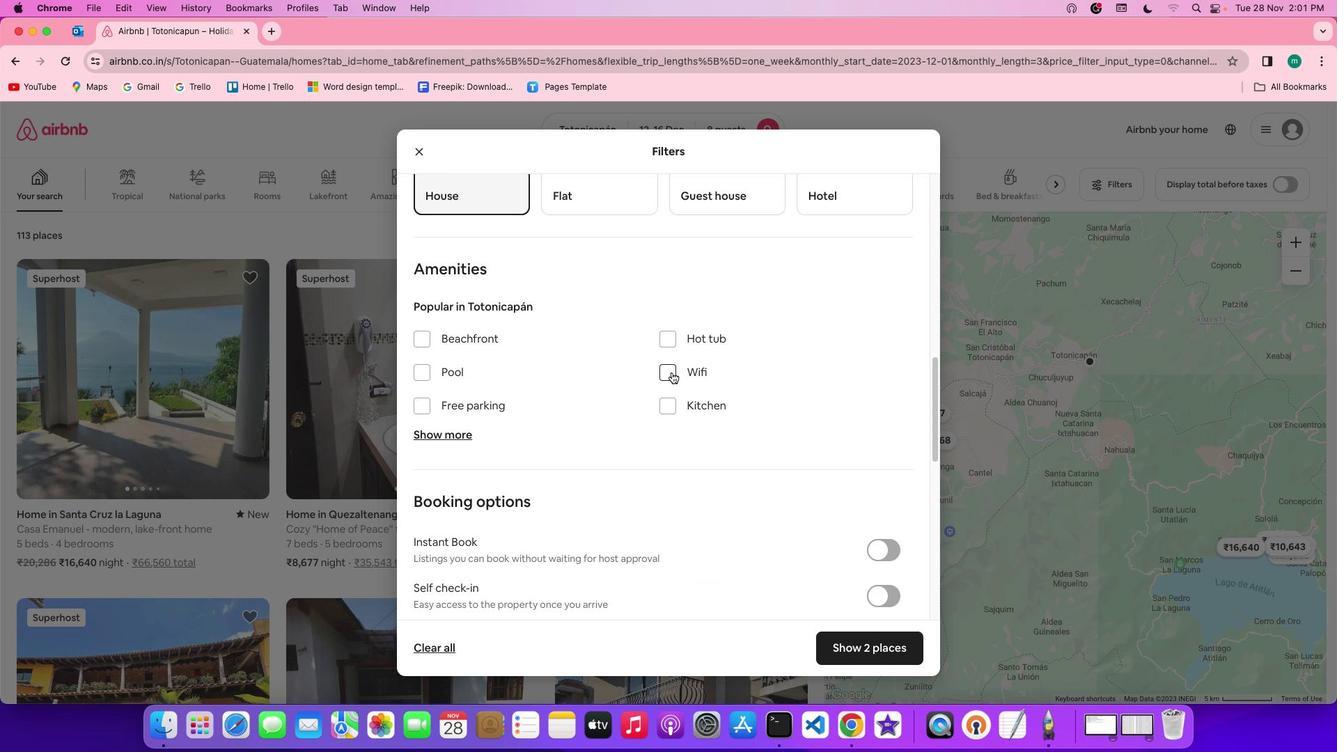 
Action: Mouse moved to (671, 372)
Screenshot: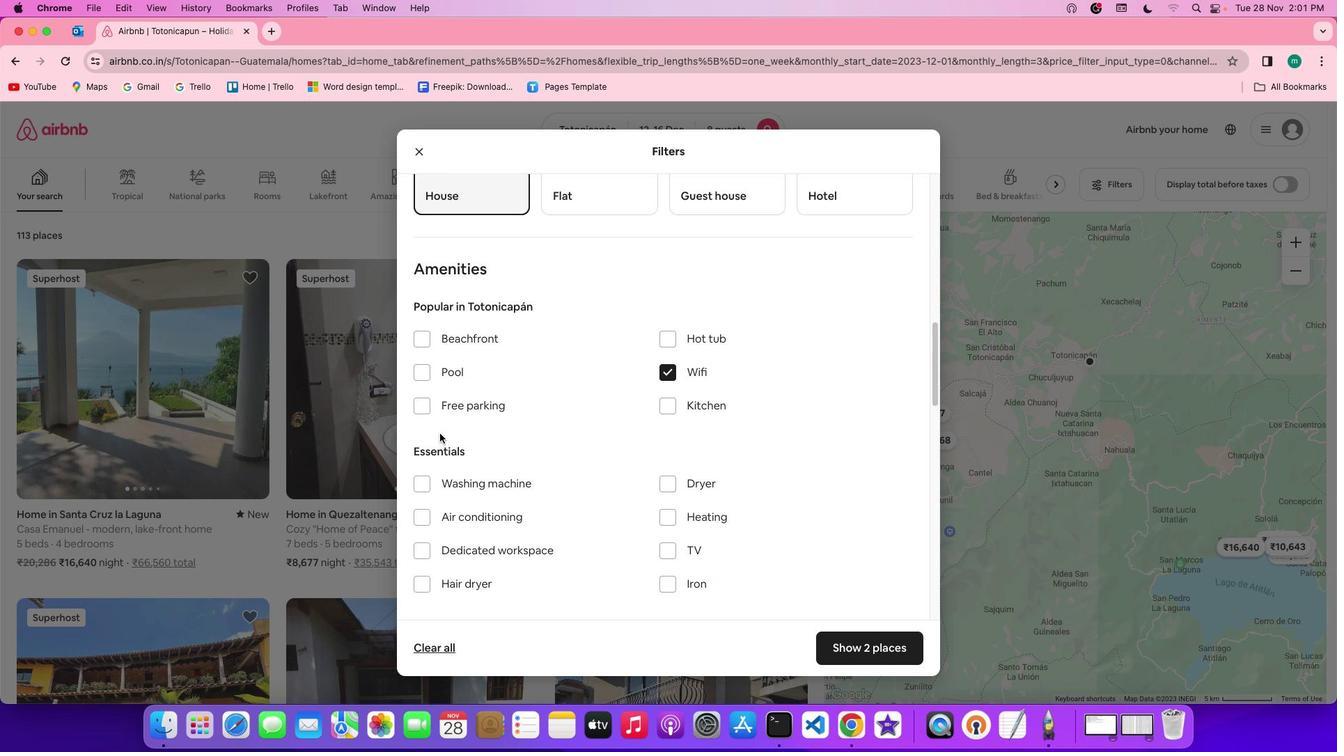 
Action: Mouse pressed left at (671, 372)
Screenshot: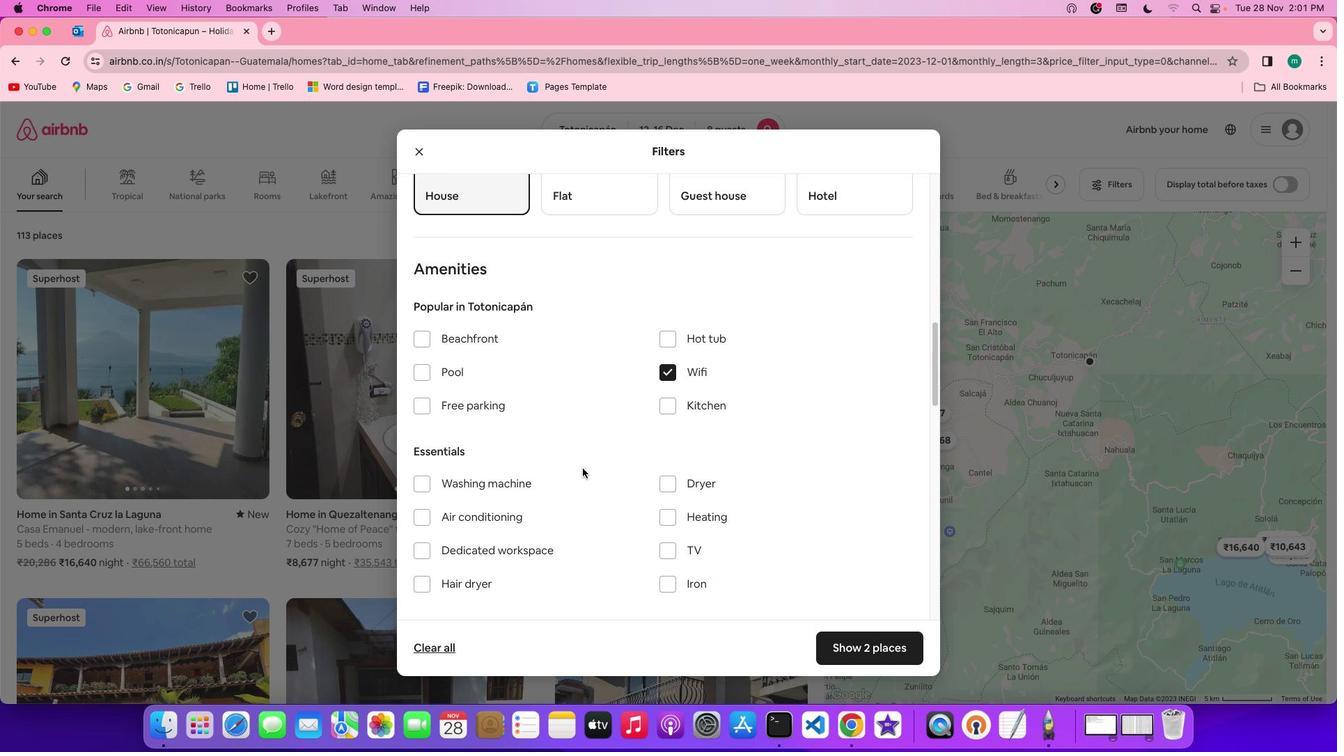 
Action: Mouse moved to (433, 432)
Screenshot: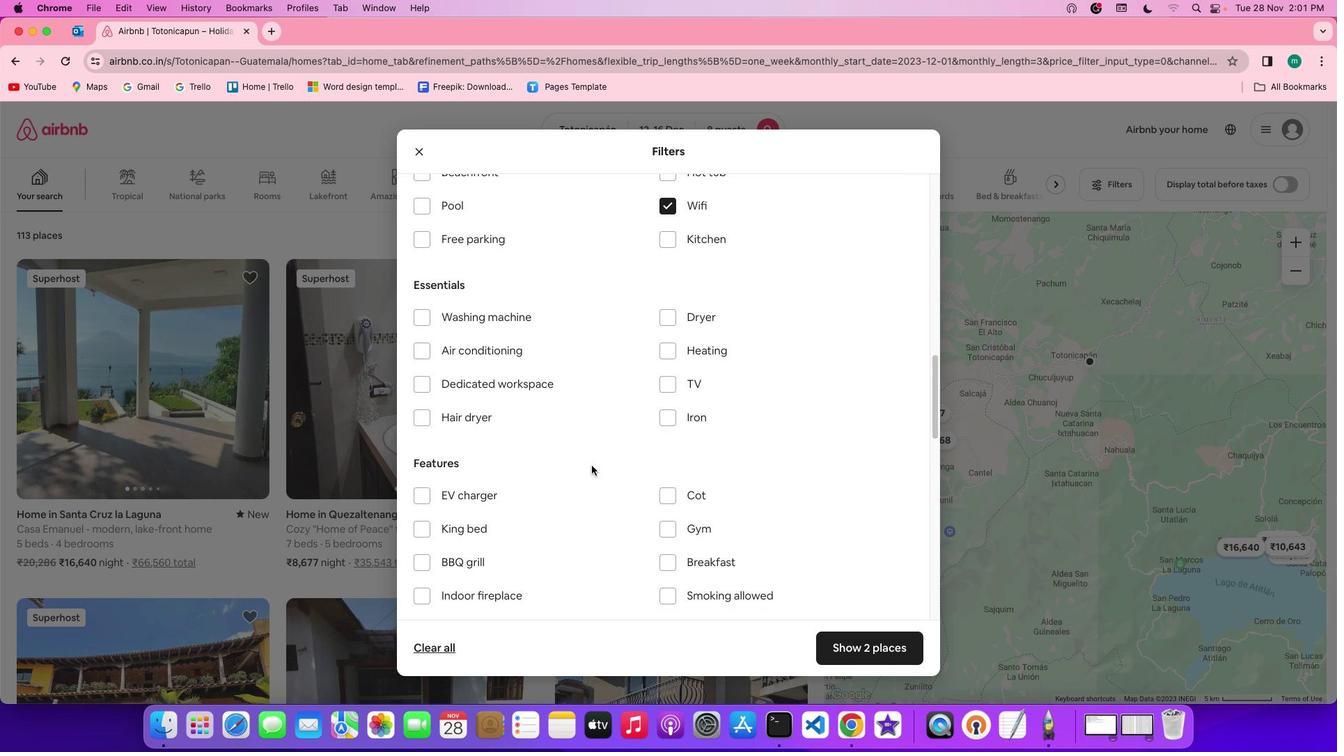 
Action: Mouse pressed left at (433, 432)
Screenshot: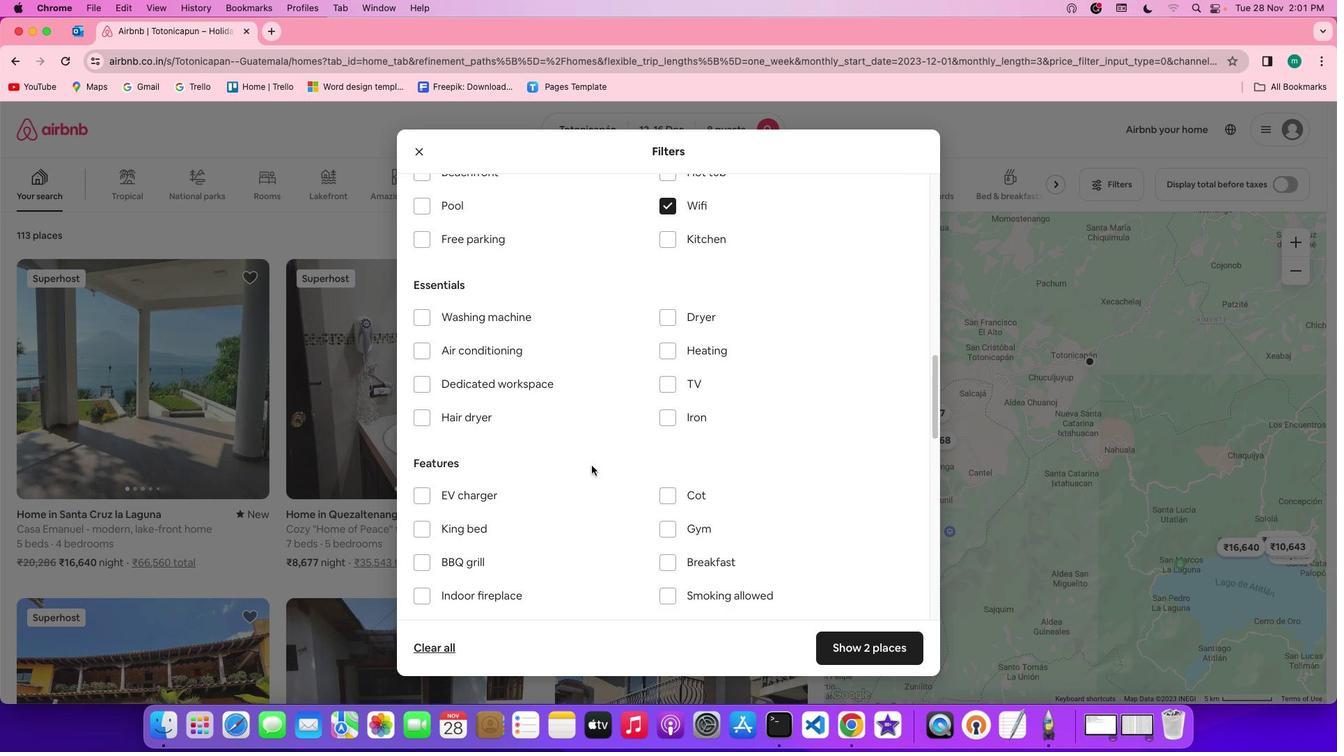 
Action: Mouse moved to (591, 465)
Screenshot: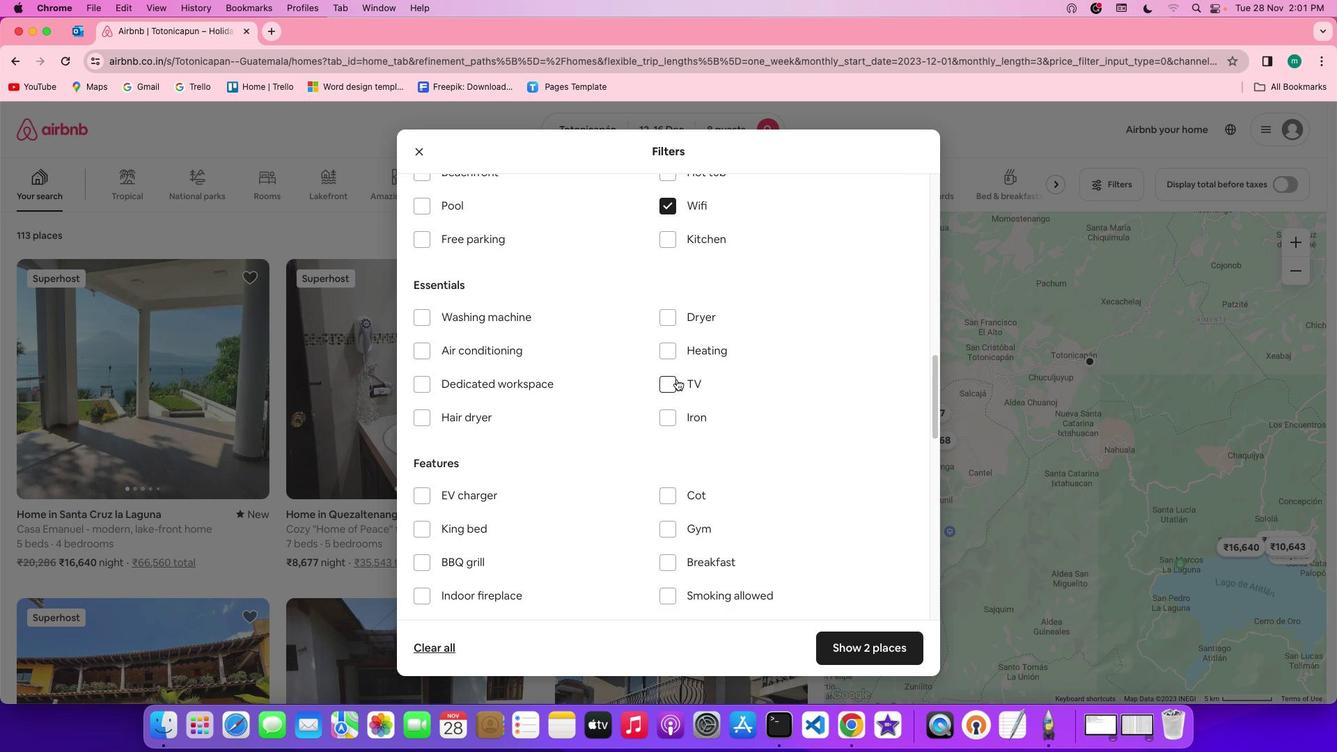 
Action: Mouse scrolled (591, 465) with delta (0, 0)
Screenshot: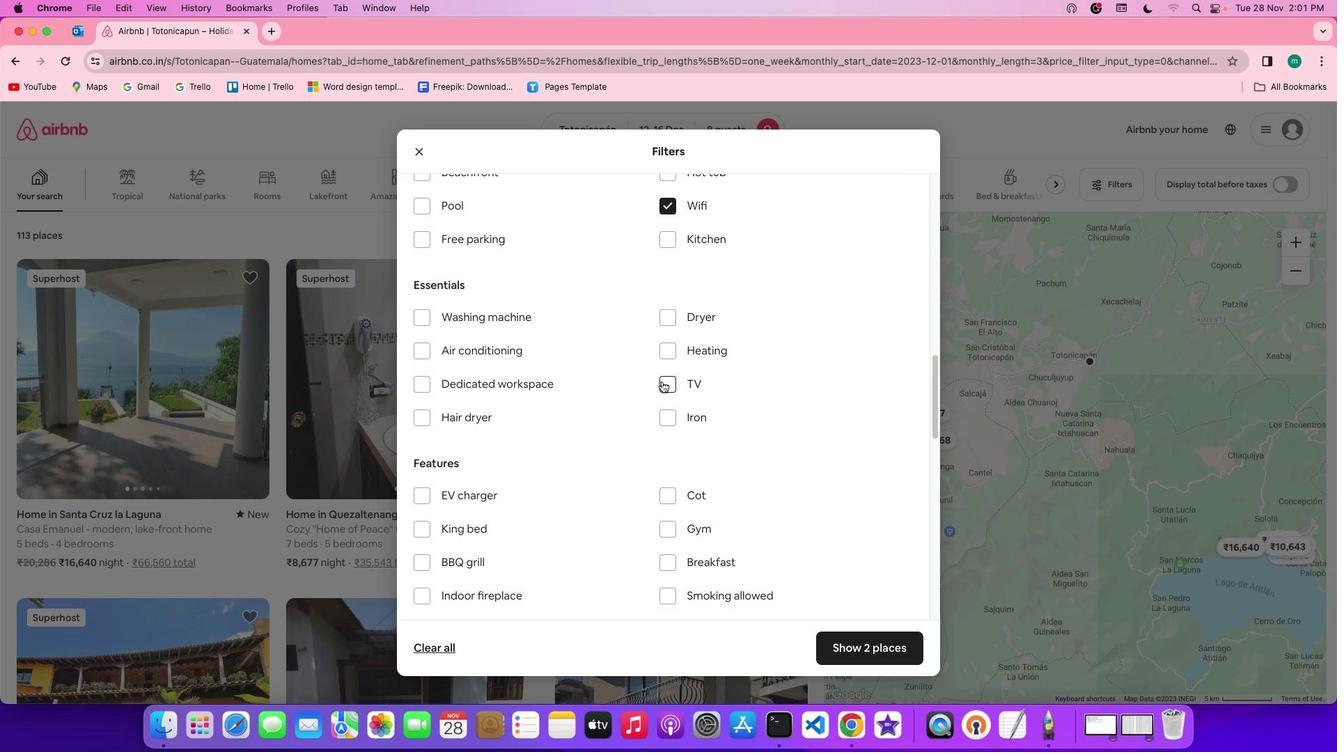 
Action: Mouse scrolled (591, 465) with delta (0, 0)
Screenshot: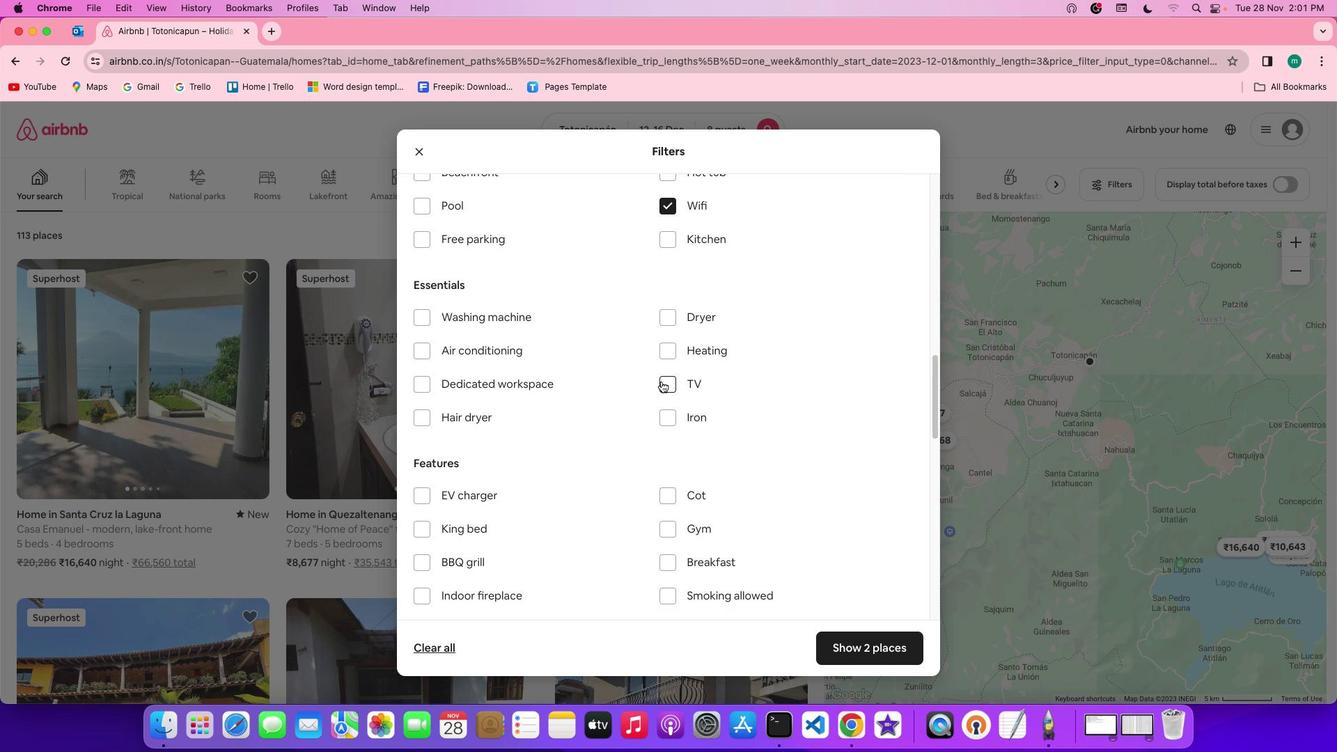 
Action: Mouse scrolled (591, 465) with delta (0, -1)
Screenshot: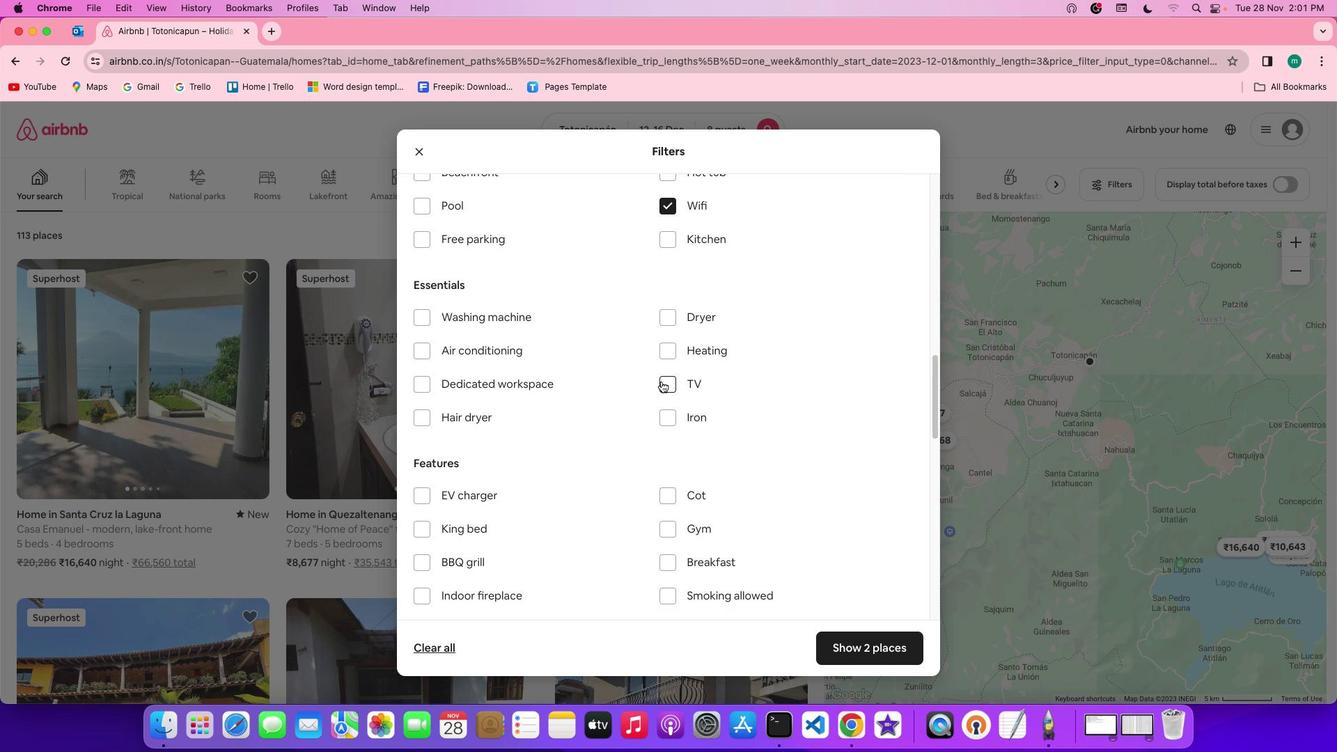 
Action: Mouse scrolled (591, 465) with delta (0, -1)
Screenshot: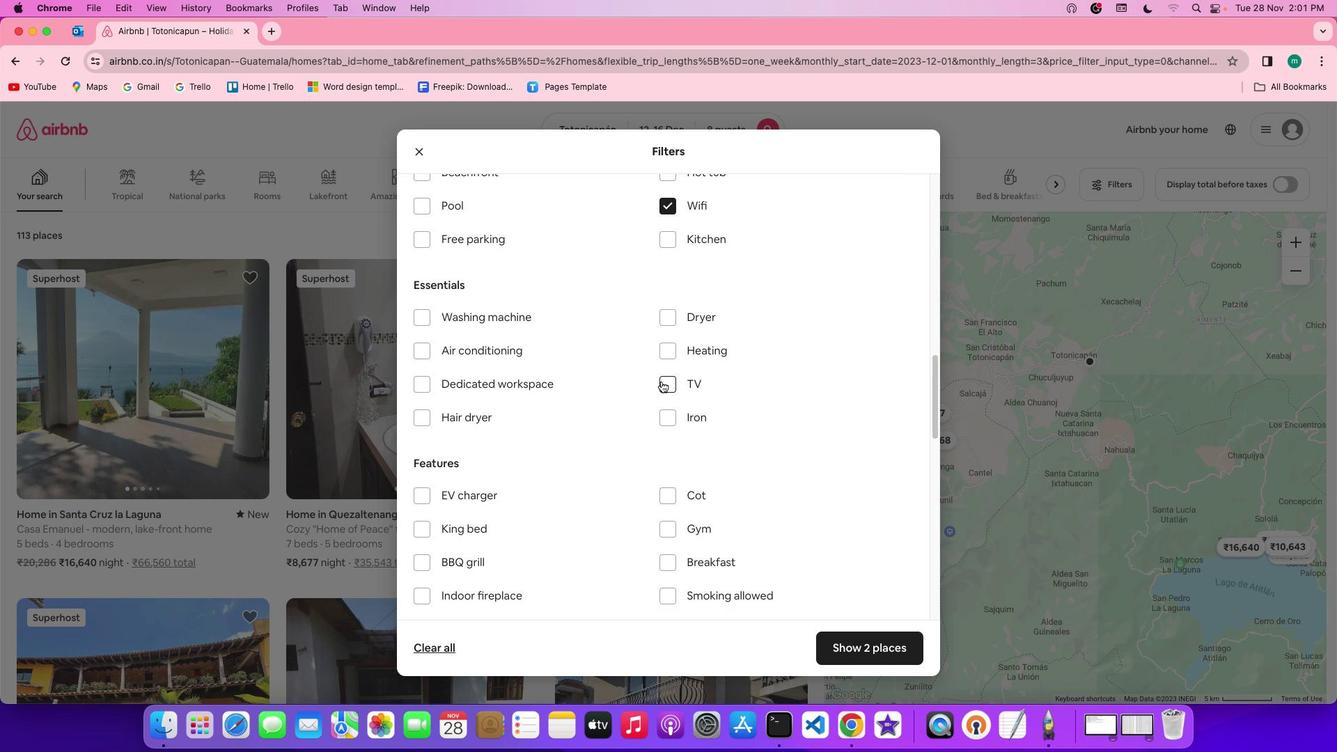
Action: Mouse moved to (661, 381)
Screenshot: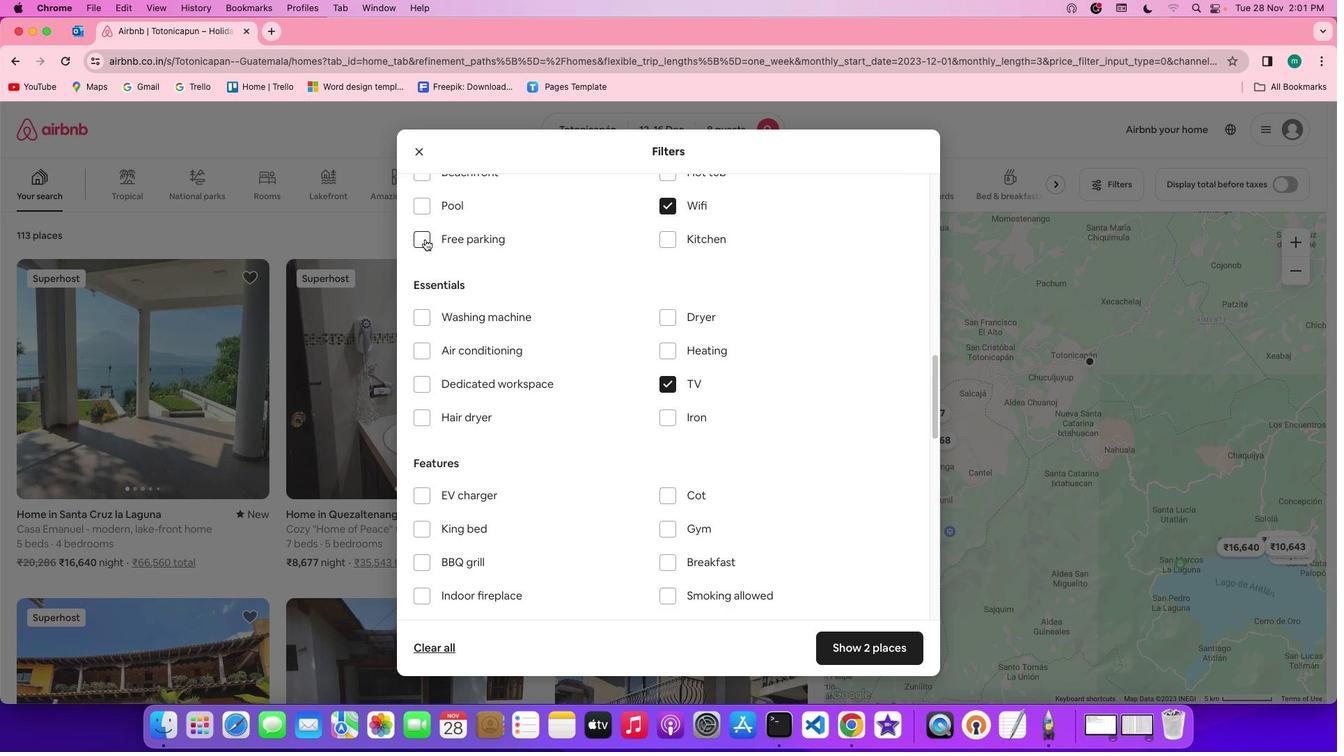 
Action: Mouse pressed left at (661, 381)
Screenshot: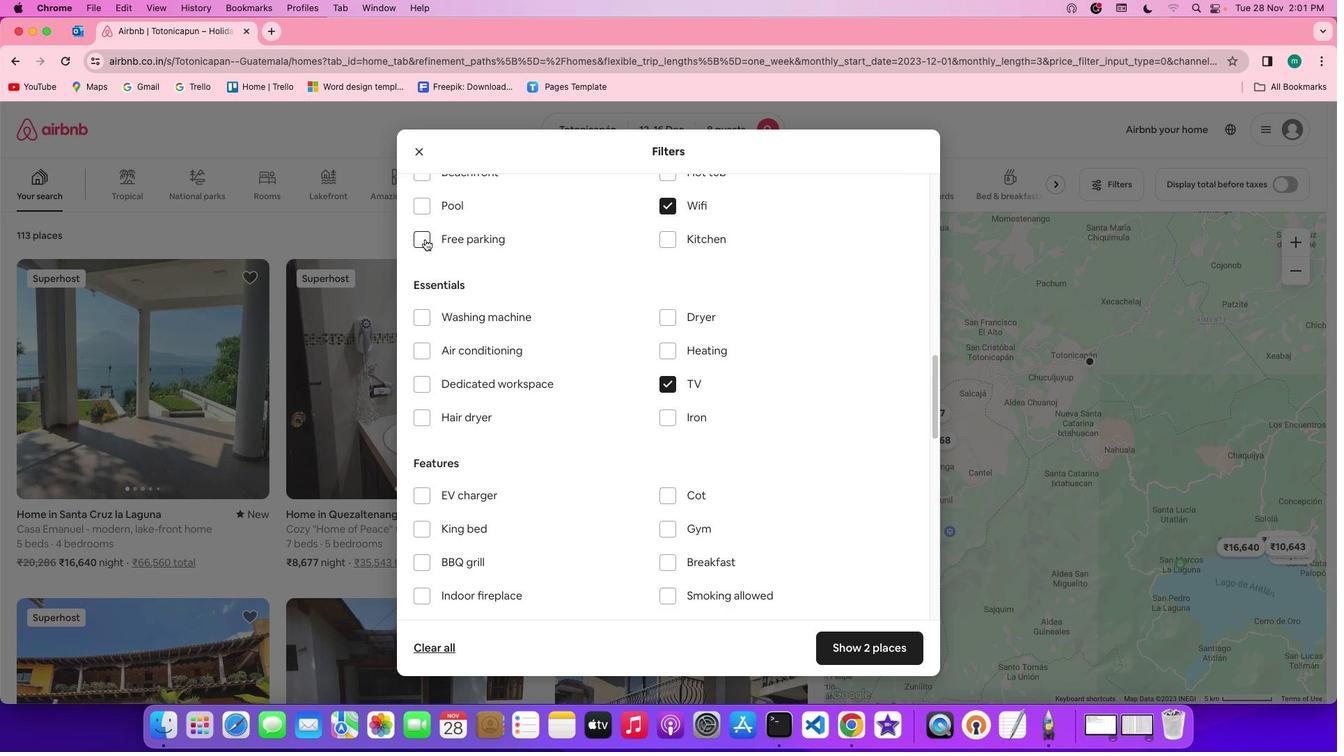 
Action: Mouse moved to (425, 239)
Screenshot: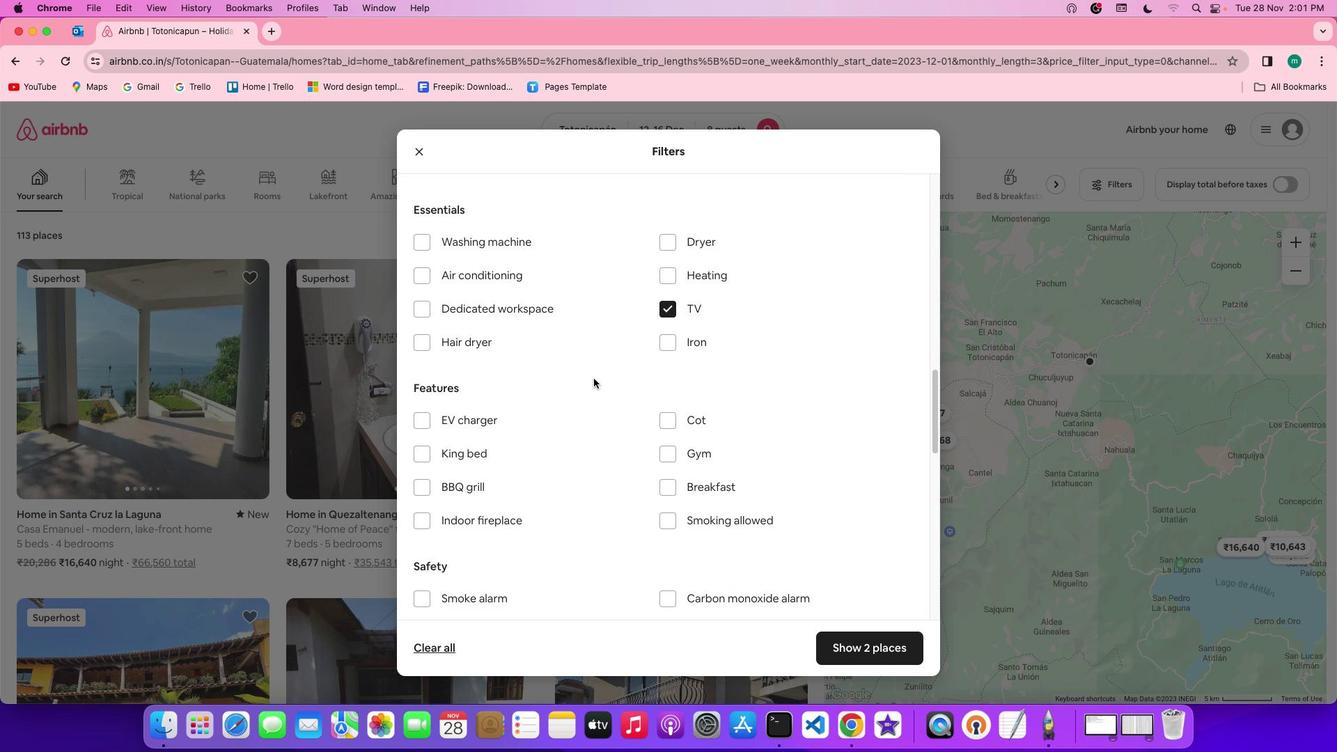 
Action: Mouse pressed left at (425, 239)
Screenshot: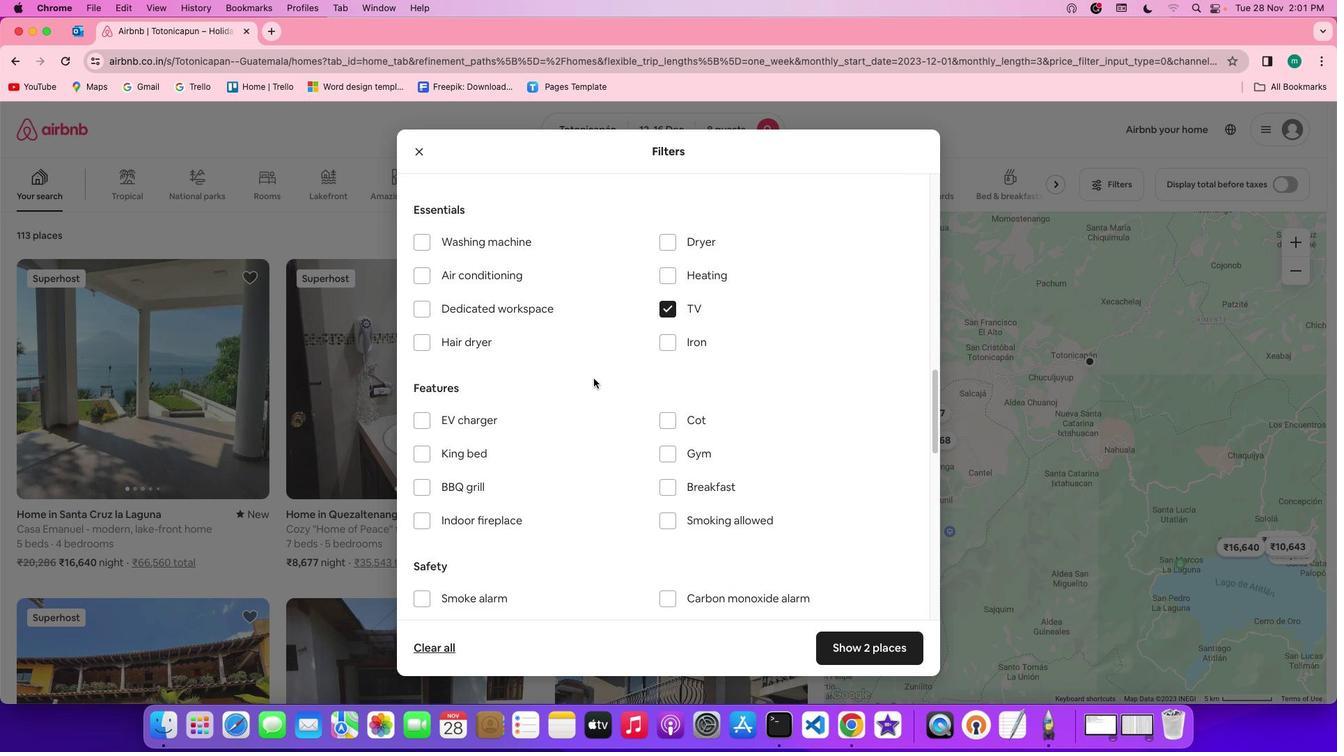 
Action: Mouse moved to (594, 378)
Screenshot: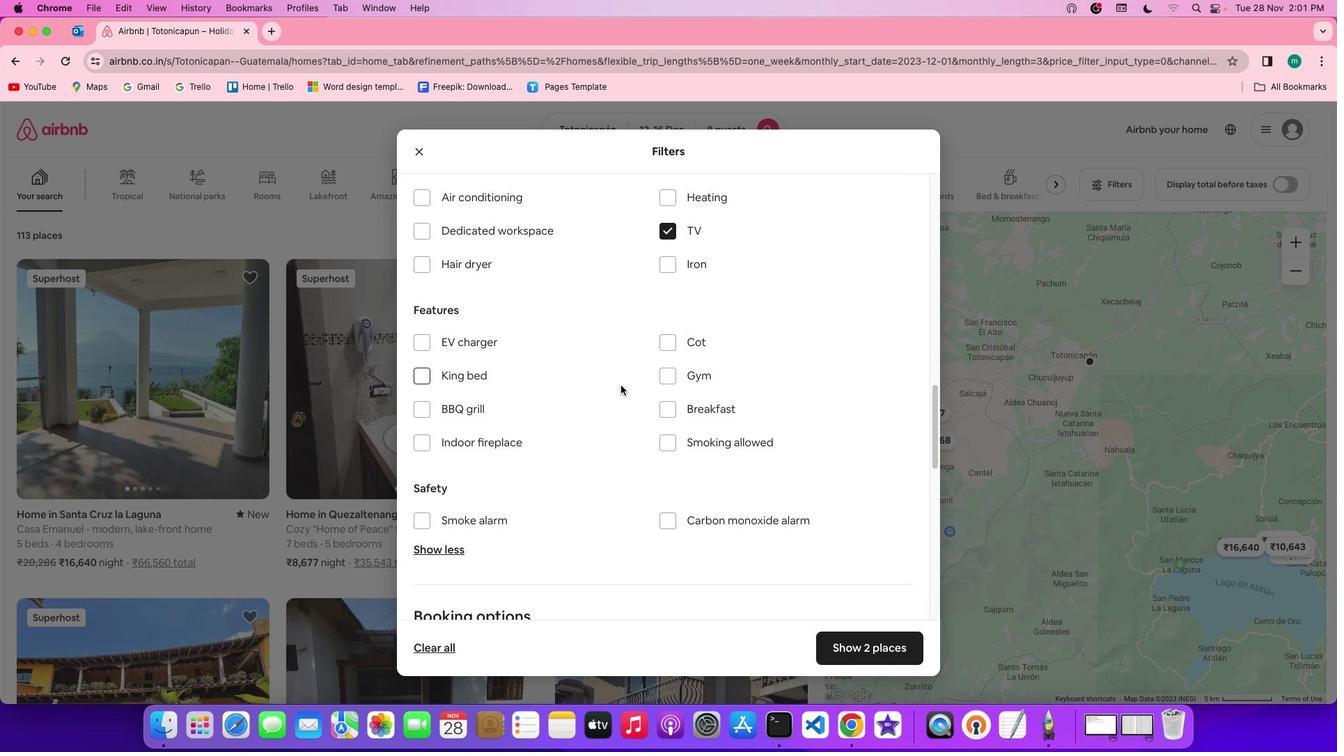 
Action: Mouse scrolled (594, 378) with delta (0, 0)
Screenshot: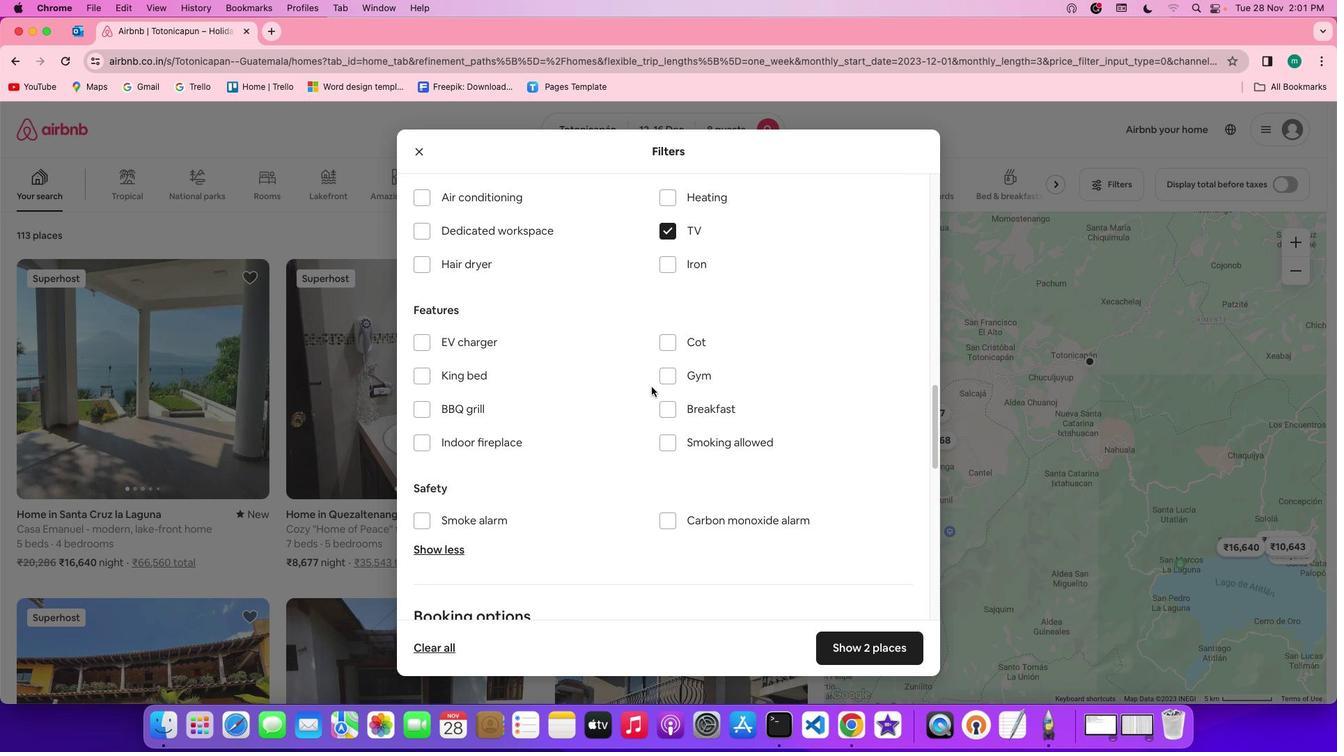 
Action: Mouse scrolled (594, 378) with delta (0, 0)
Screenshot: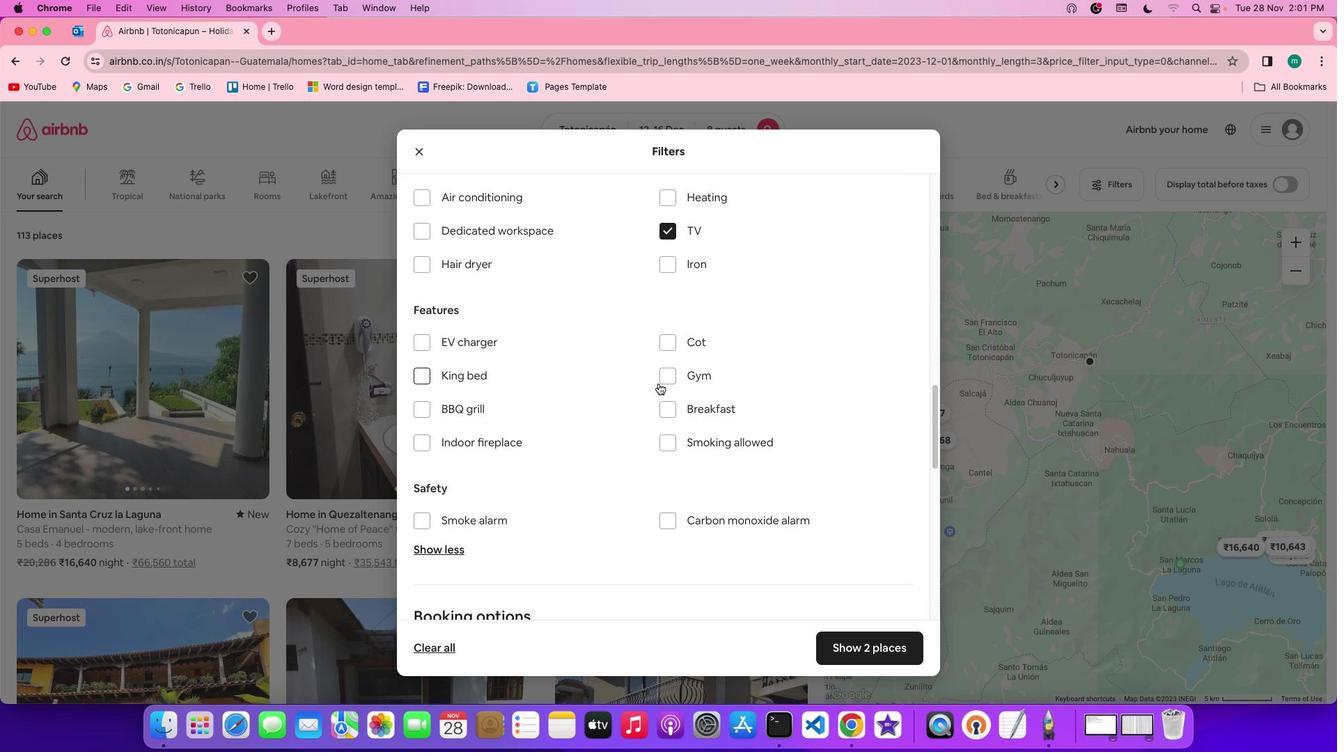 
Action: Mouse scrolled (594, 378) with delta (0, 0)
Screenshot: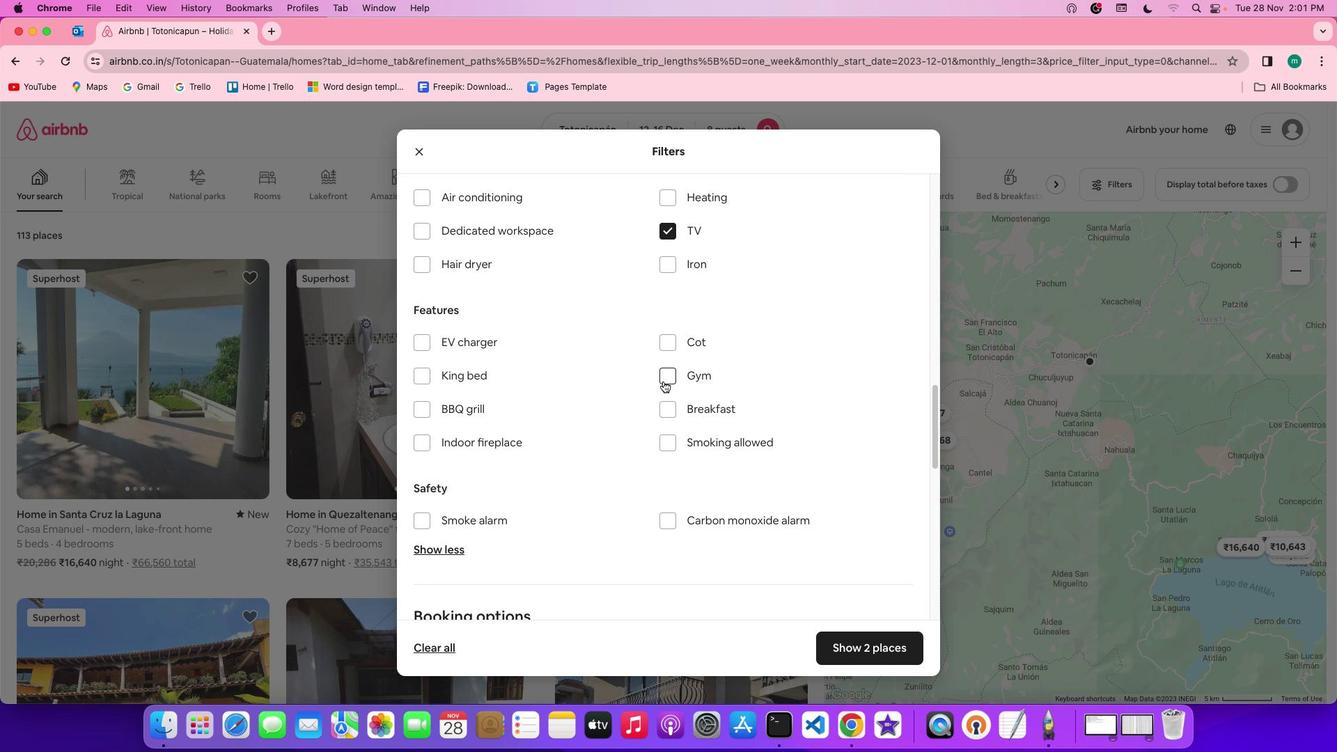 
Action: Mouse scrolled (594, 378) with delta (0, 0)
Screenshot: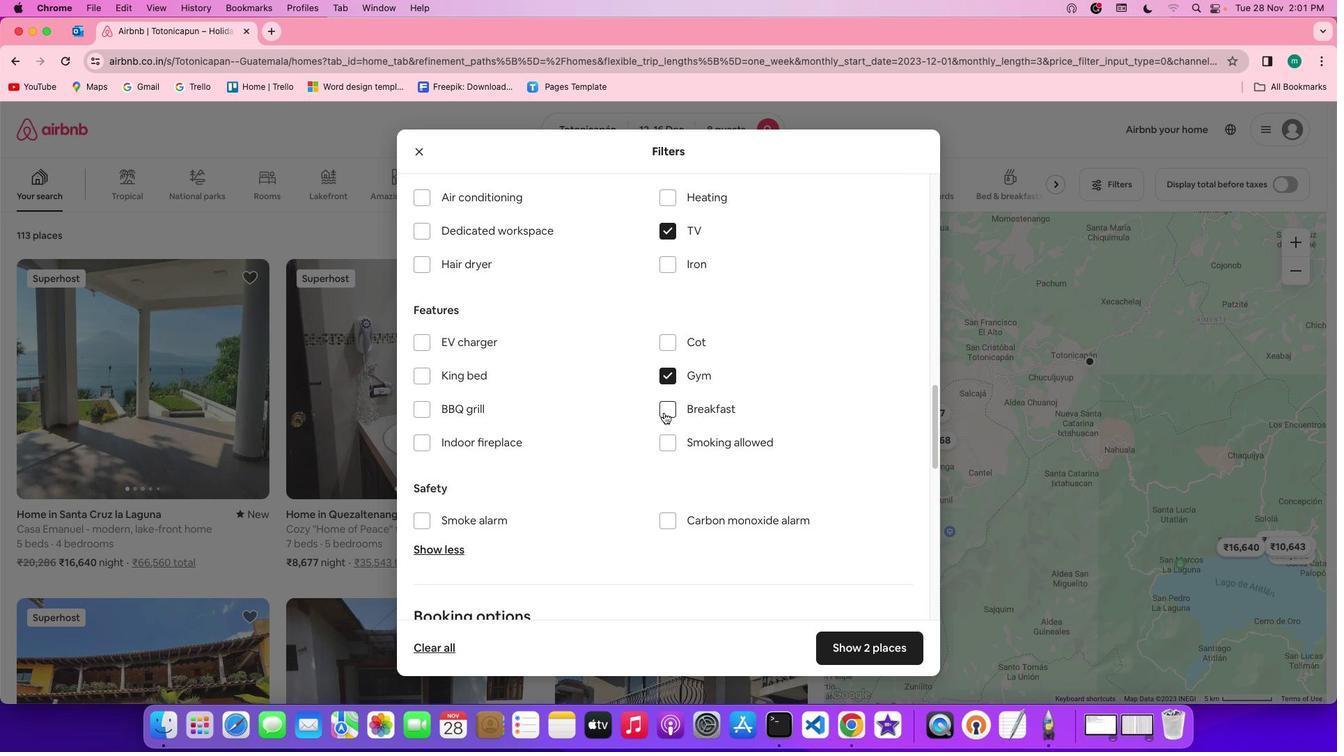 
Action: Mouse scrolled (594, 378) with delta (0, 0)
Screenshot: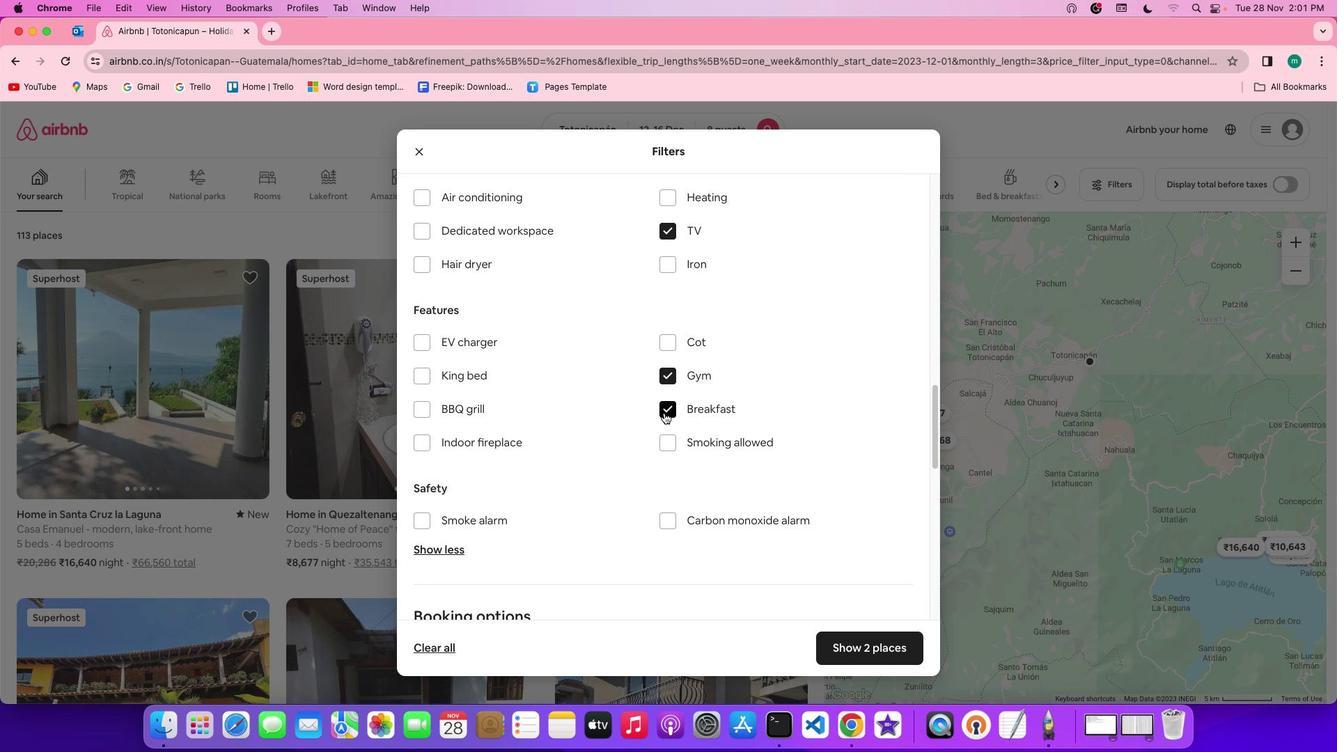 
Action: Mouse scrolled (594, 378) with delta (0, -1)
Screenshot: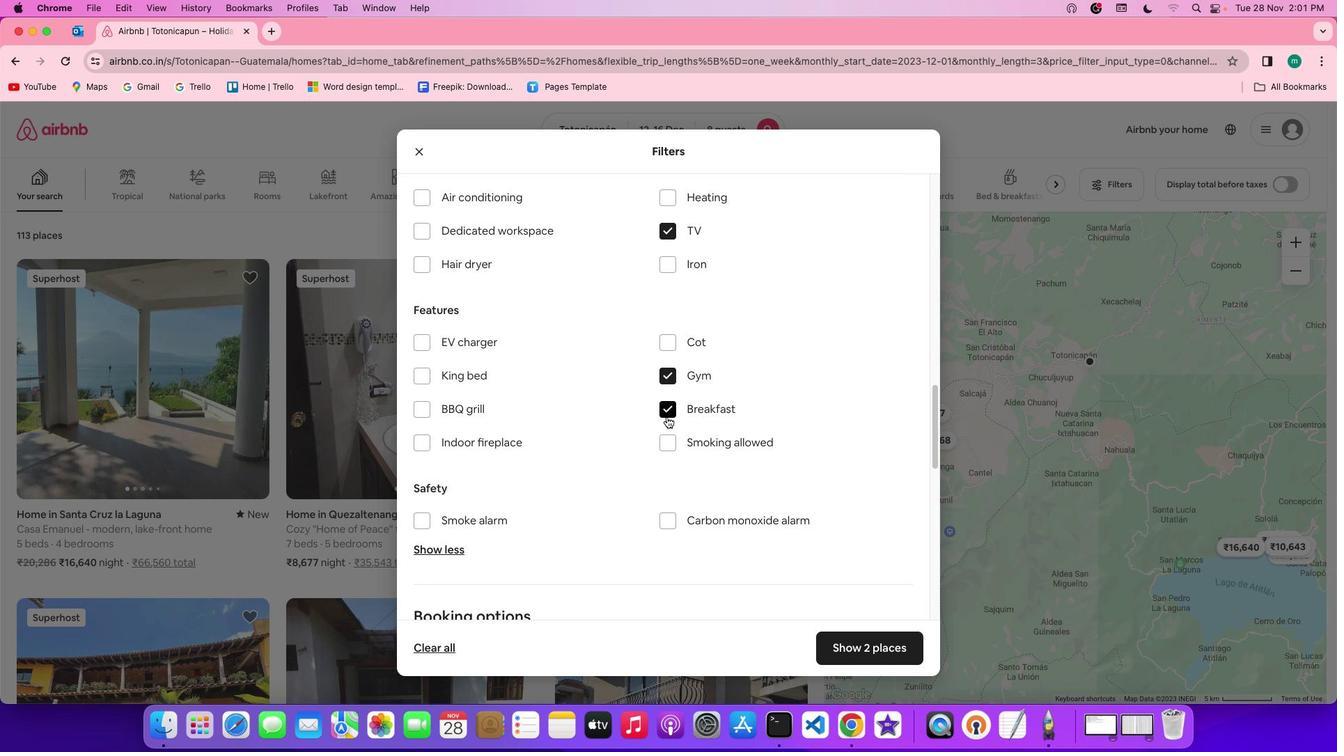 
Action: Mouse moved to (662, 381)
Screenshot: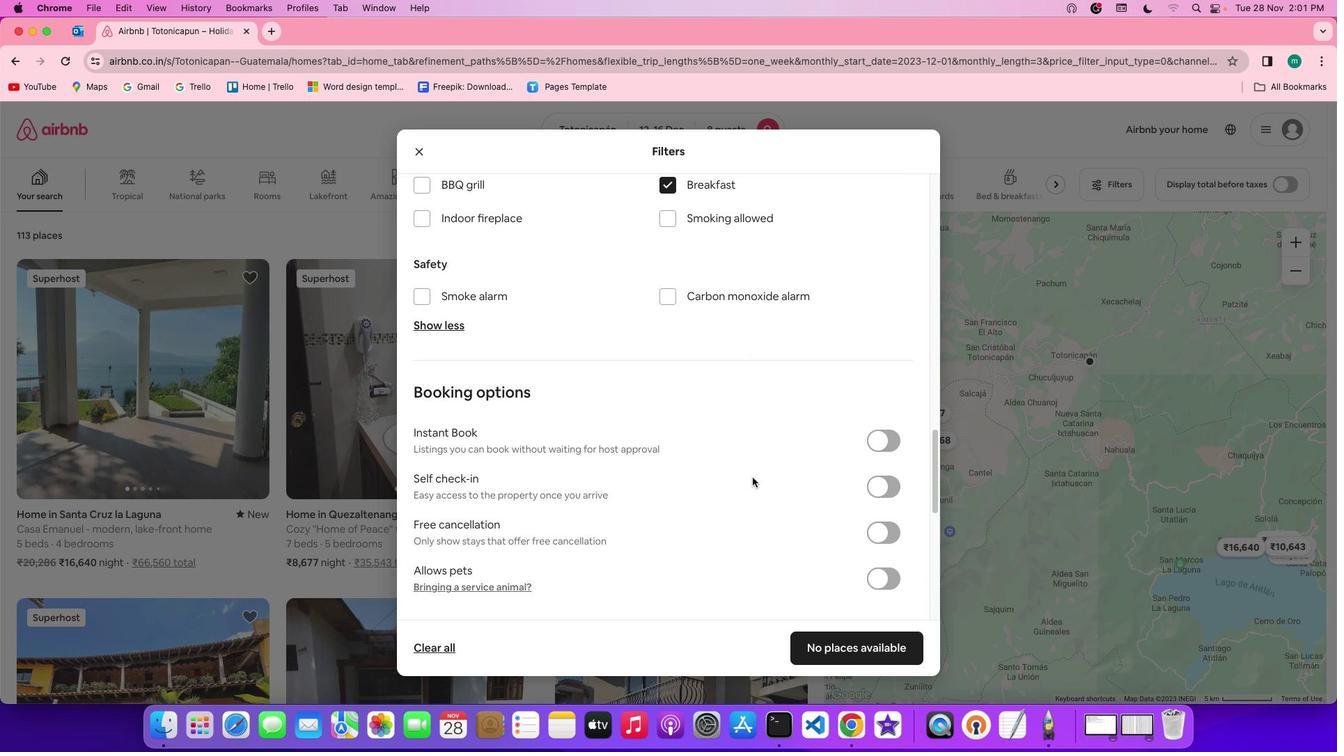 
Action: Mouse pressed left at (662, 381)
Screenshot: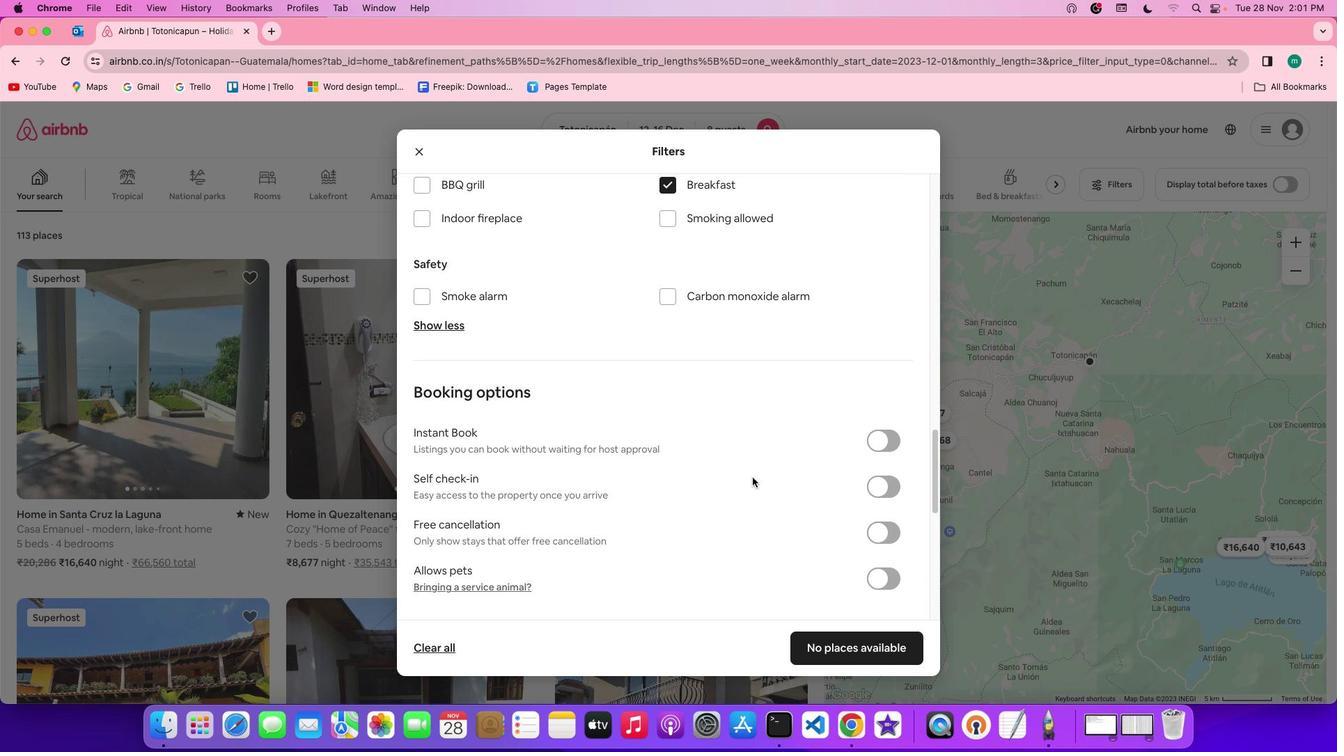 
Action: Mouse moved to (663, 412)
Screenshot: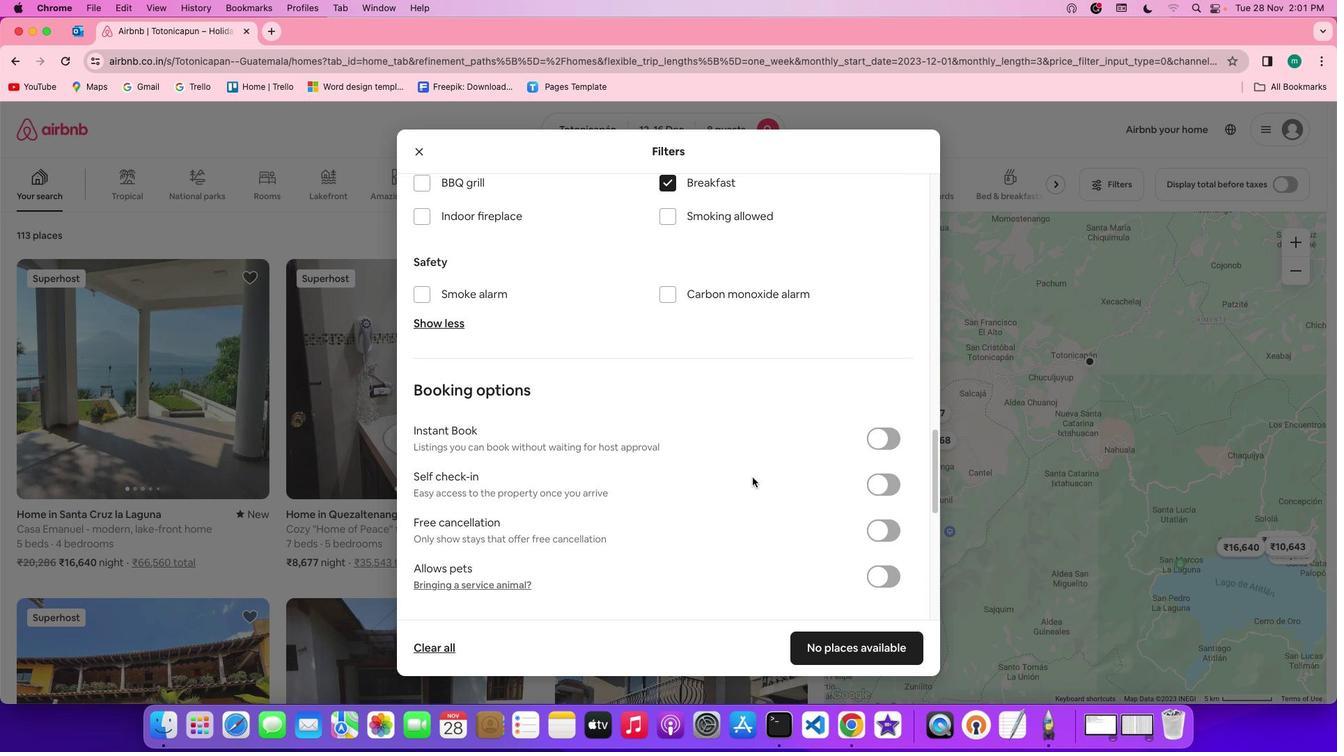 
Action: Mouse pressed left at (663, 412)
Screenshot: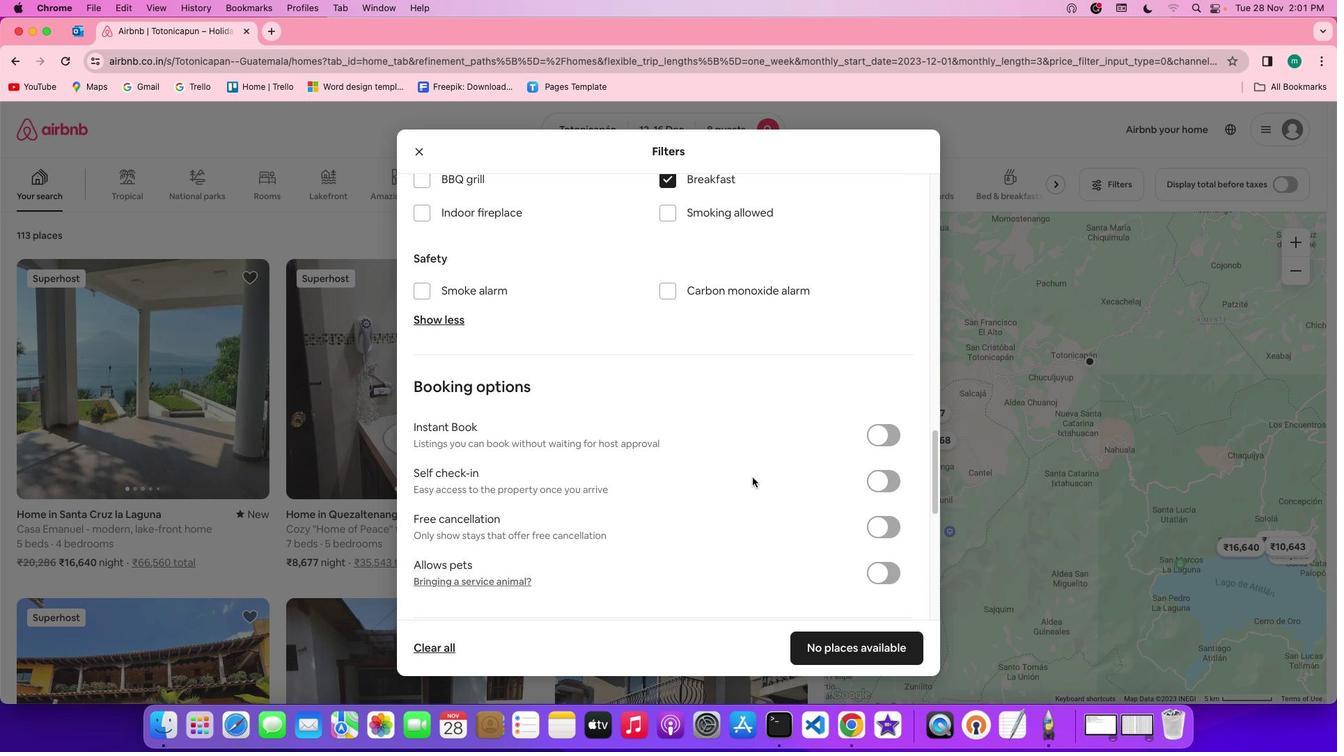 
Action: Mouse moved to (752, 477)
Screenshot: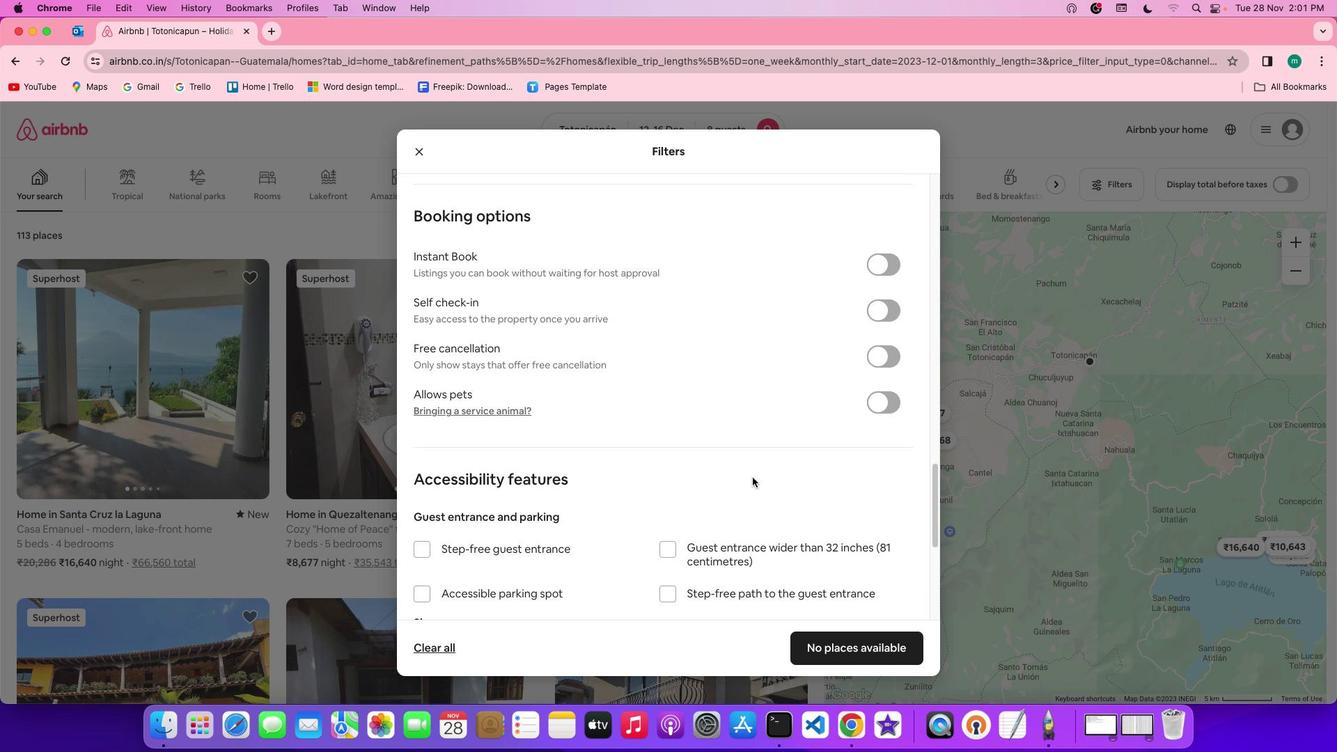 
Action: Mouse scrolled (752, 477) with delta (0, 0)
Screenshot: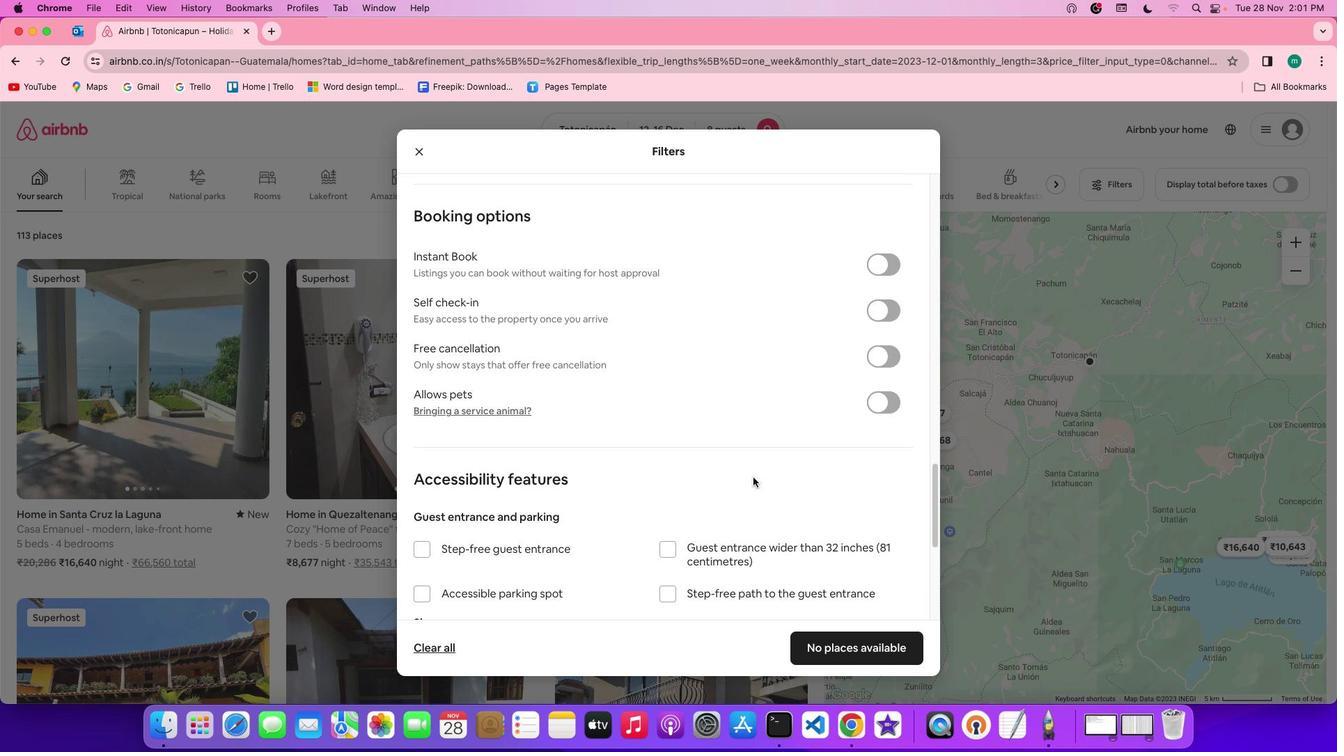 
Action: Mouse scrolled (752, 477) with delta (0, 0)
Screenshot: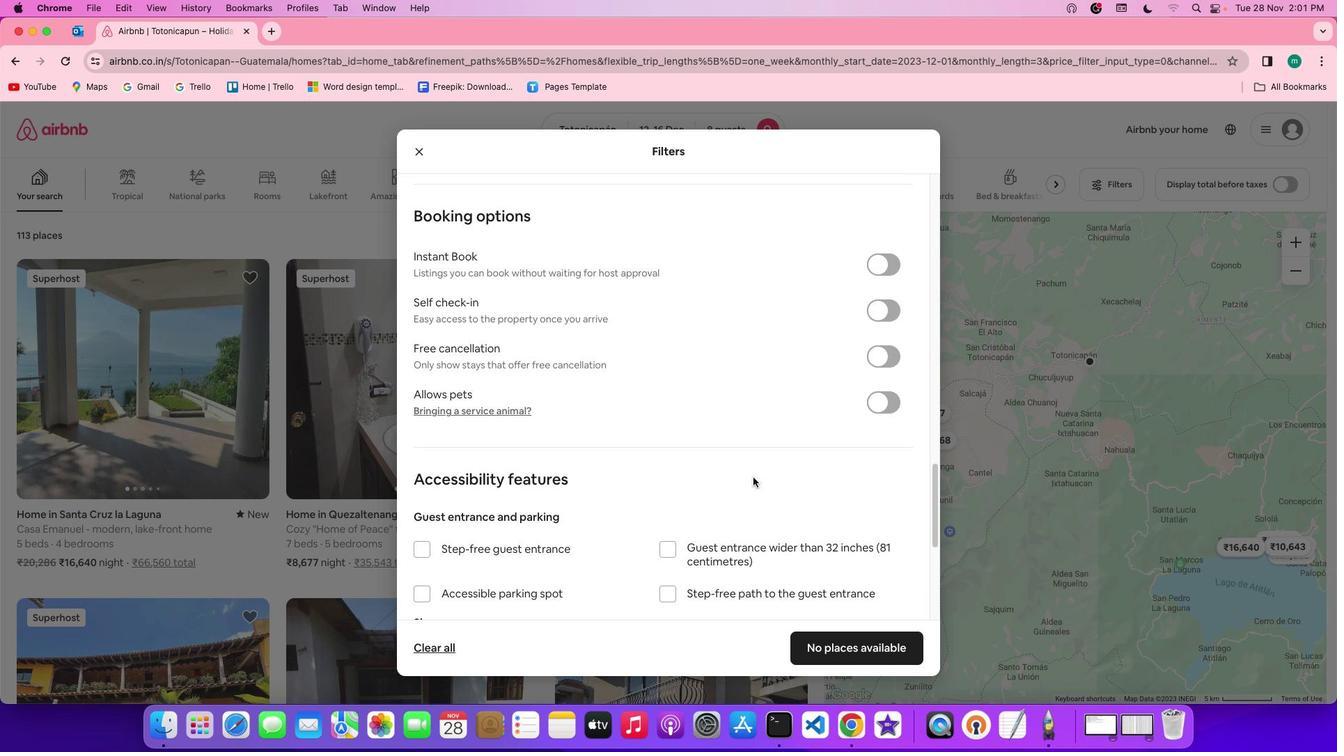 
Action: Mouse scrolled (752, 477) with delta (0, -1)
Screenshot: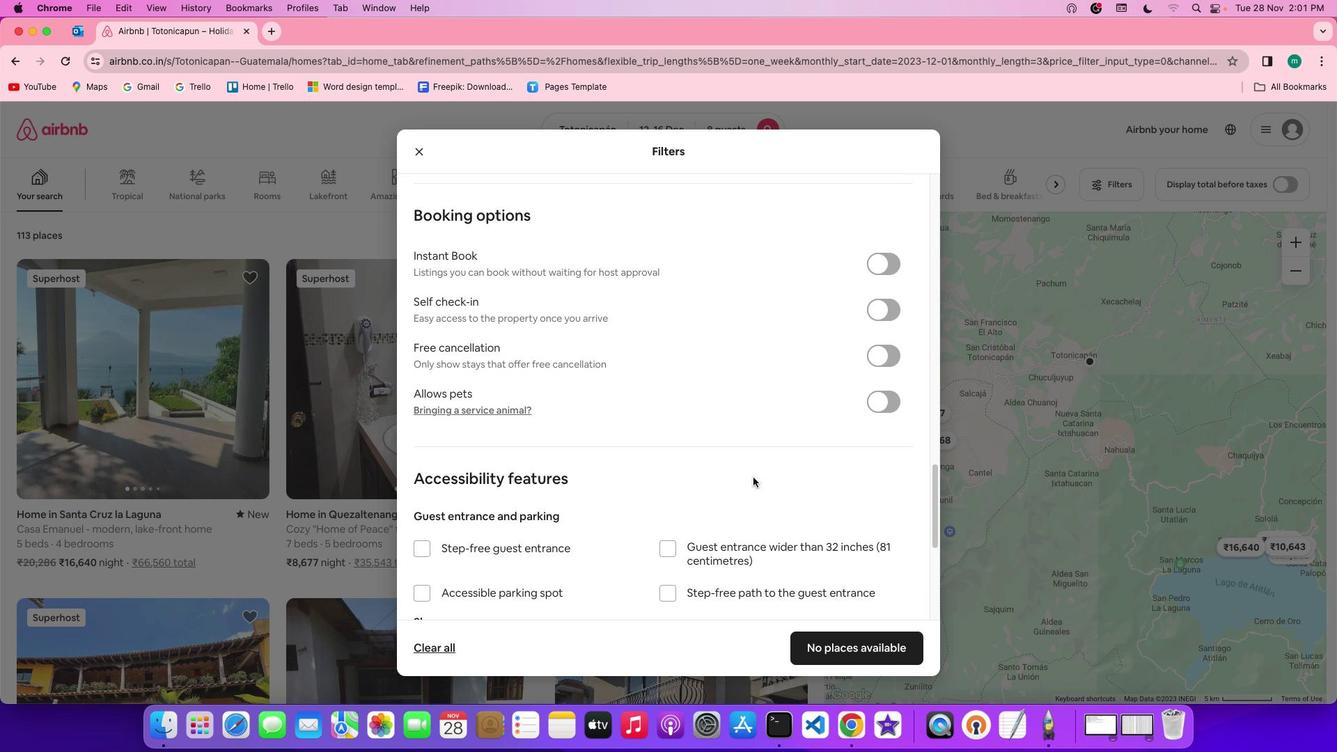 
Action: Mouse scrolled (752, 477) with delta (0, -2)
Screenshot: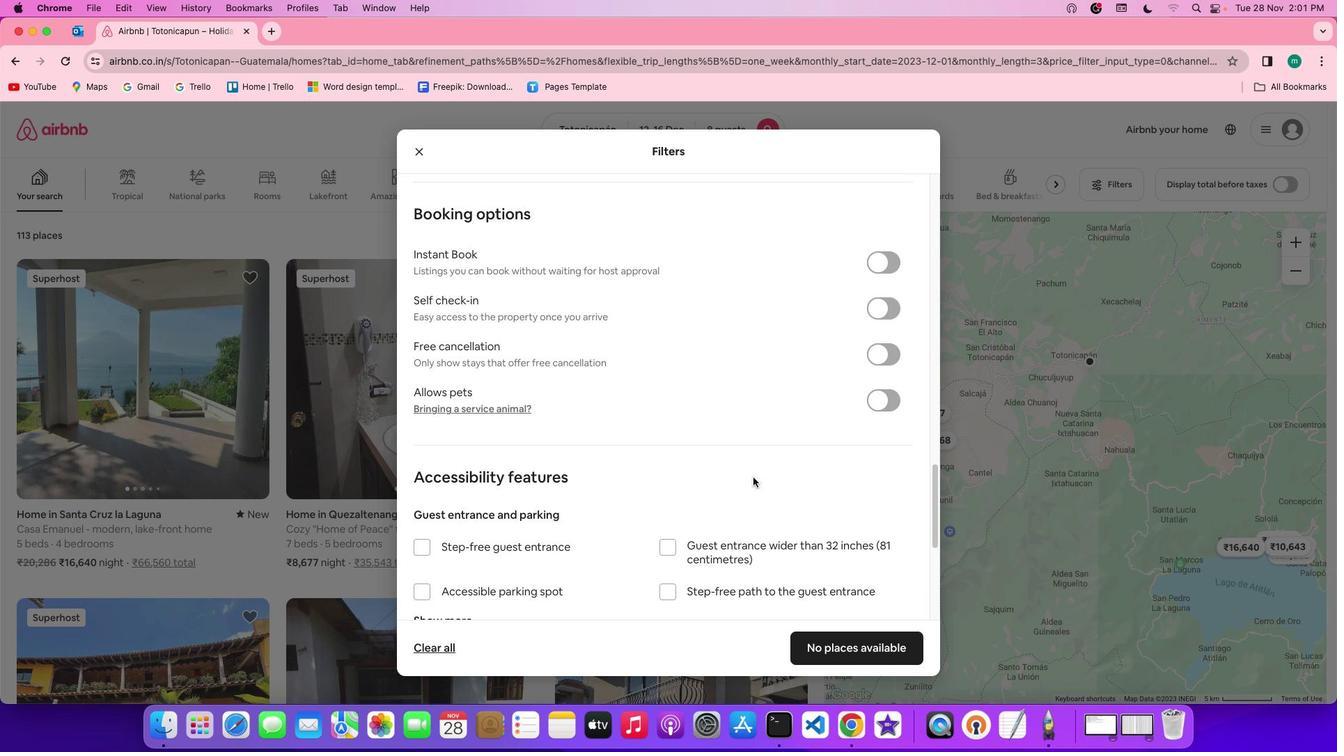 
Action: Mouse scrolled (752, 477) with delta (0, 0)
Screenshot: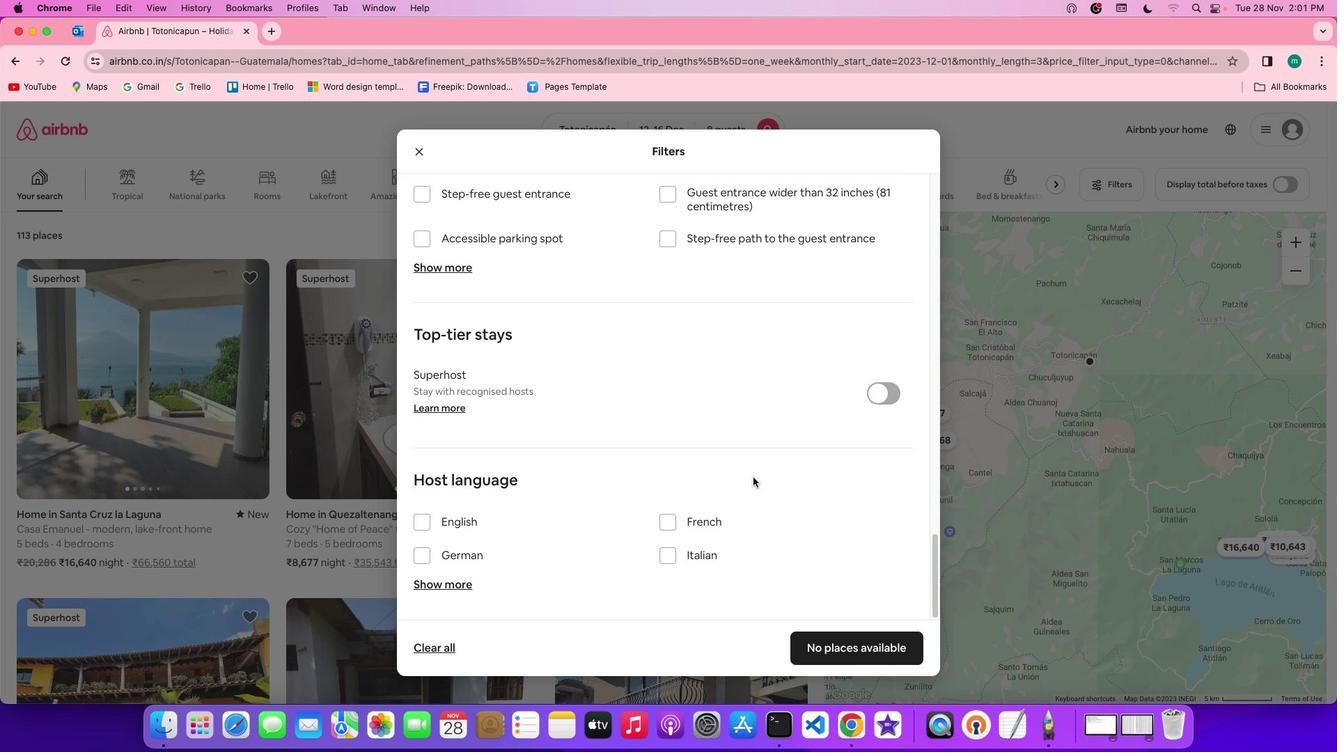 
Action: Mouse scrolled (752, 477) with delta (0, 0)
Screenshot: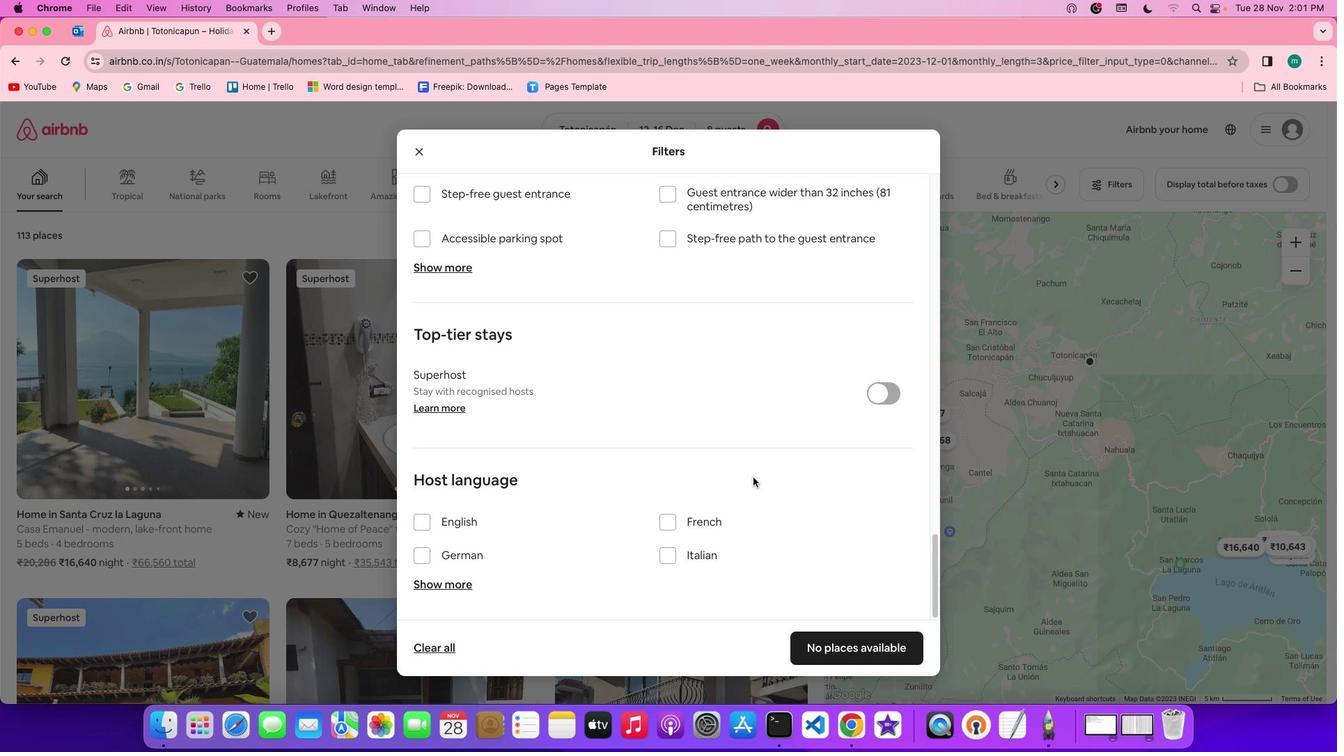 
Action: Mouse scrolled (752, 477) with delta (0, 0)
Screenshot: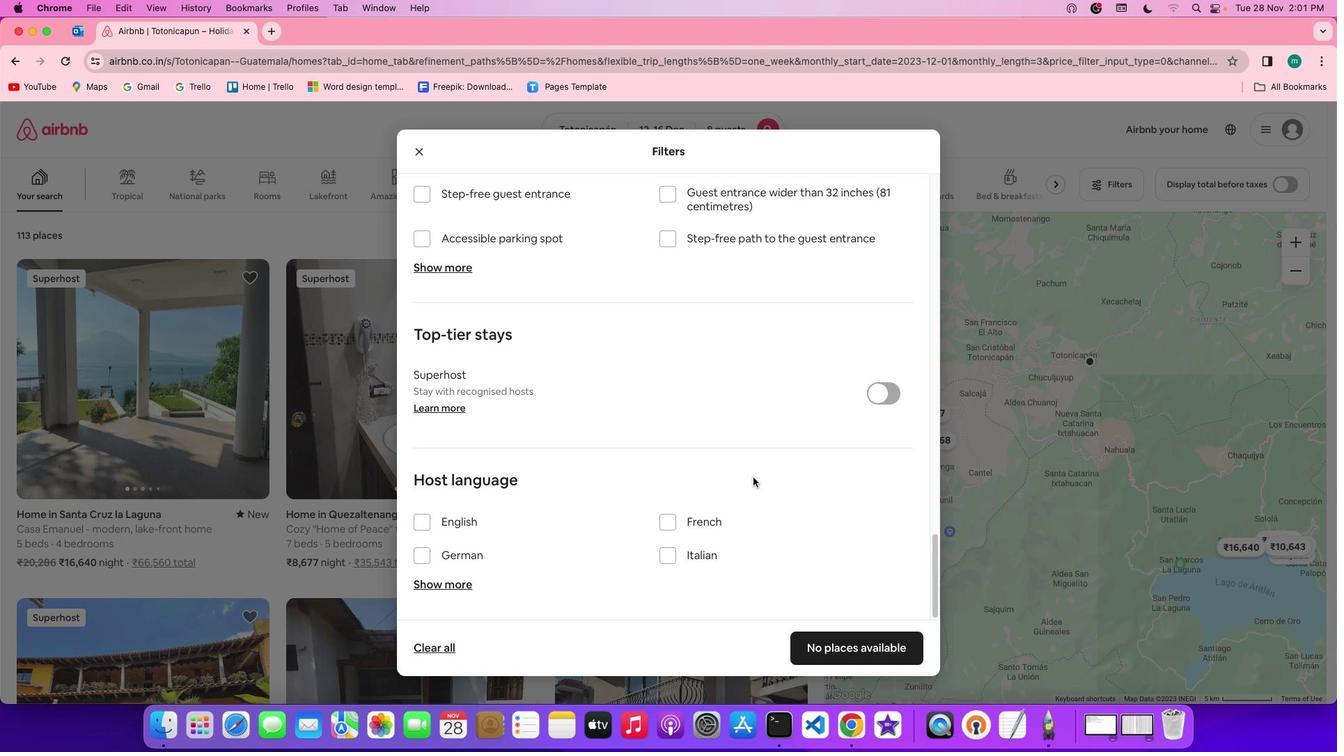 
Action: Mouse scrolled (752, 477) with delta (0, -1)
Screenshot: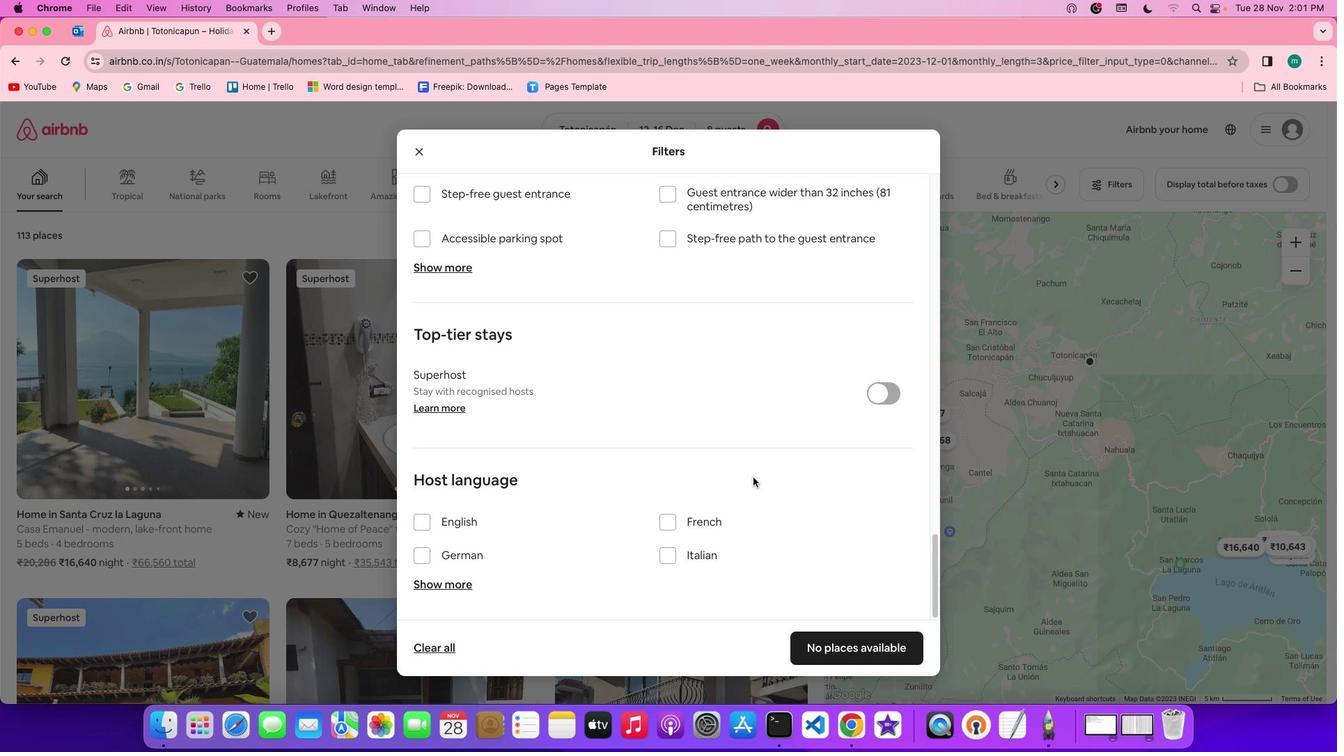 
Action: Mouse scrolled (752, 477) with delta (0, -2)
Screenshot: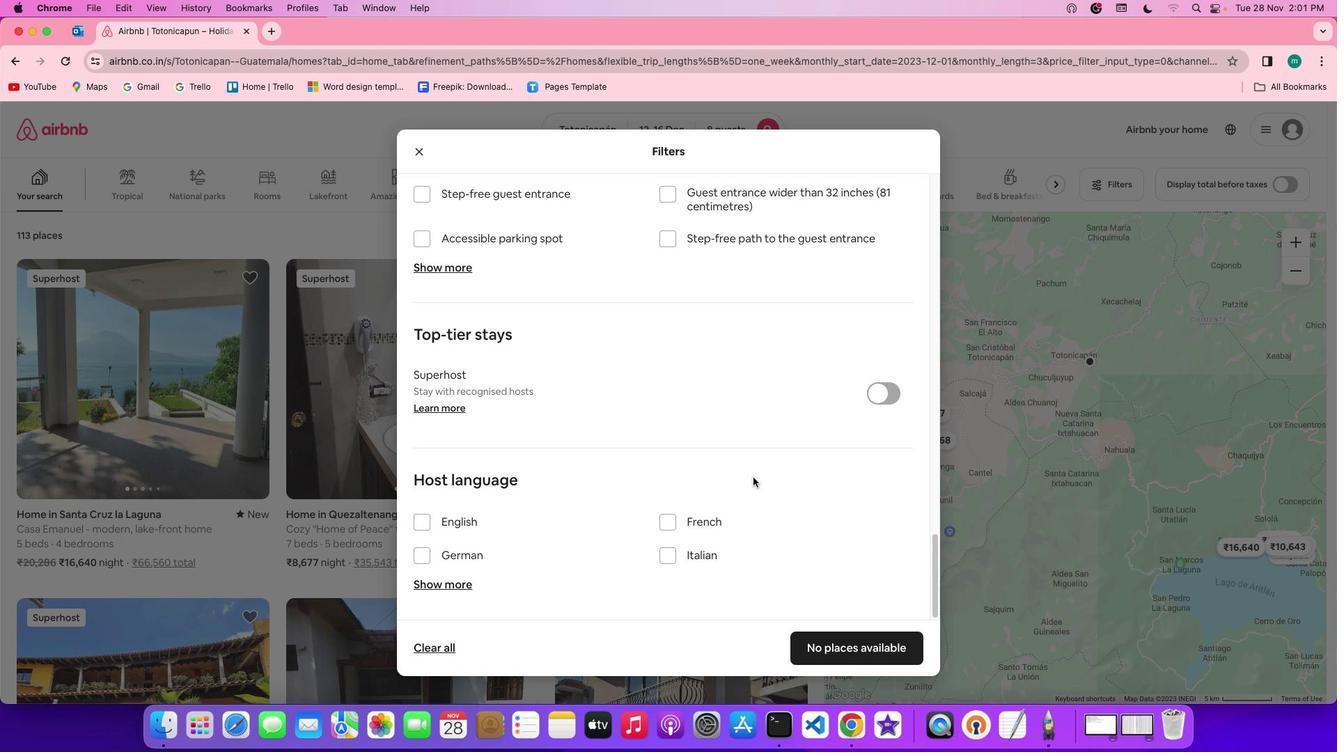 
Action: Mouse moved to (752, 477)
Screenshot: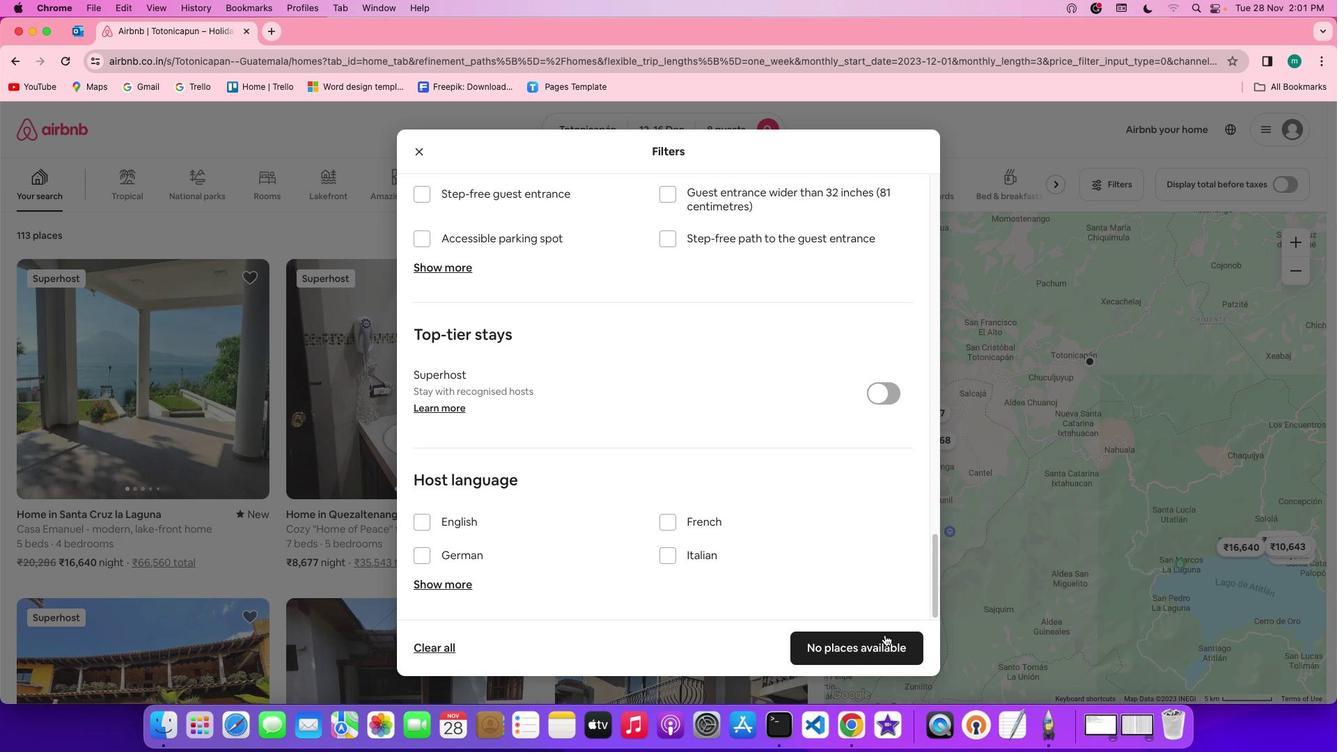 
Action: Mouse scrolled (752, 477) with delta (0, 0)
Screenshot: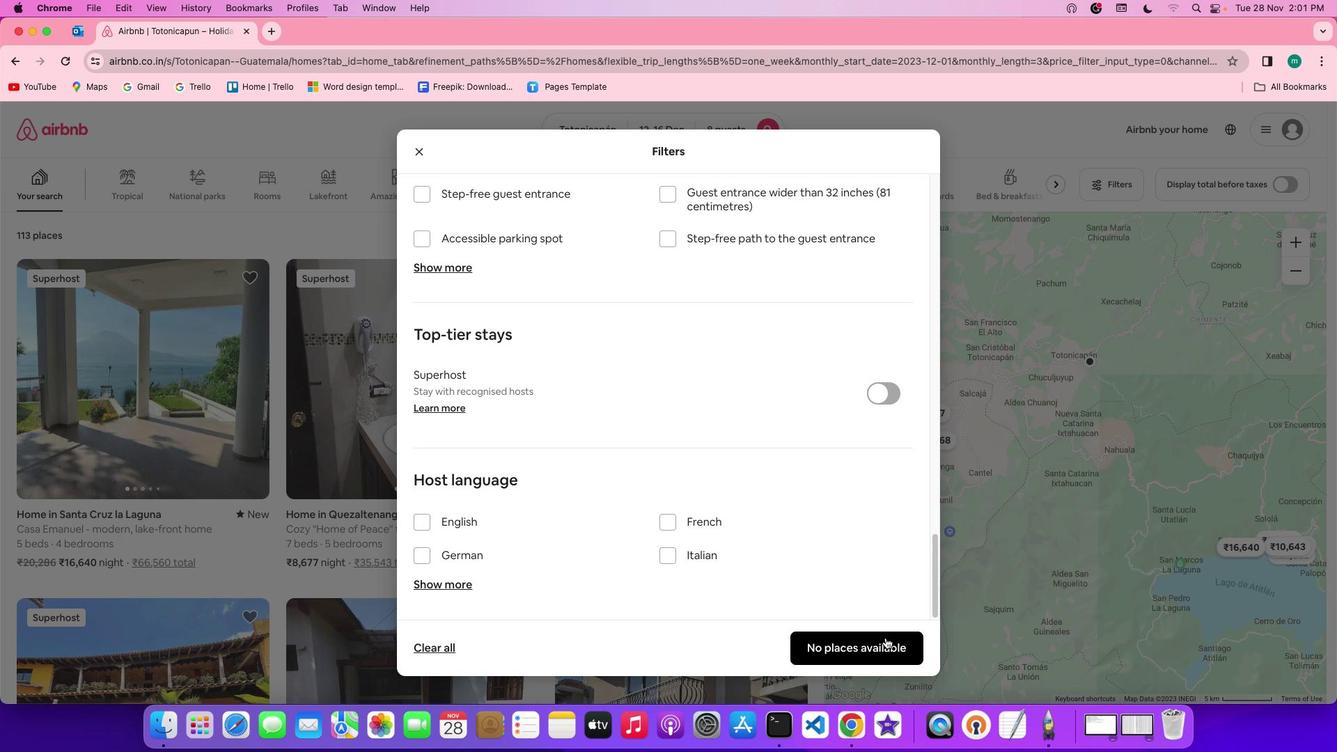 
Action: Mouse scrolled (752, 477) with delta (0, 0)
Screenshot: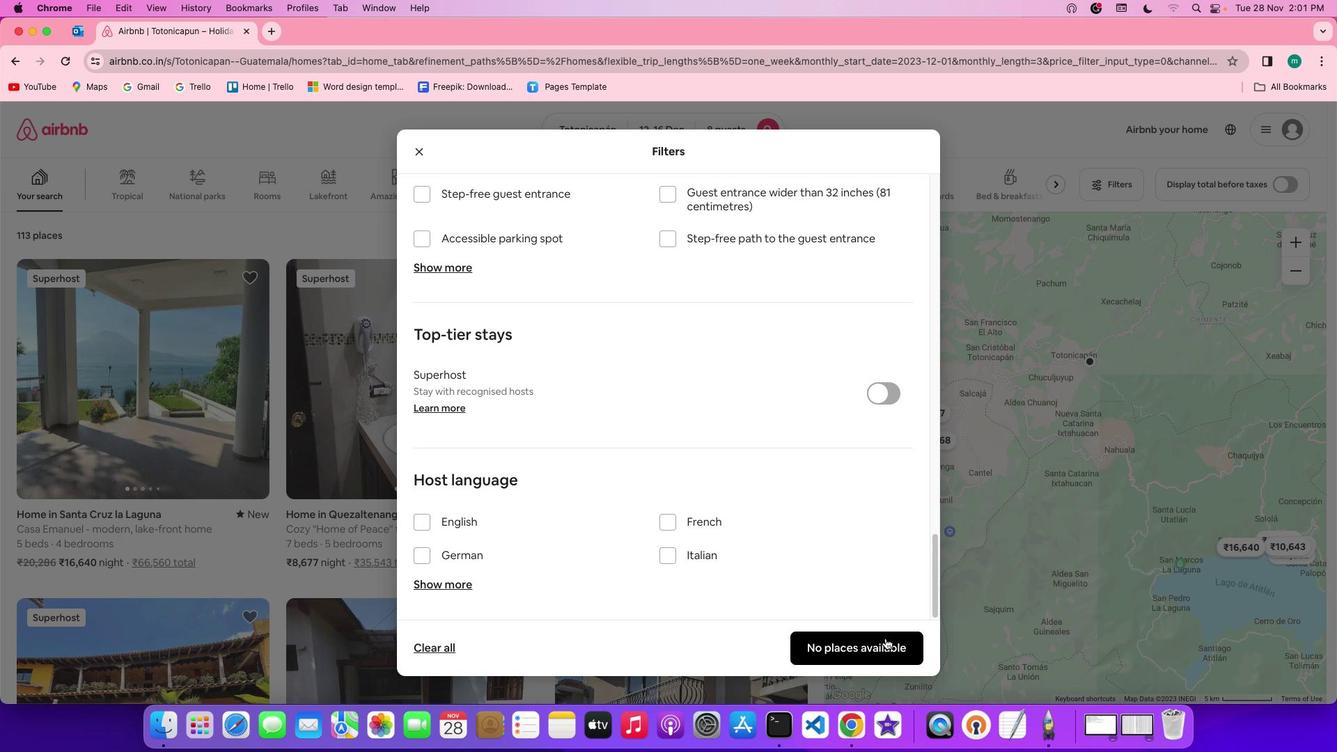 
Action: Mouse scrolled (752, 477) with delta (0, -2)
Screenshot: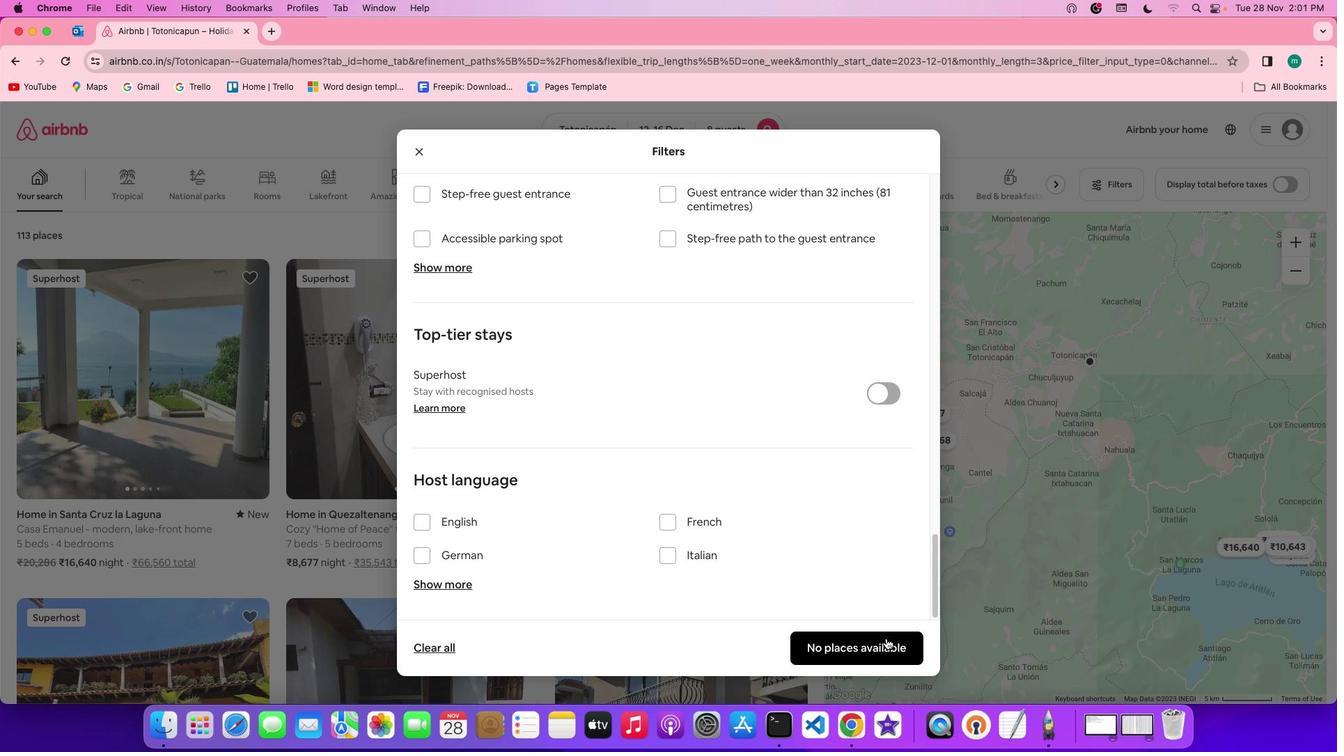 
Action: Mouse scrolled (752, 477) with delta (0, -2)
Screenshot: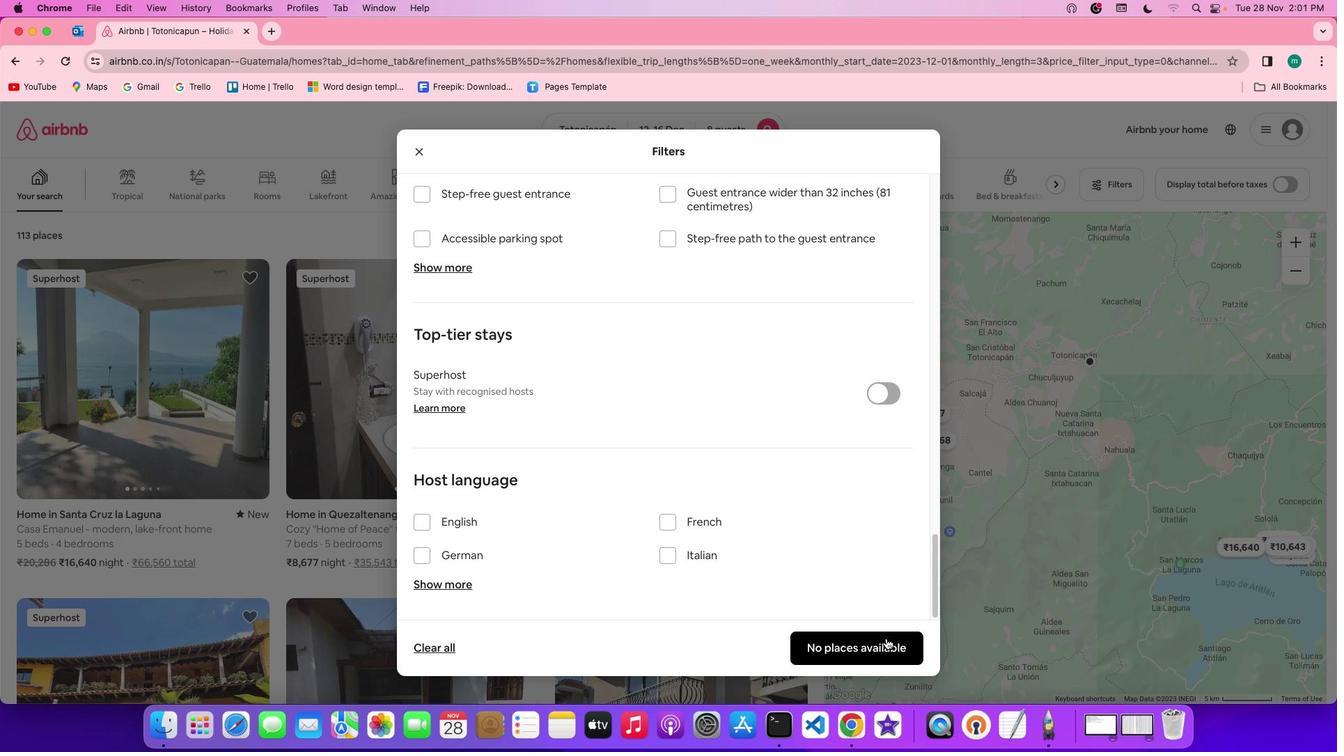 
Action: Mouse scrolled (752, 477) with delta (0, -3)
Screenshot: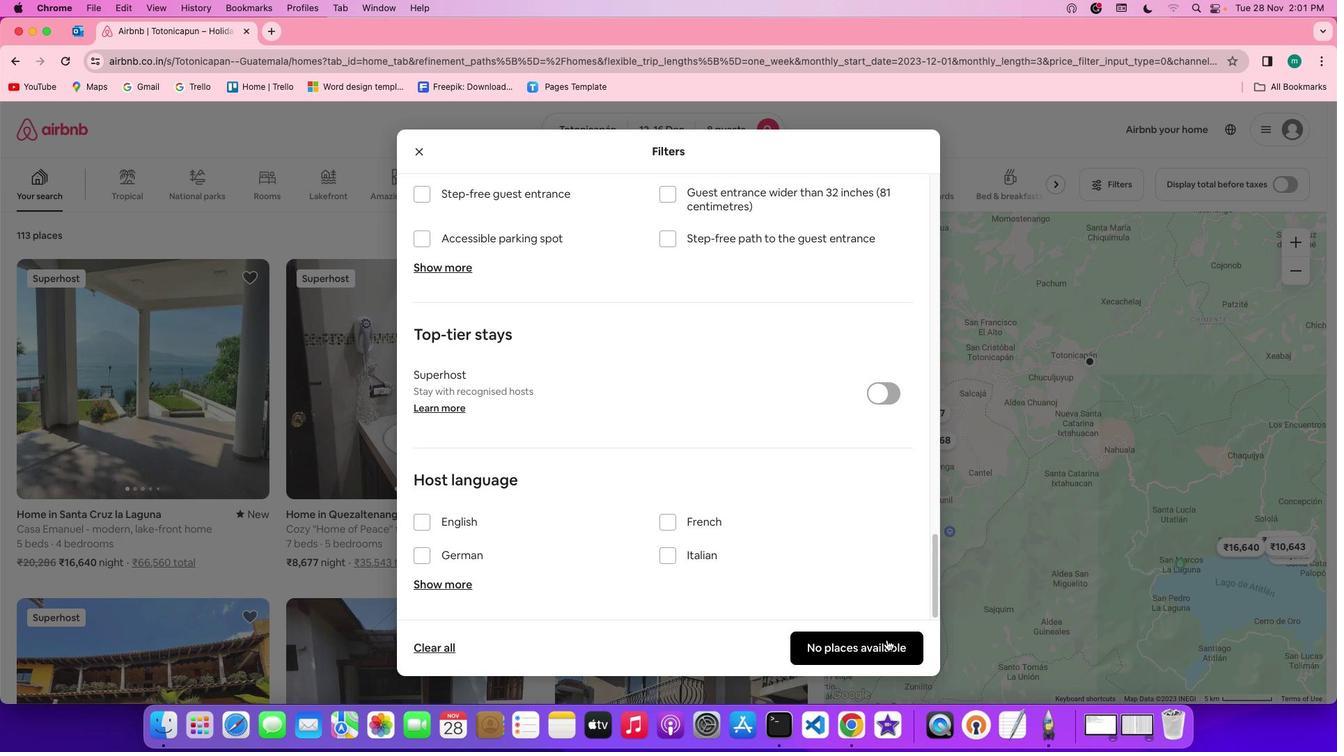 
Action: Mouse scrolled (752, 477) with delta (0, 0)
Screenshot: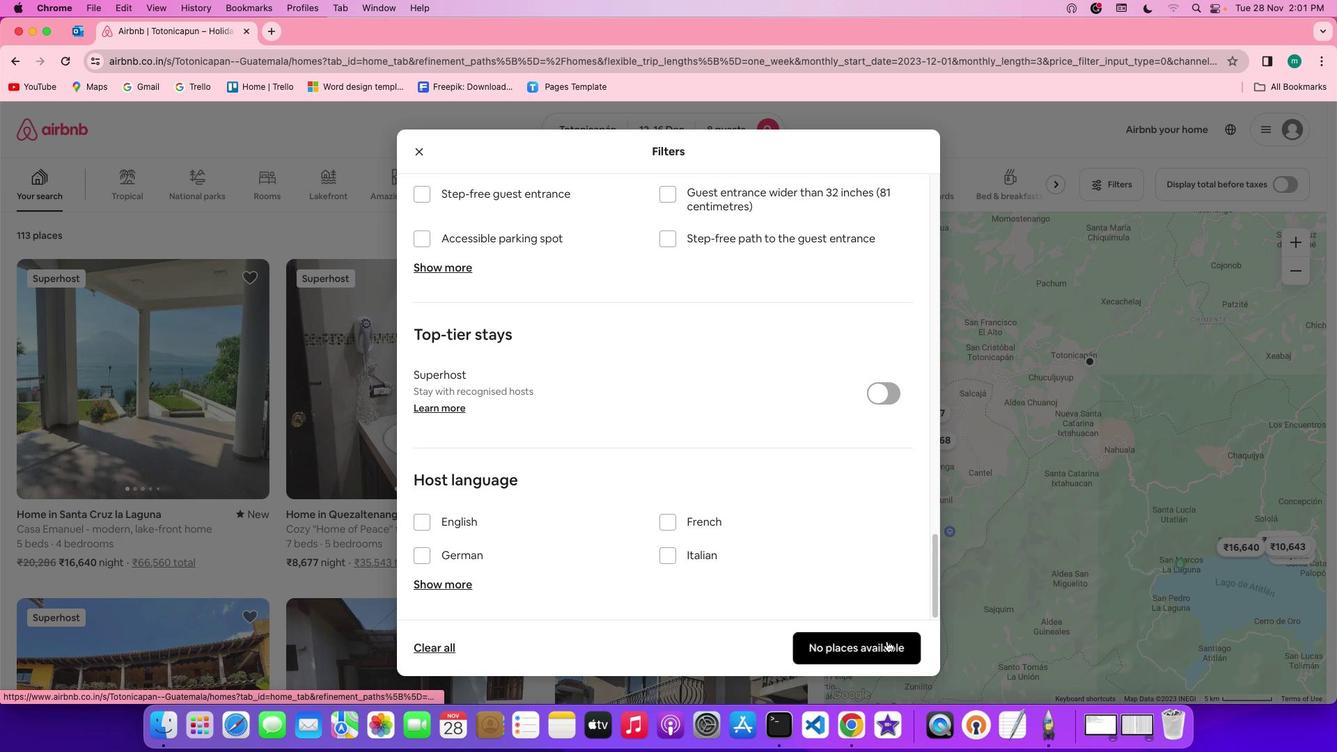 
Action: Mouse scrolled (752, 477) with delta (0, 0)
Screenshot: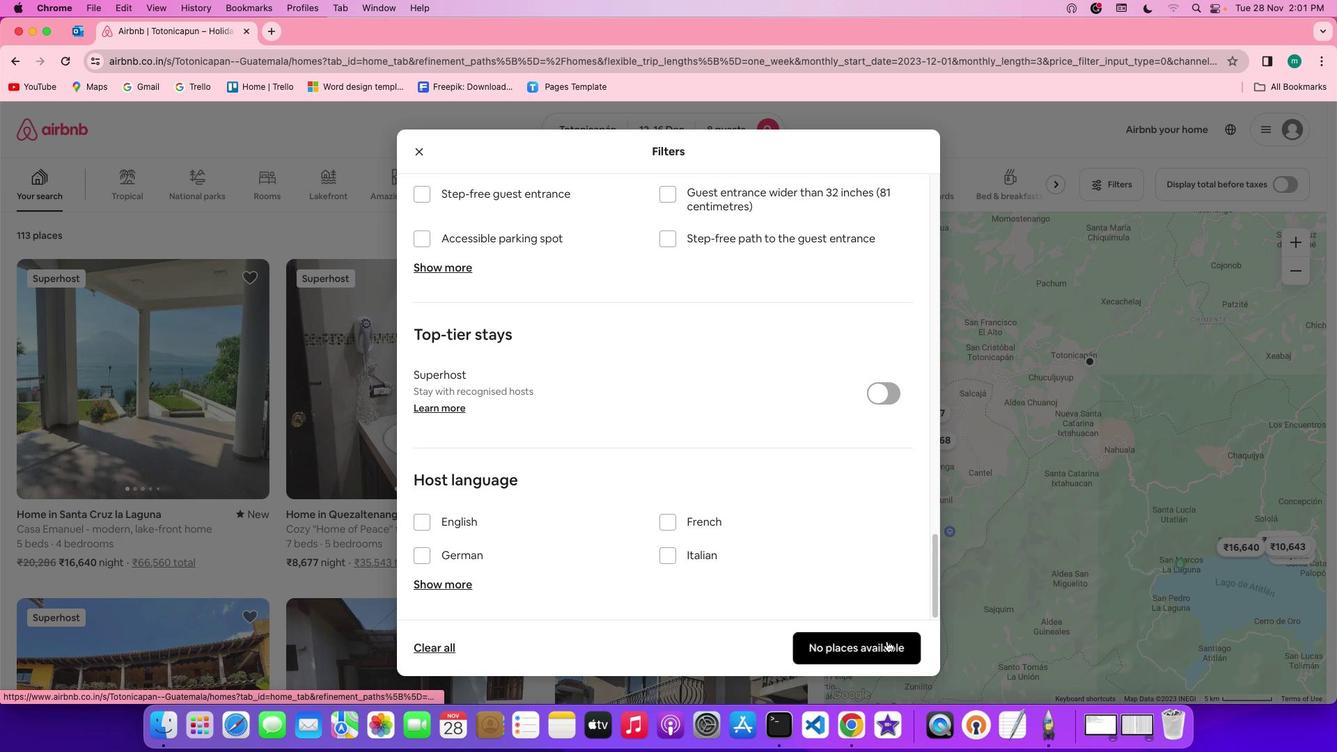
Action: Mouse scrolled (752, 477) with delta (0, -2)
Screenshot: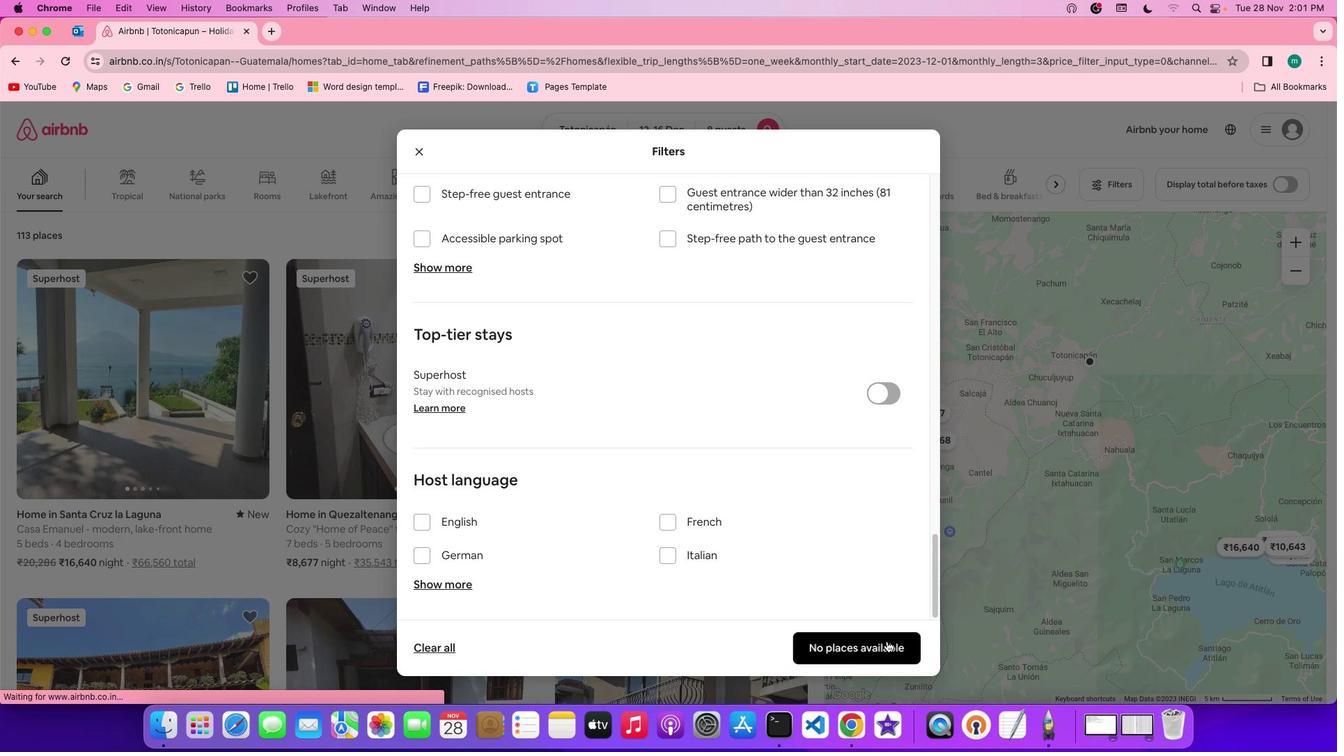 
Action: Mouse scrolled (752, 477) with delta (0, -3)
Screenshot: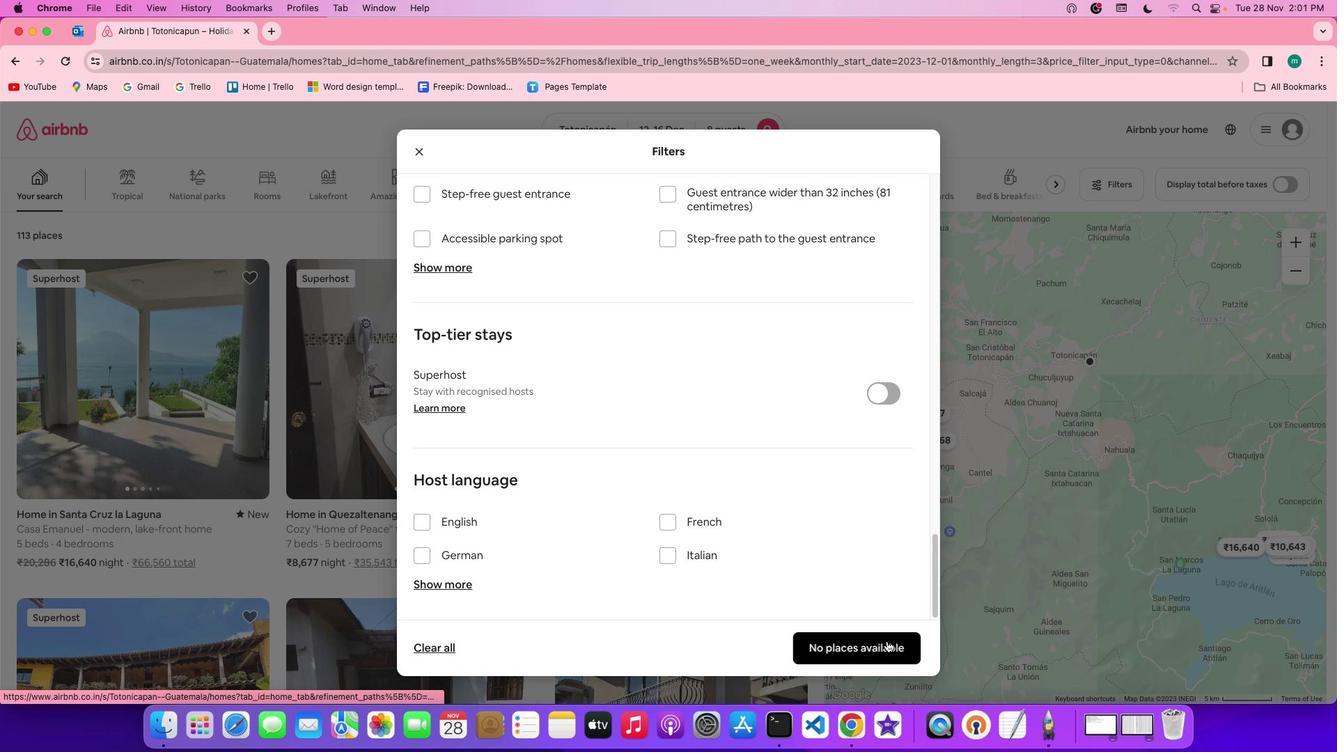 
Action: Mouse scrolled (752, 477) with delta (0, -4)
Screenshot: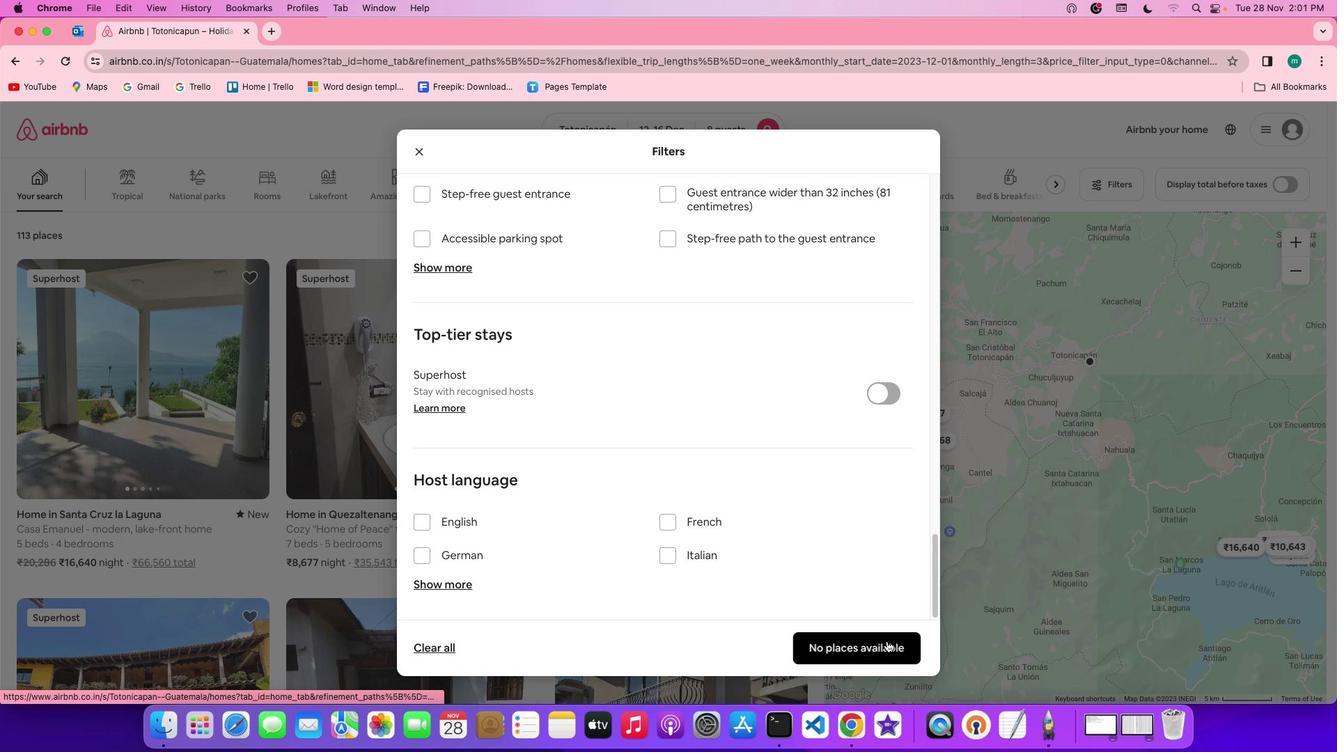 
Action: Mouse scrolled (752, 477) with delta (0, 0)
Screenshot: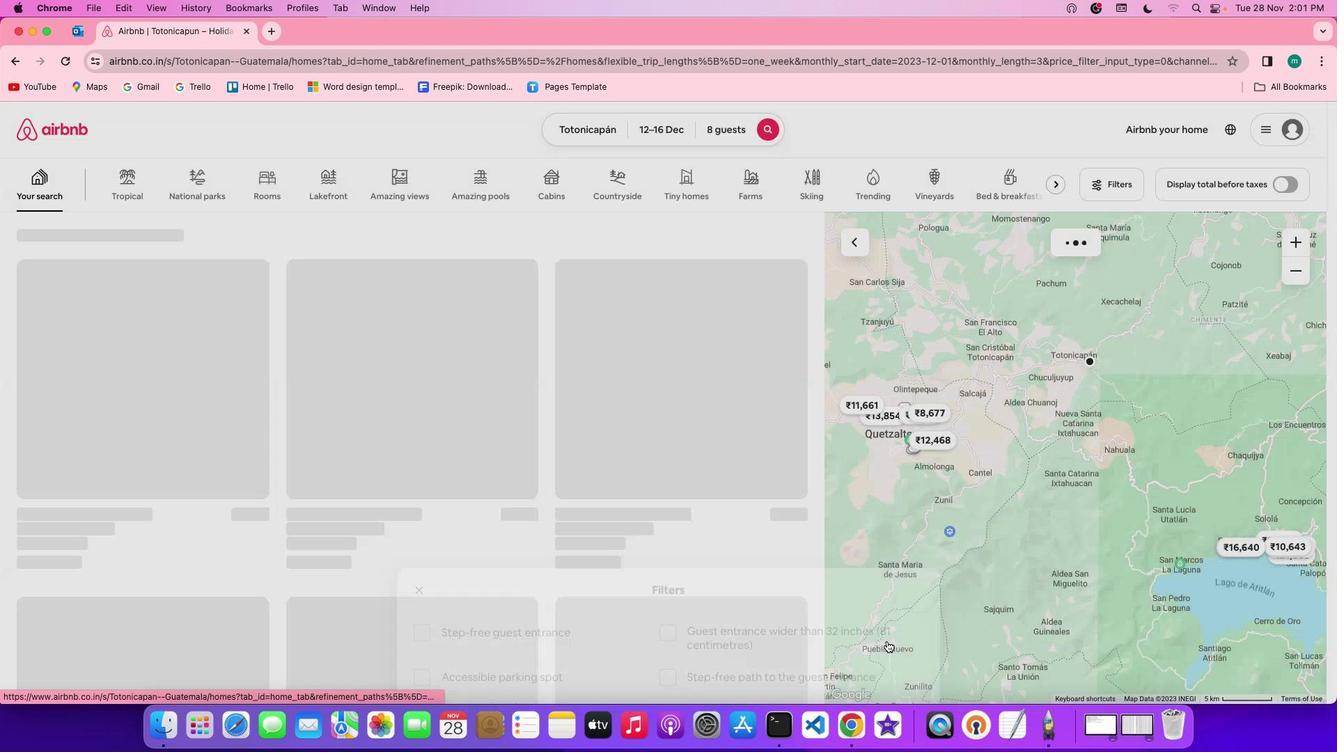 
Action: Mouse scrolled (752, 477) with delta (0, 0)
Screenshot: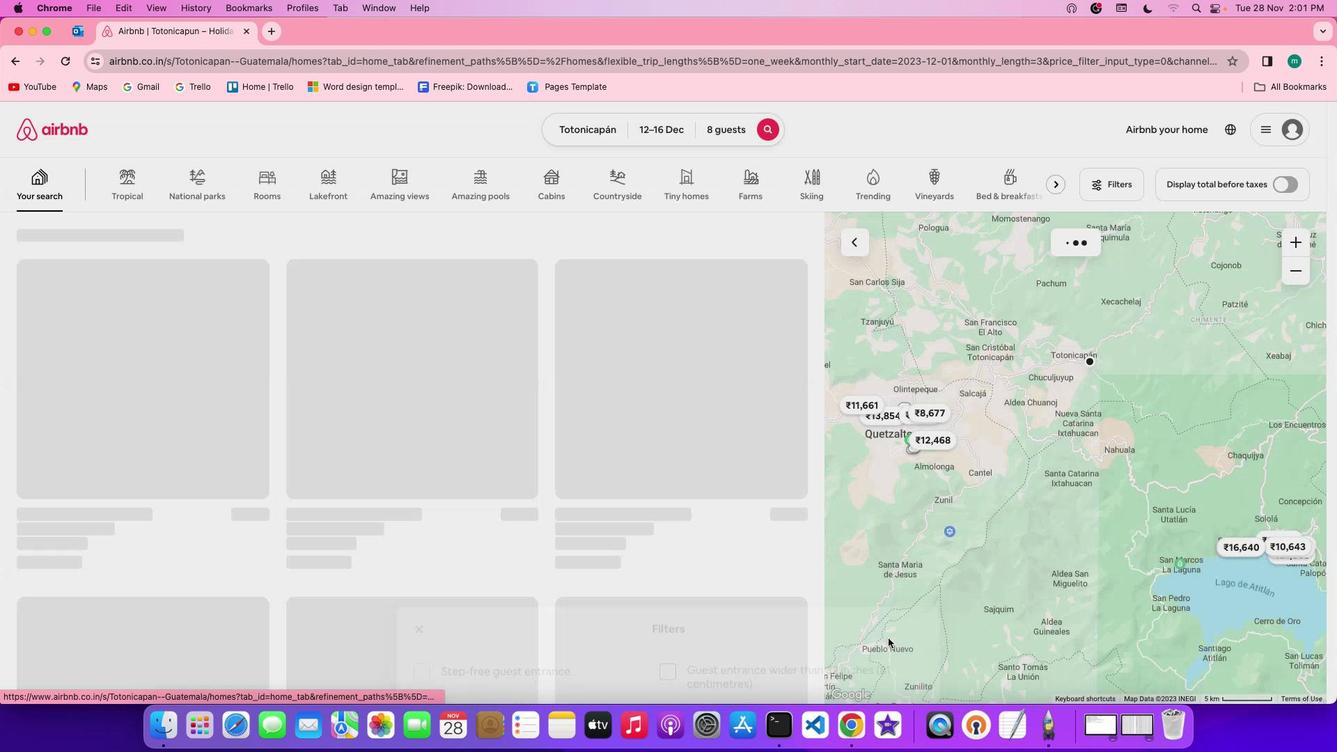 
Action: Mouse scrolled (752, 477) with delta (0, -2)
Screenshot: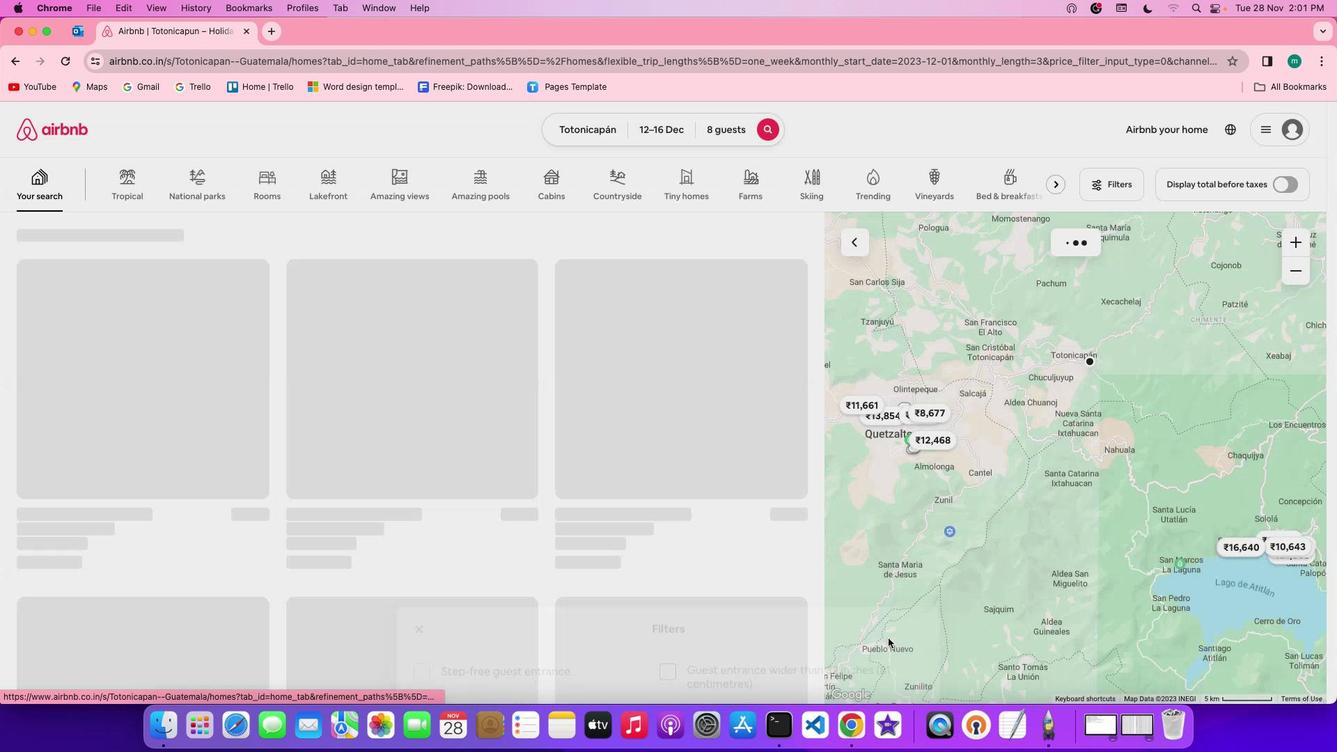 
Action: Mouse moved to (887, 640)
Screenshot: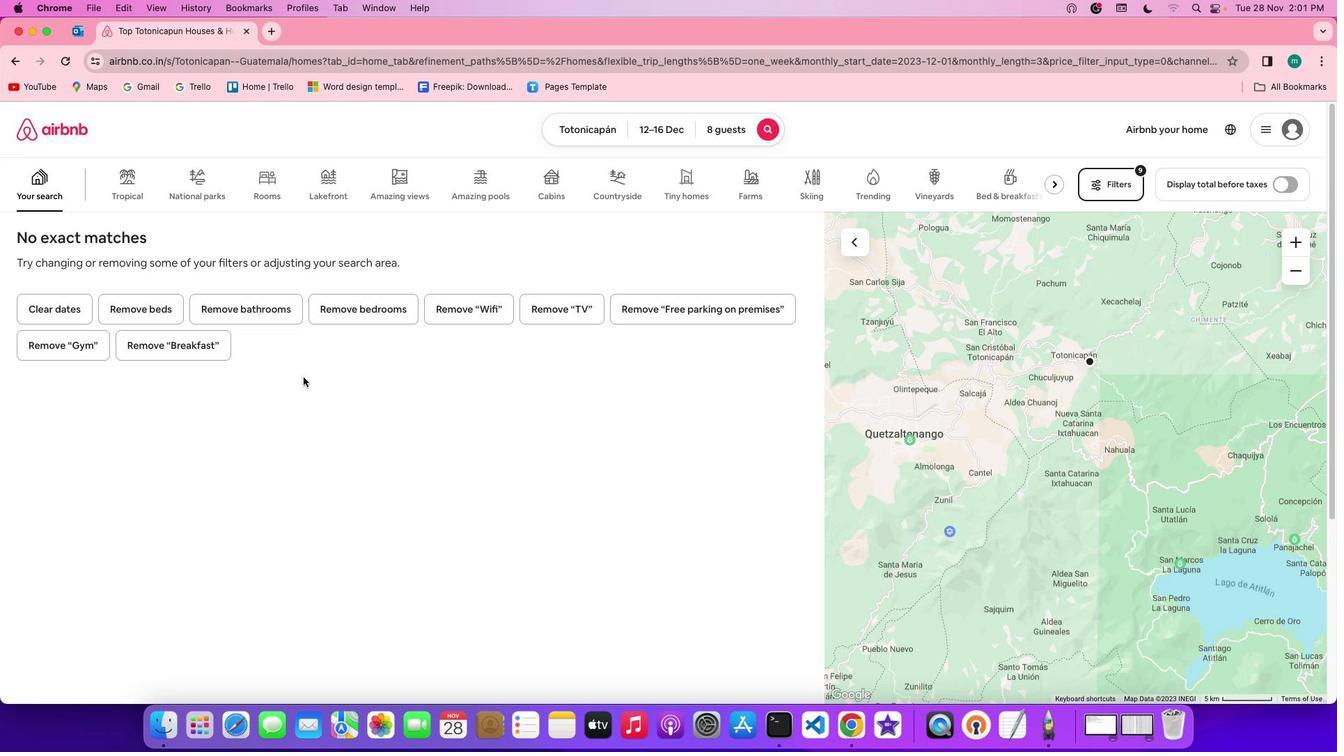 
Action: Mouse pressed left at (887, 640)
Screenshot: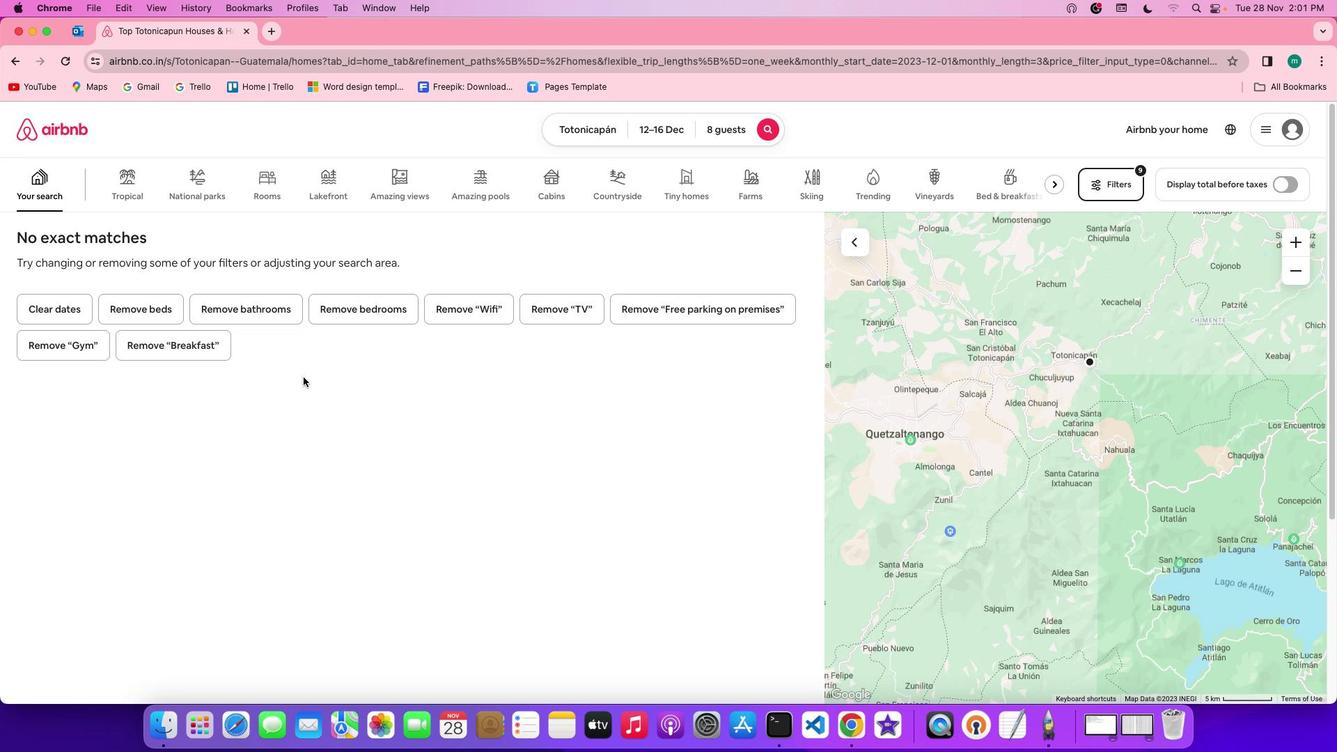 
Action: Mouse moved to (302, 377)
Screenshot: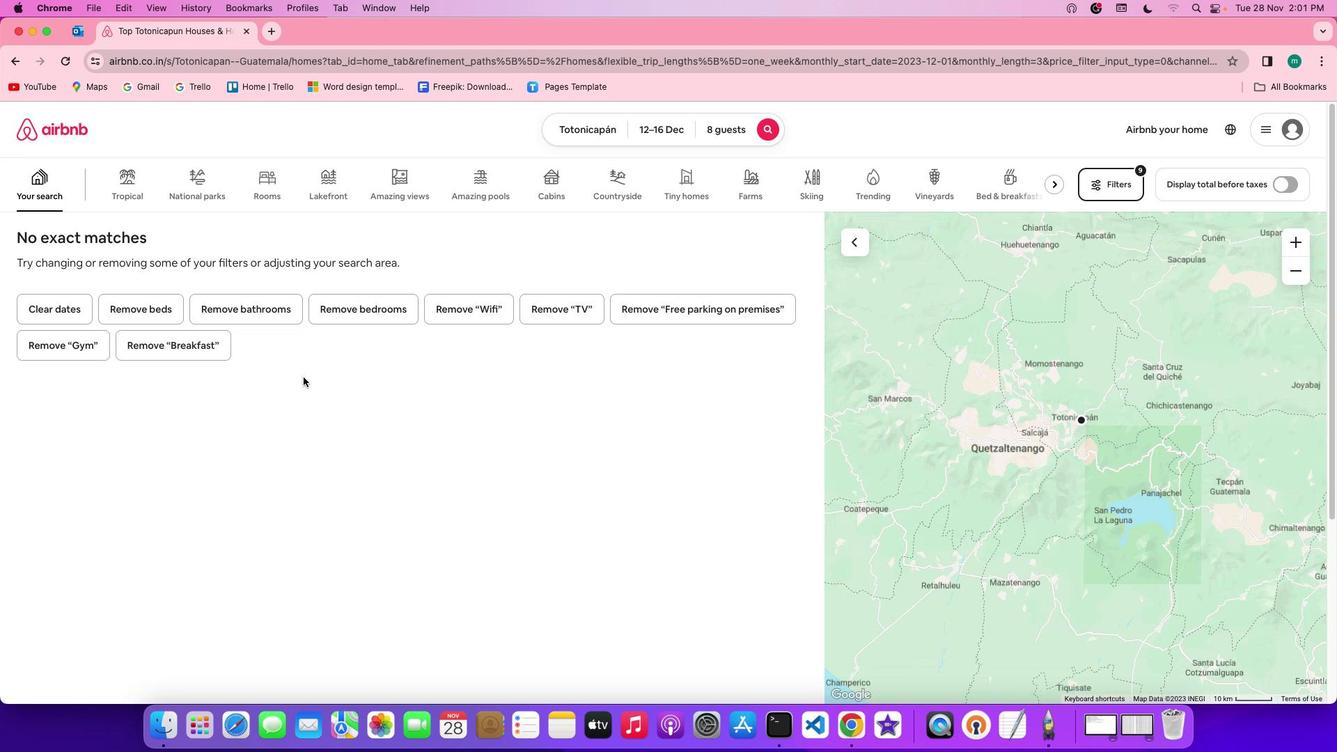 
